 Task: Customize keyboard shortcuts for system commands or specific applications.
Action: Mouse moved to (371, 188)
Screenshot: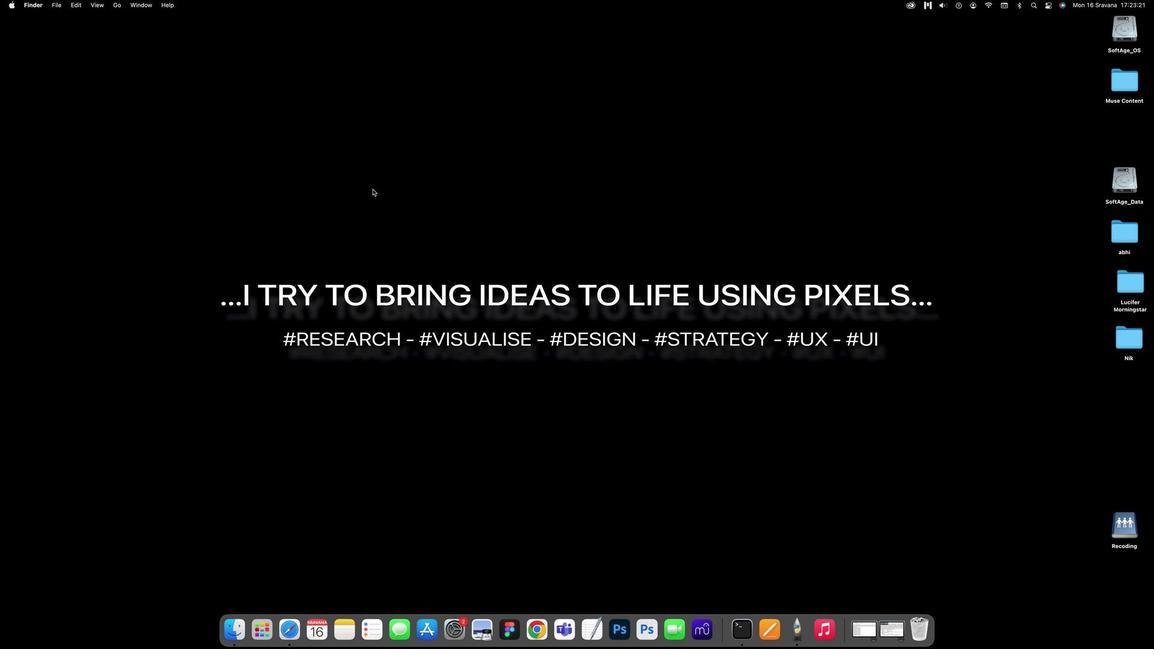 
Action: Mouse pressed left at (371, 188)
Screenshot: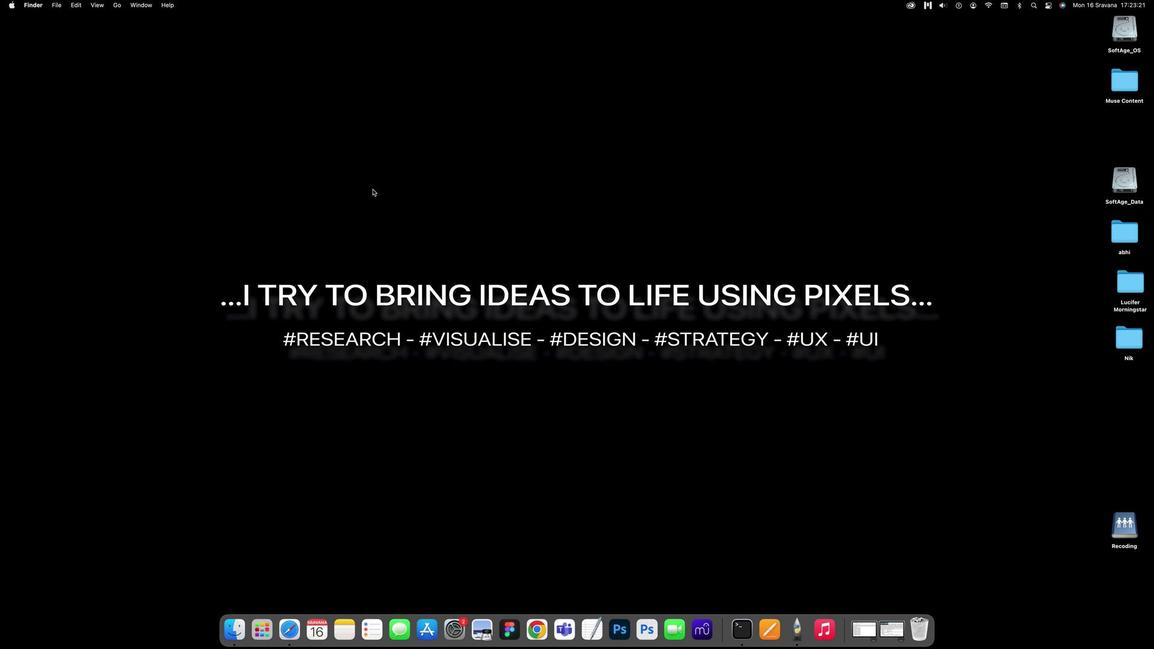 
Action: Mouse moved to (9, 3)
Screenshot: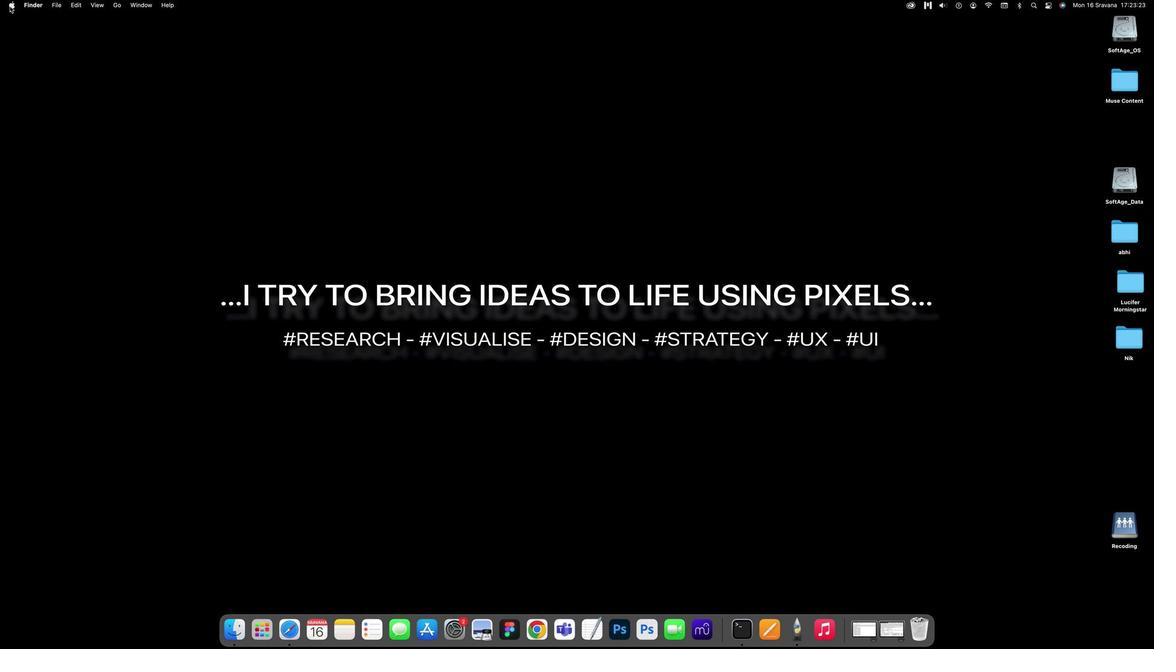 
Action: Mouse pressed left at (9, 3)
Screenshot: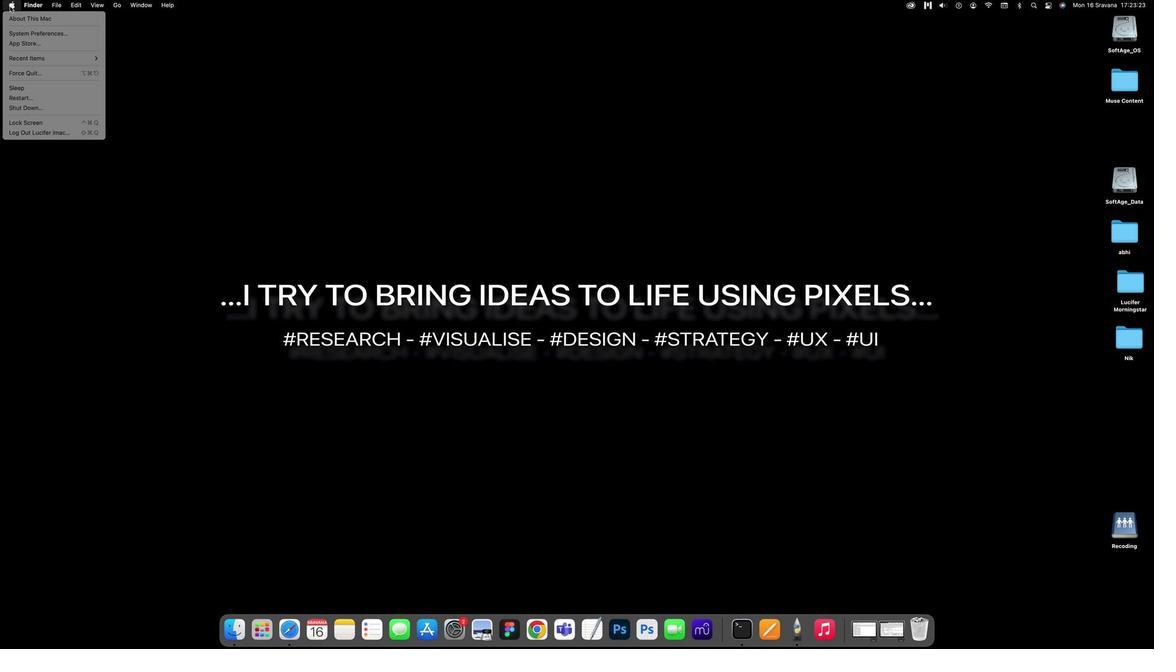 
Action: Mouse moved to (15, 33)
Screenshot: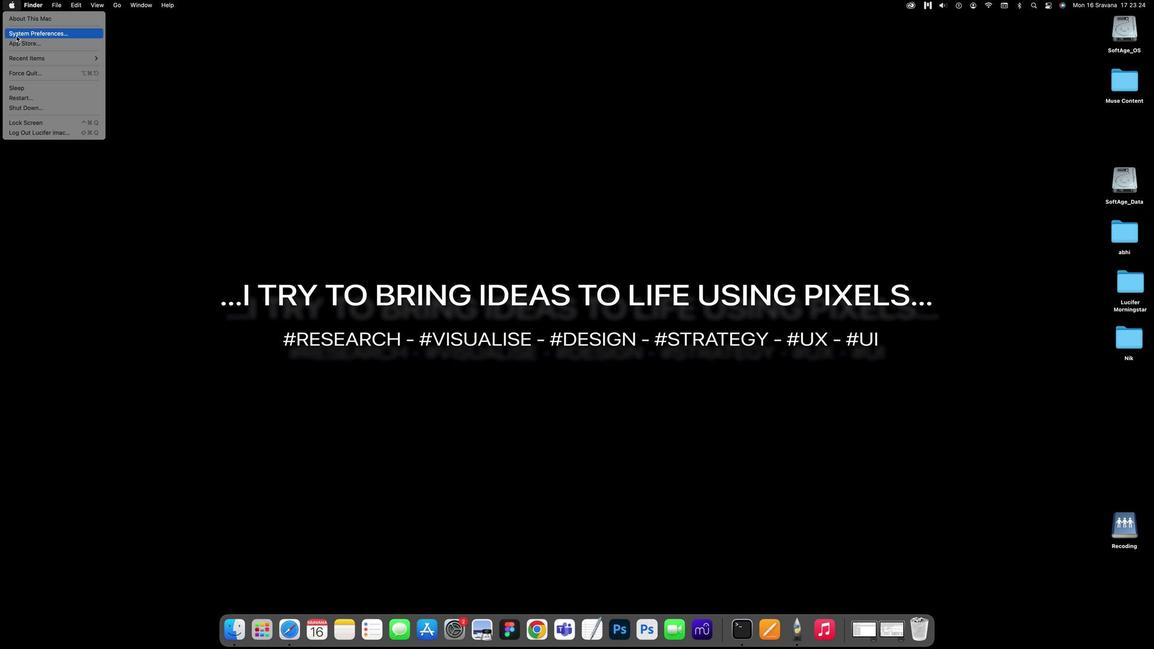 
Action: Mouse pressed left at (15, 33)
Screenshot: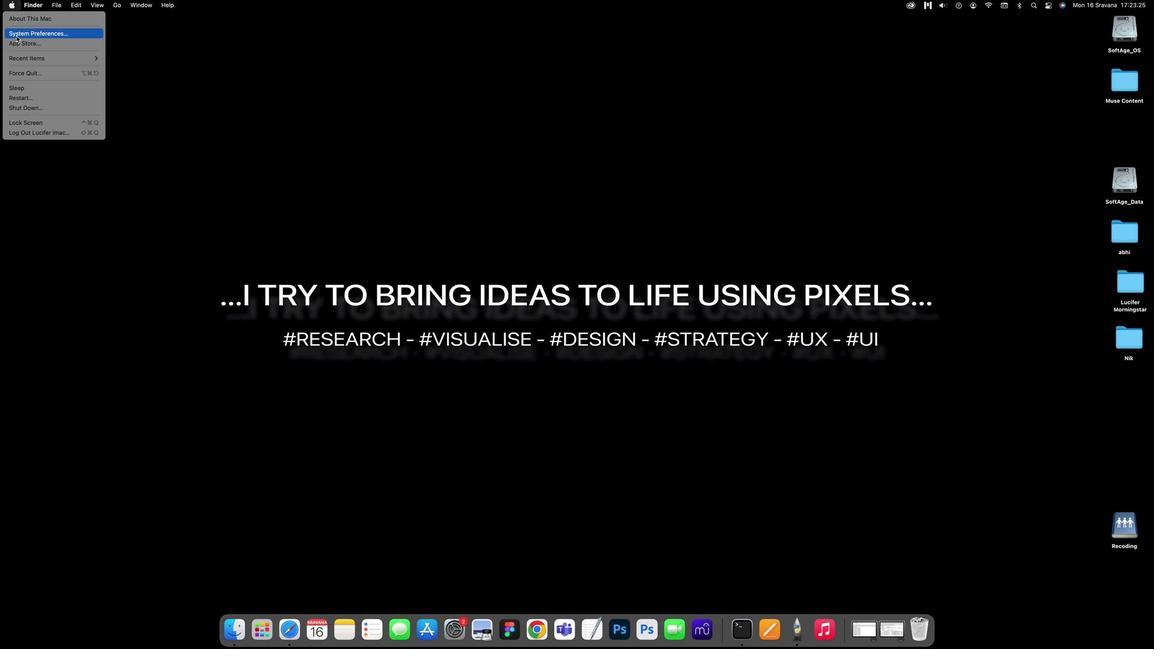 
Action: Mouse moved to (599, 318)
Screenshot: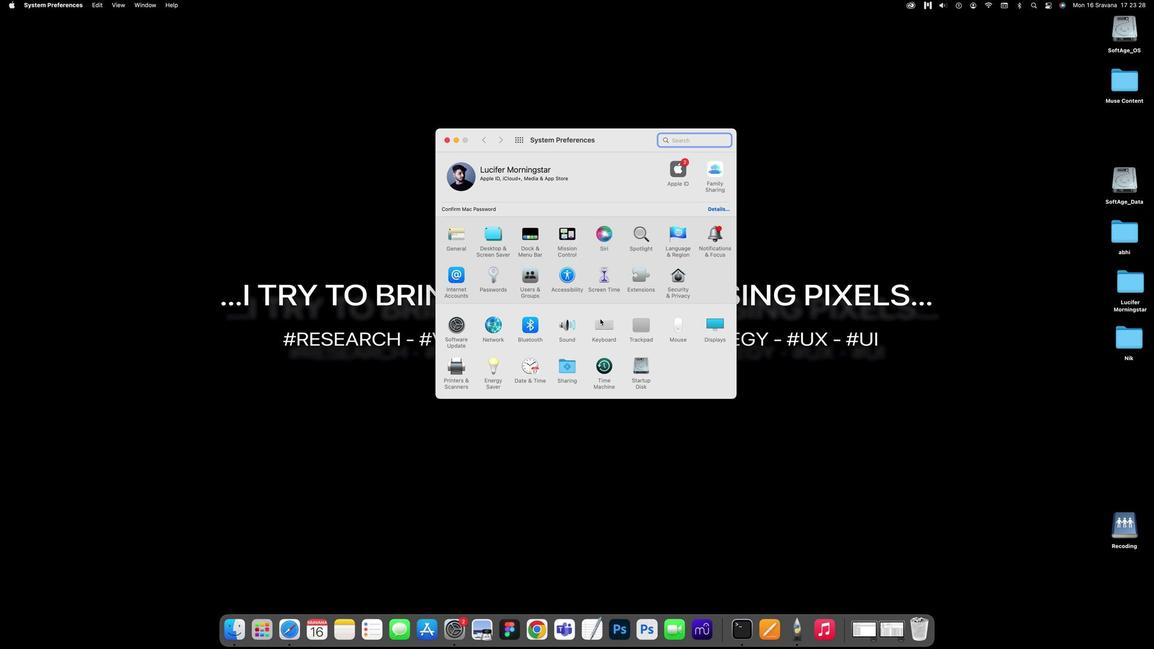 
Action: Mouse pressed left at (599, 318)
Screenshot: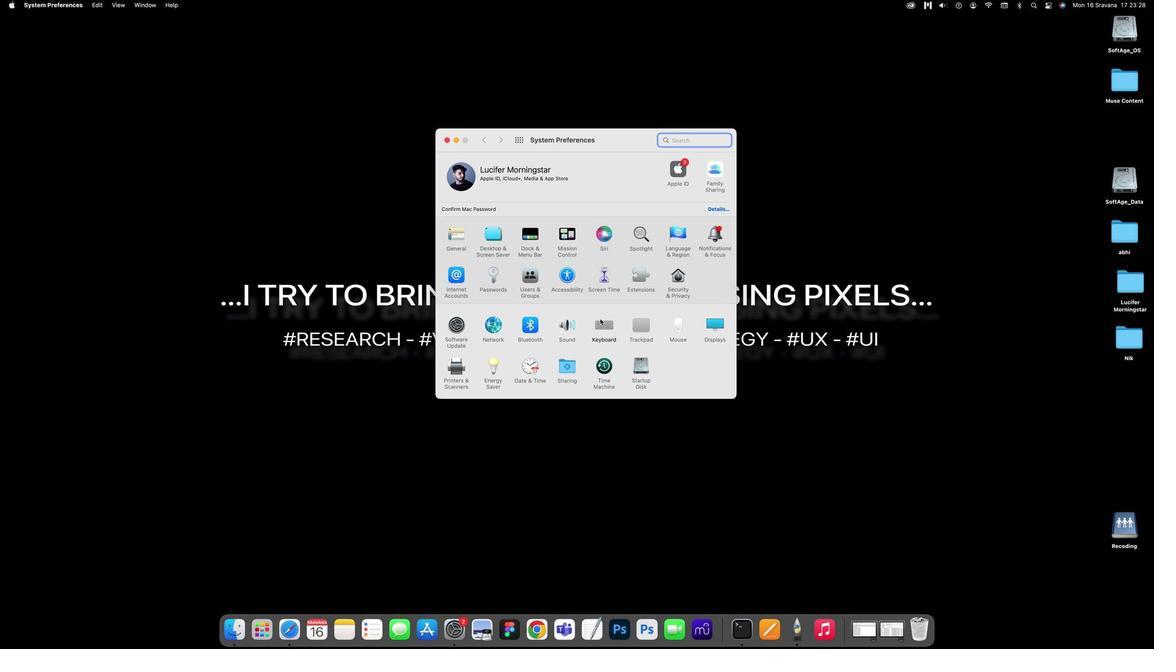 
Action: Mouse moved to (564, 164)
Screenshot: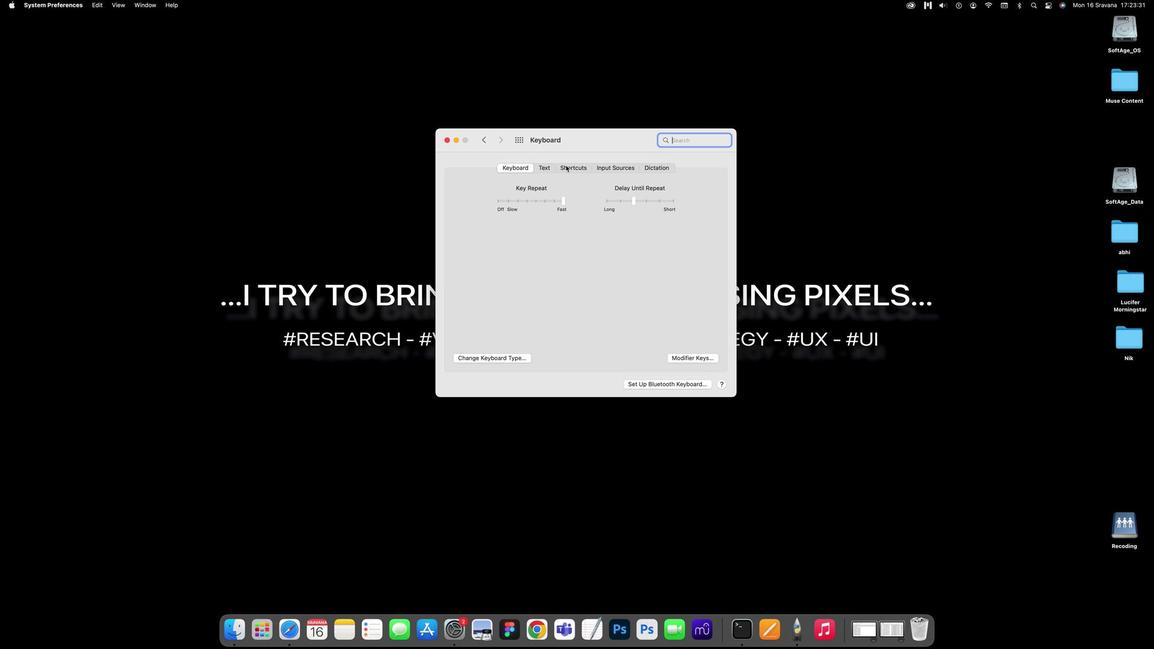 
Action: Mouse pressed left at (564, 164)
Screenshot: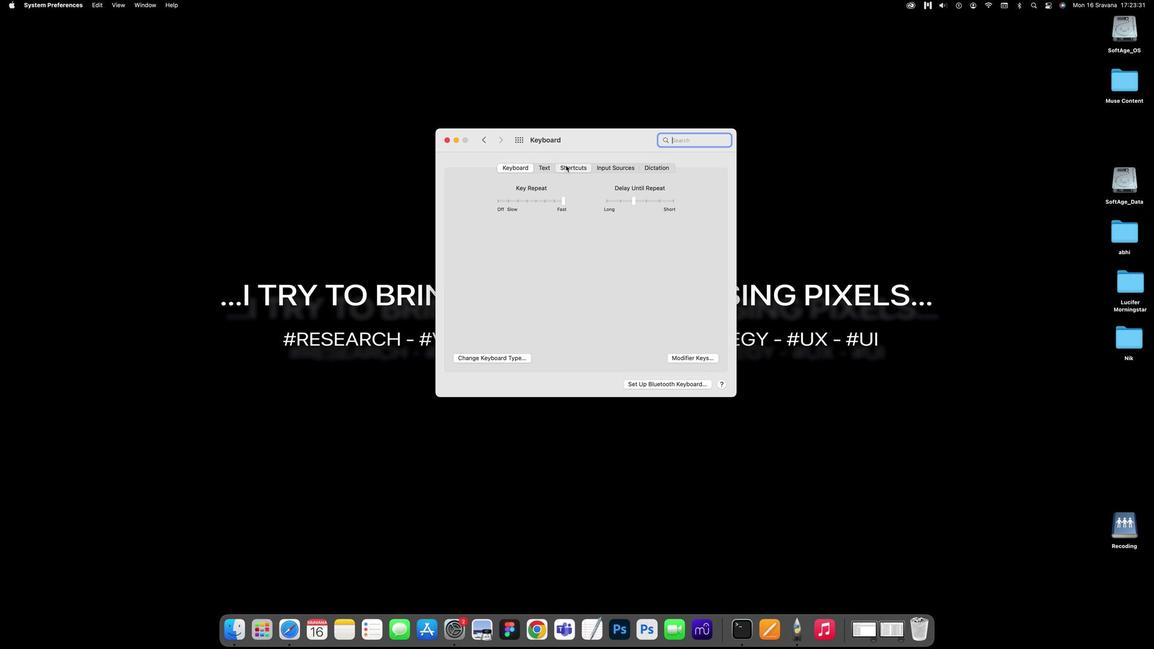 
Action: Mouse moved to (455, 346)
Screenshot: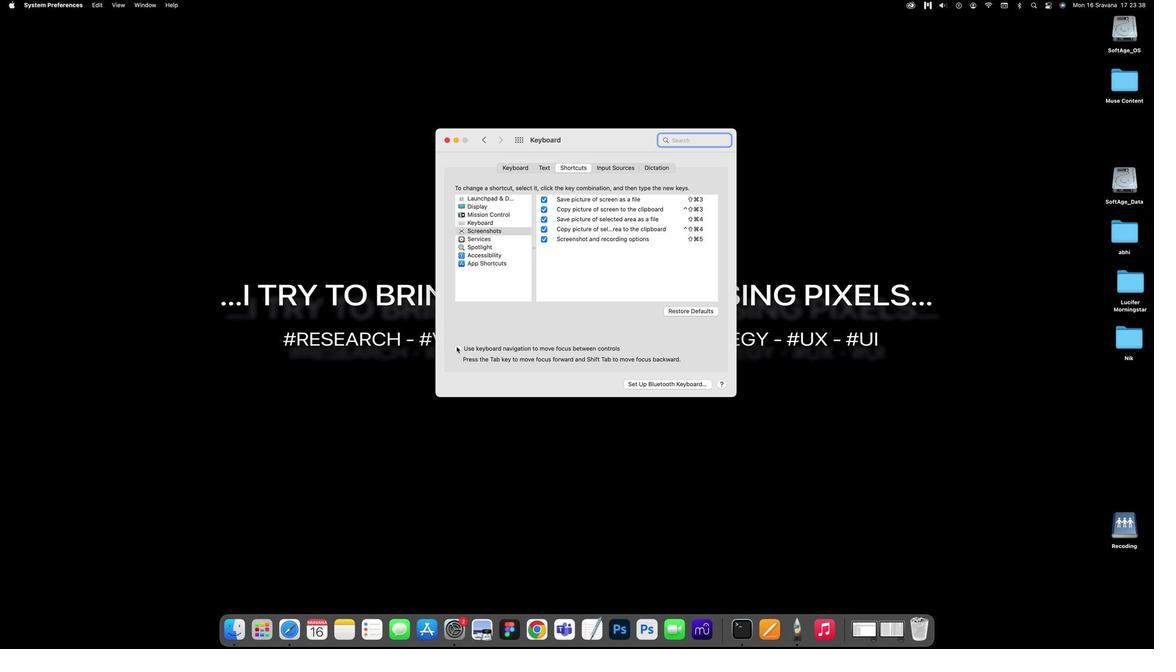 
Action: Mouse pressed left at (455, 346)
Screenshot: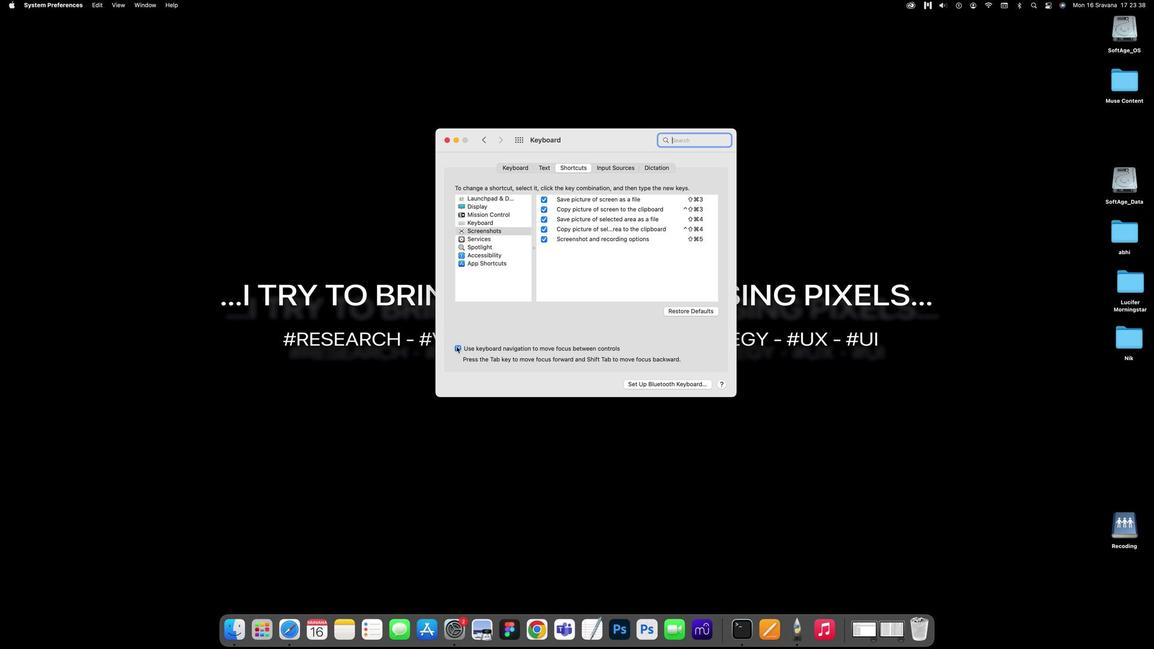 
Action: Mouse moved to (682, 310)
Screenshot: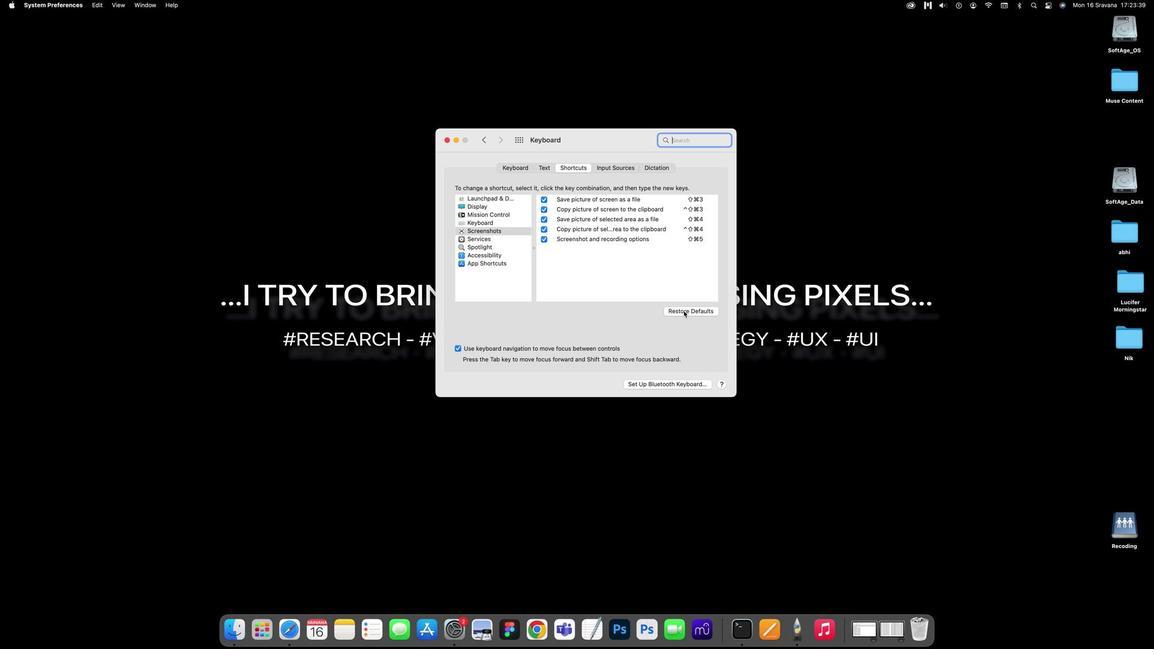 
Action: Mouse pressed left at (682, 310)
Screenshot: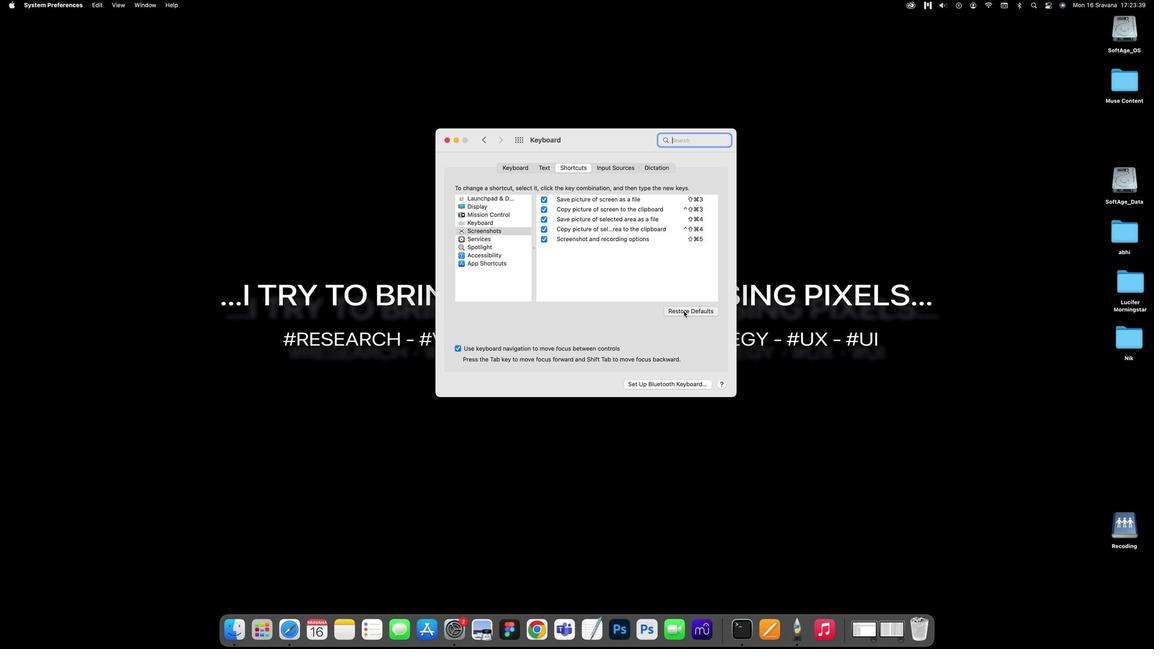 
Action: Mouse moved to (657, 294)
Screenshot: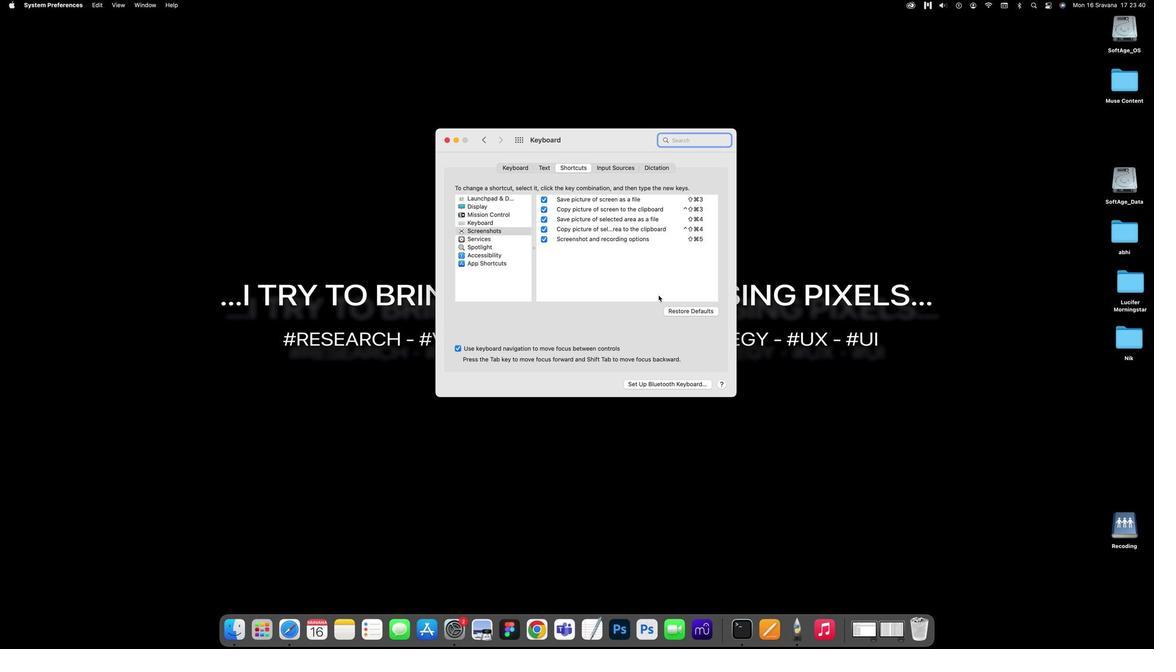 
Action: Mouse pressed left at (657, 294)
Screenshot: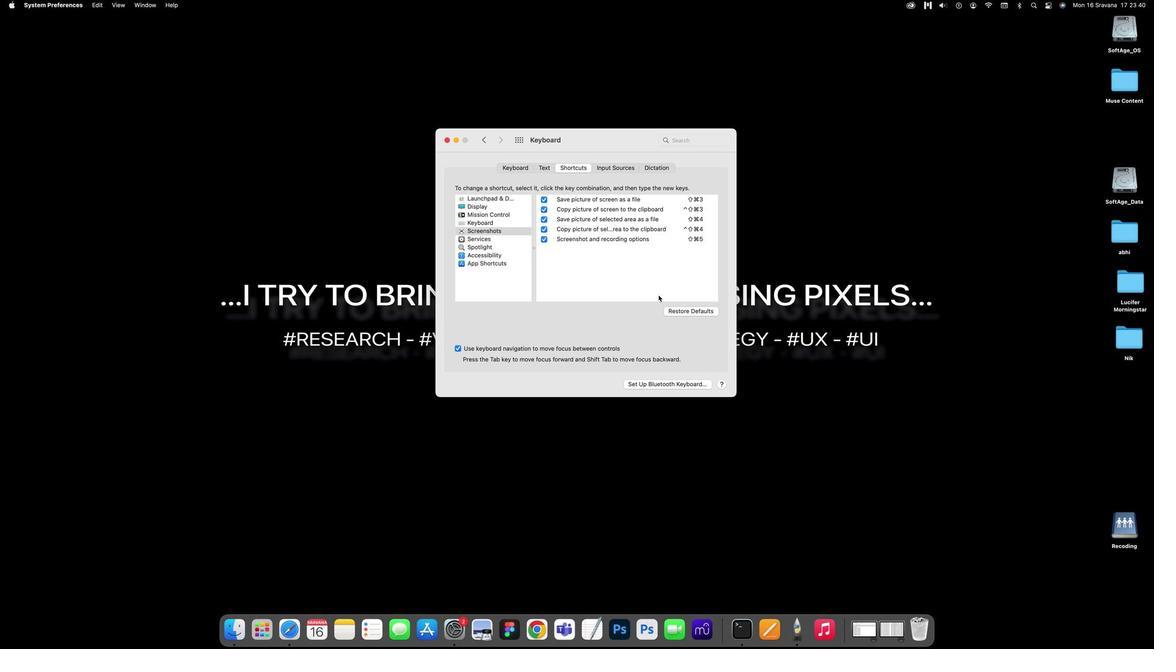 
Action: Mouse moved to (504, 242)
Screenshot: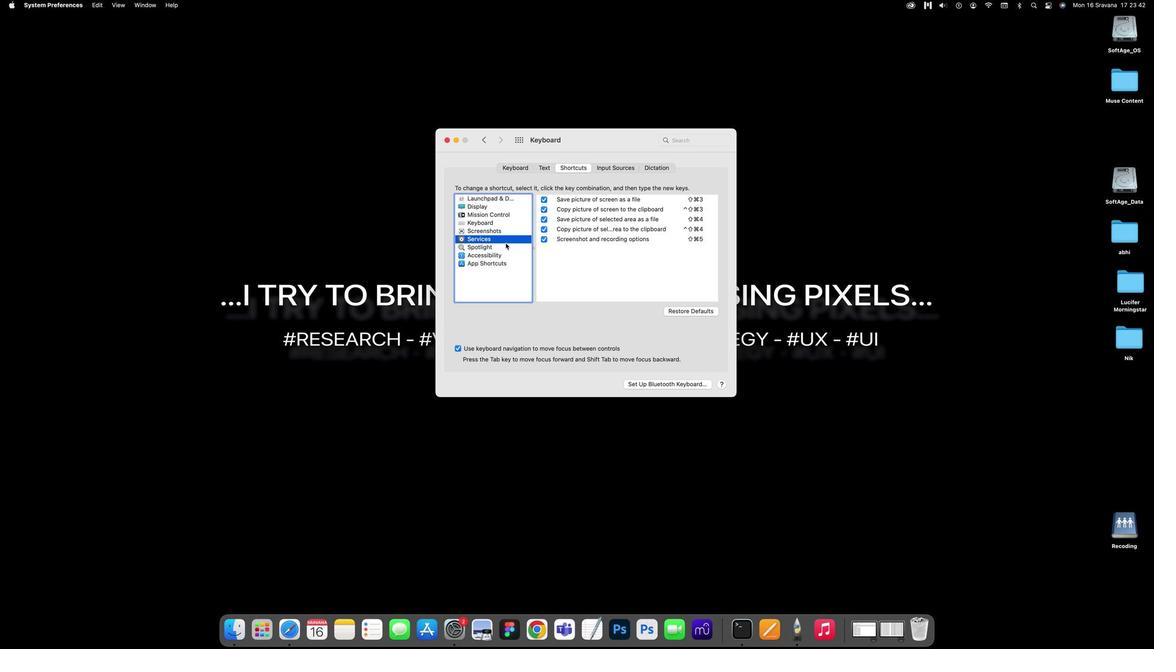 
Action: Mouse pressed left at (504, 242)
Screenshot: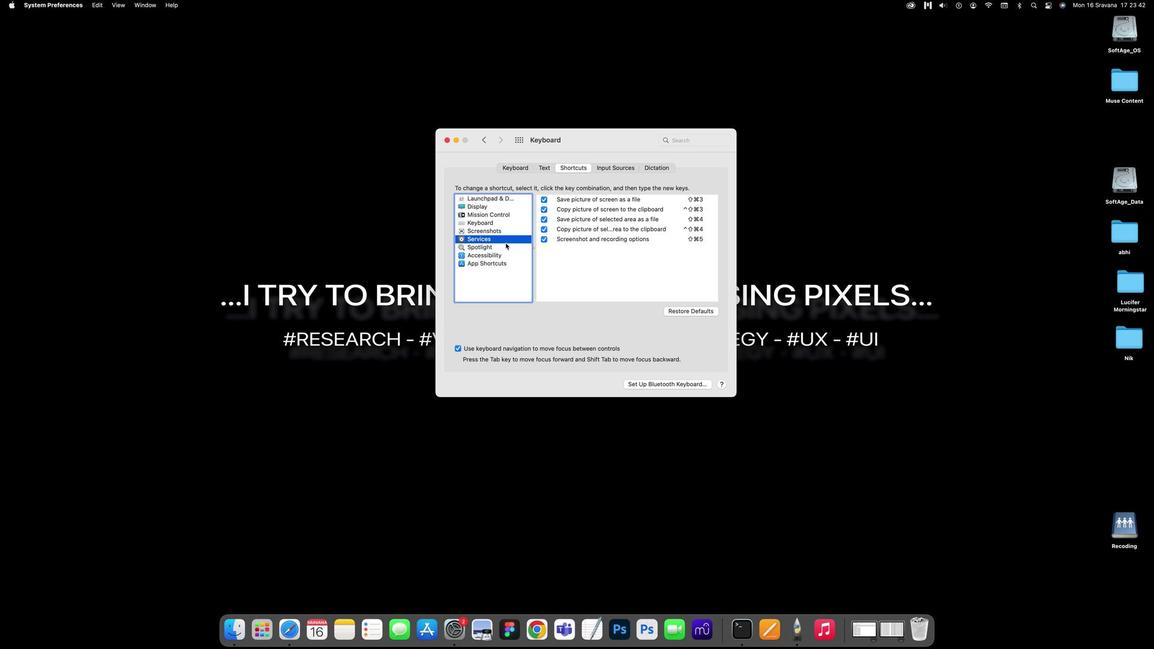 
Action: Mouse moved to (499, 235)
Screenshot: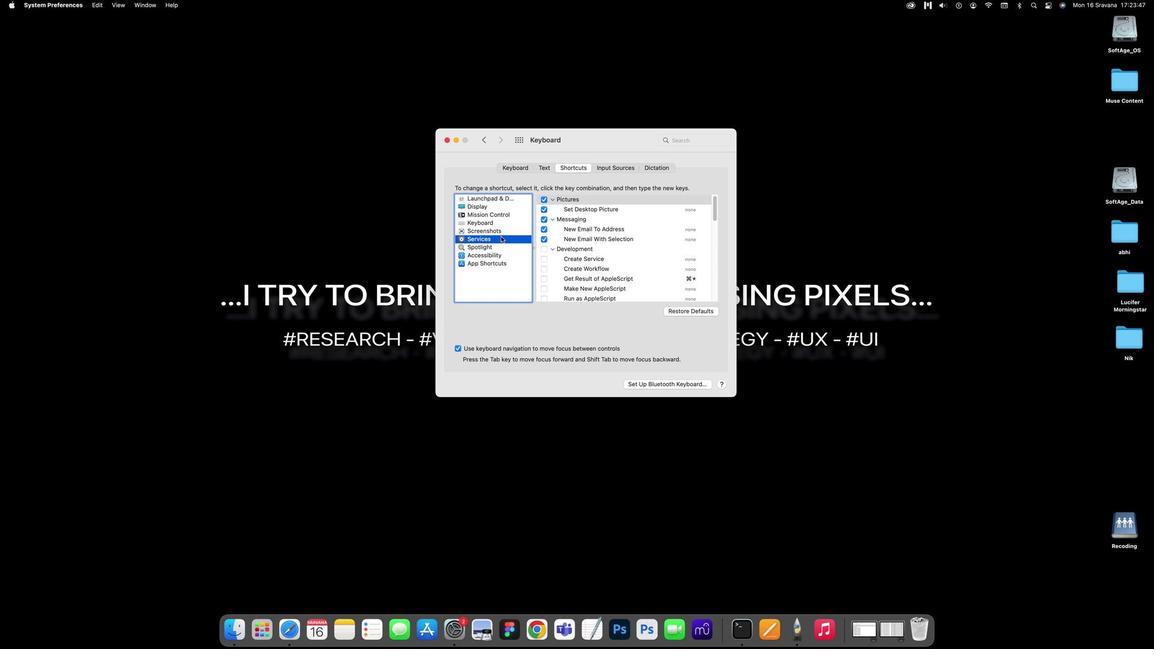 
Action: Mouse pressed left at (499, 235)
Screenshot: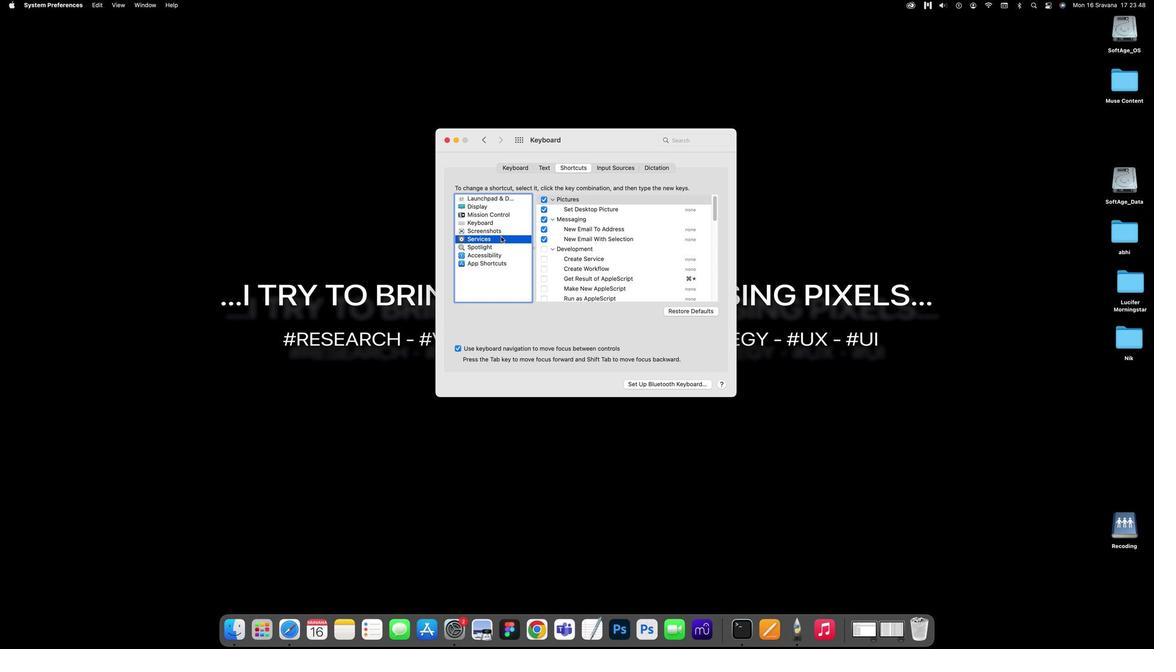 
Action: Mouse moved to (502, 228)
Screenshot: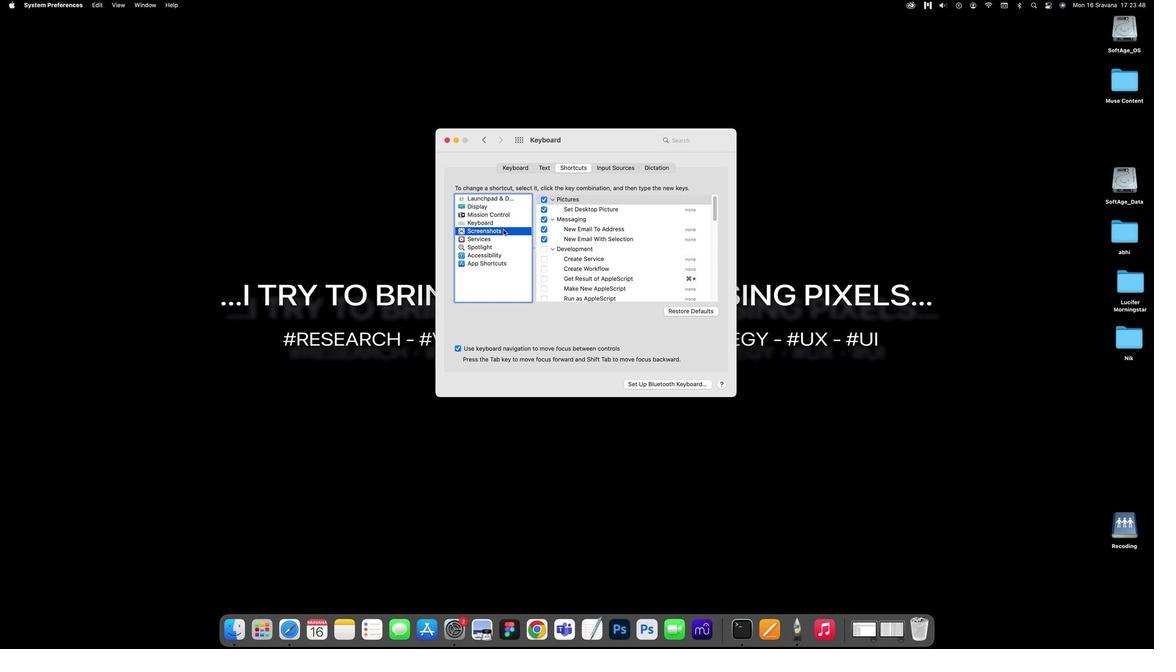 
Action: Mouse pressed left at (502, 228)
Screenshot: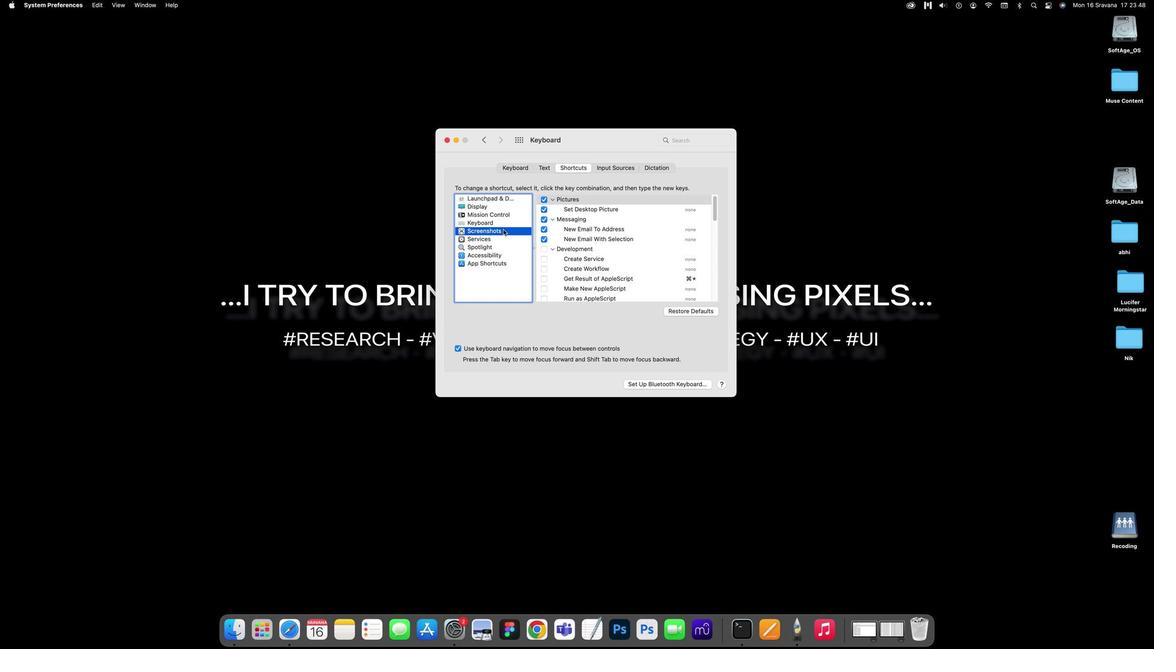 
Action: Mouse moved to (505, 236)
Screenshot: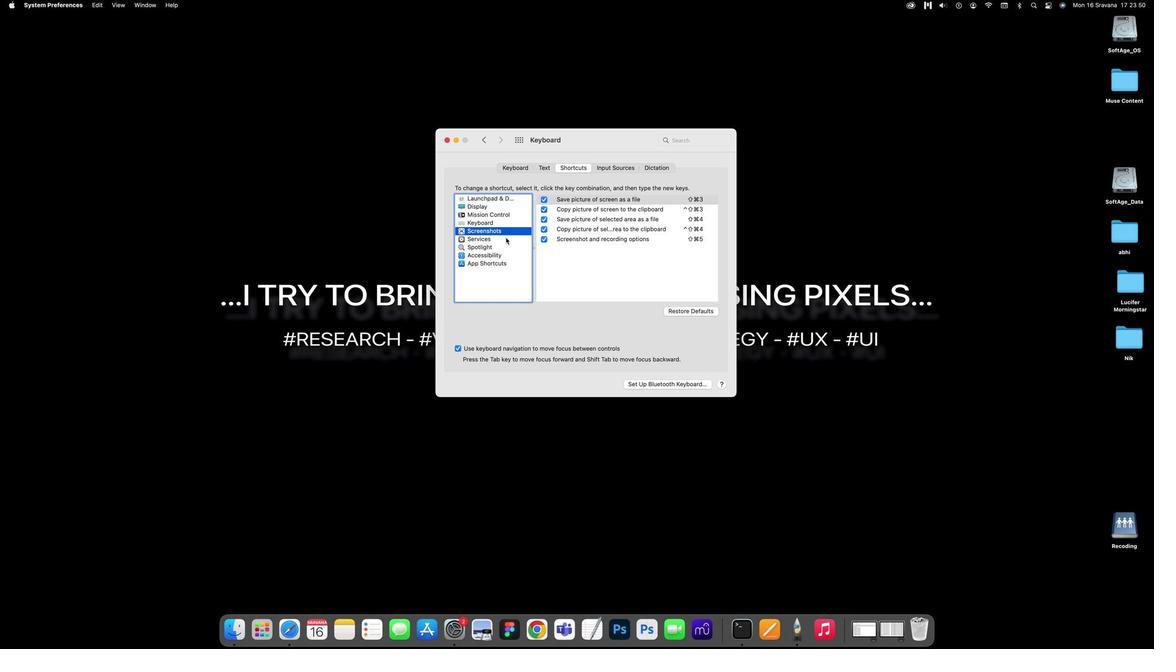 
Action: Mouse pressed left at (505, 236)
Screenshot: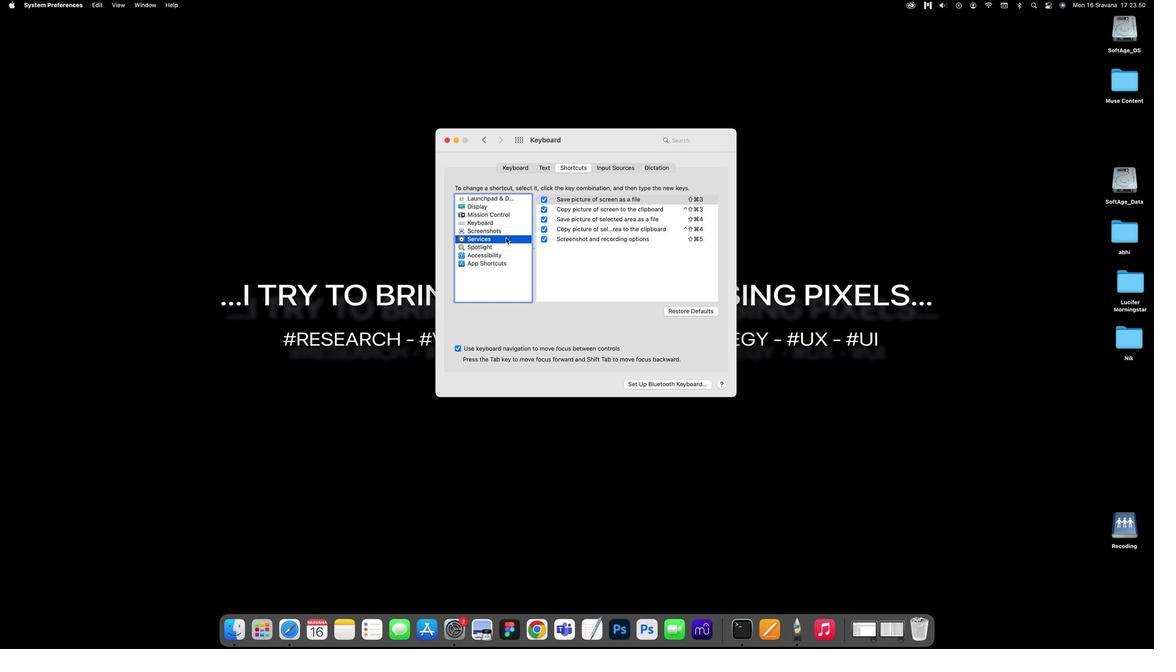
Action: Mouse moved to (595, 289)
Screenshot: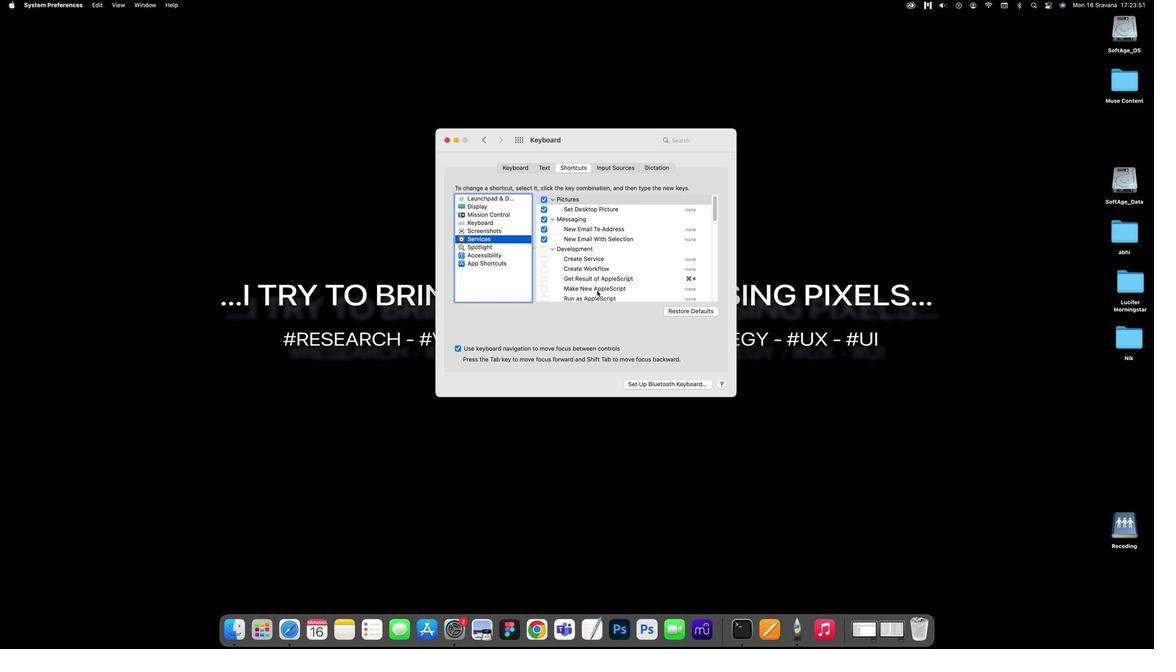 
Action: Mouse scrolled (595, 289) with delta (0, -2)
Screenshot: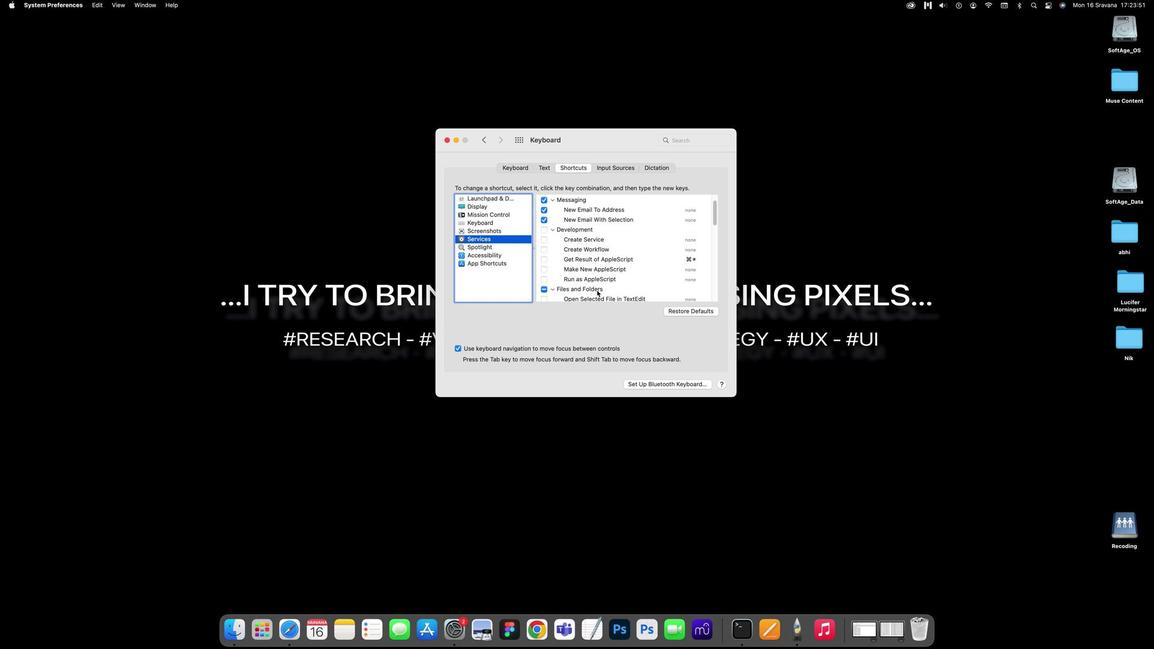 
Action: Mouse scrolled (595, 289) with delta (0, -2)
Screenshot: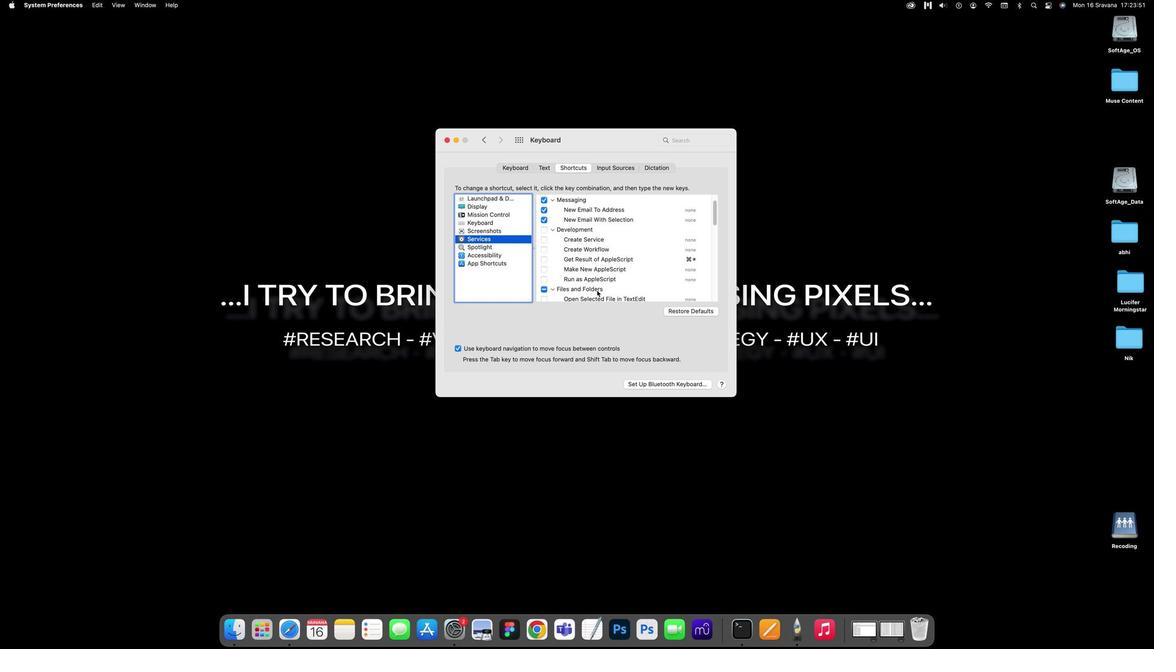
Action: Mouse scrolled (595, 289) with delta (0, -6)
Screenshot: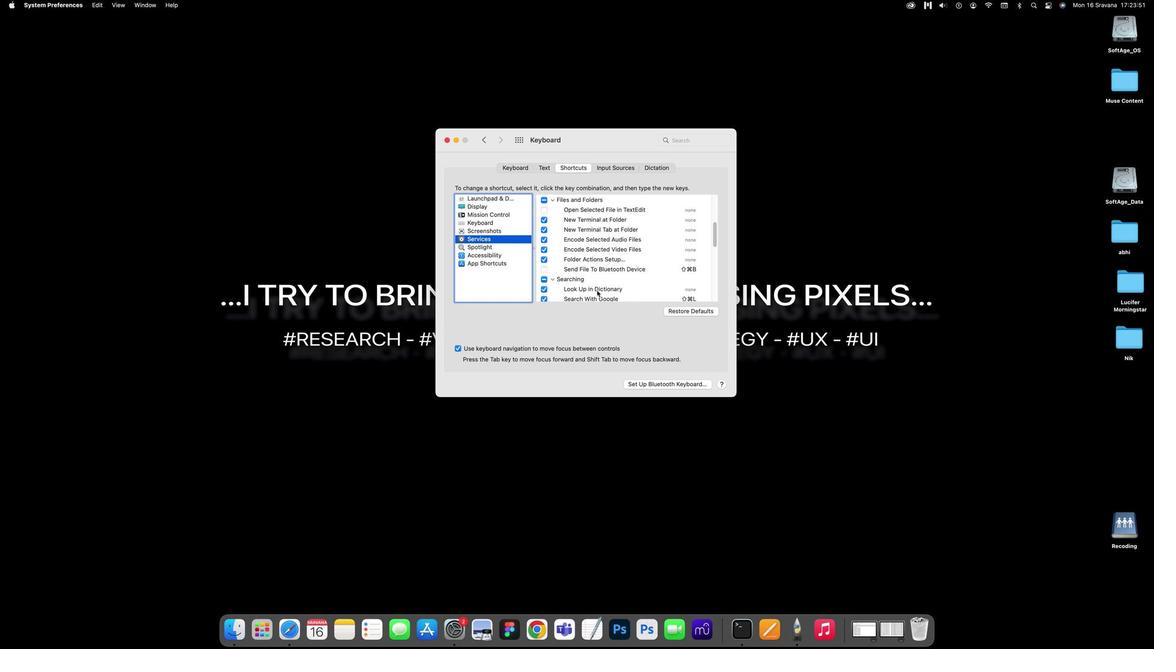 
Action: Mouse scrolled (595, 289) with delta (0, -7)
Screenshot: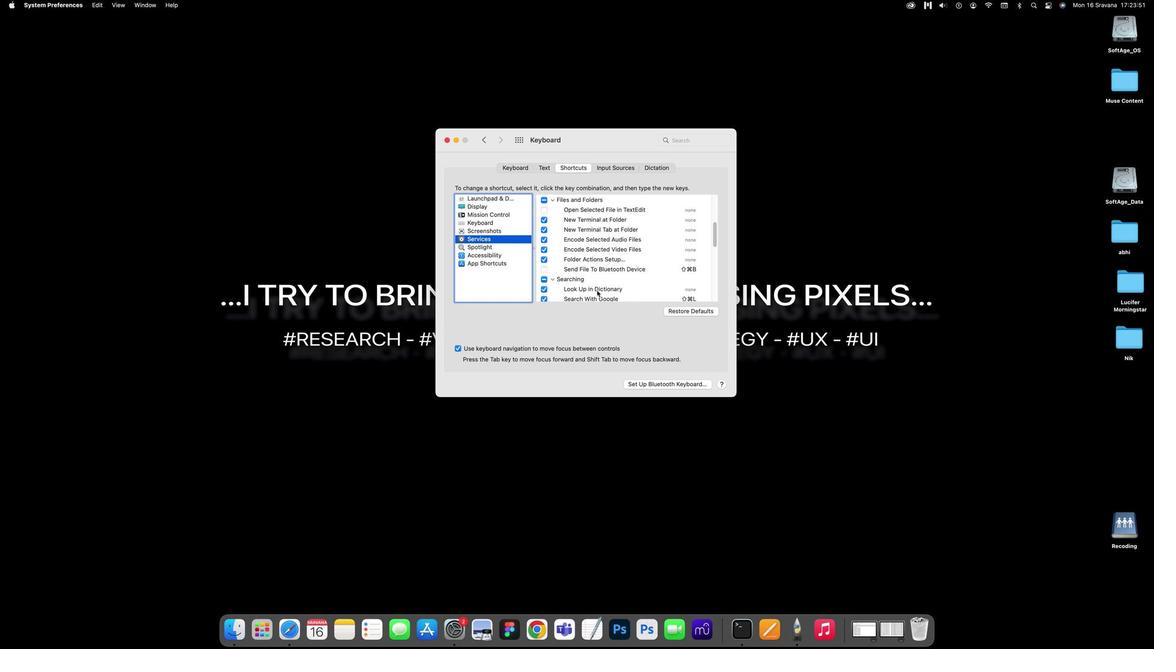 
Action: Mouse scrolled (595, 289) with delta (0, -8)
Screenshot: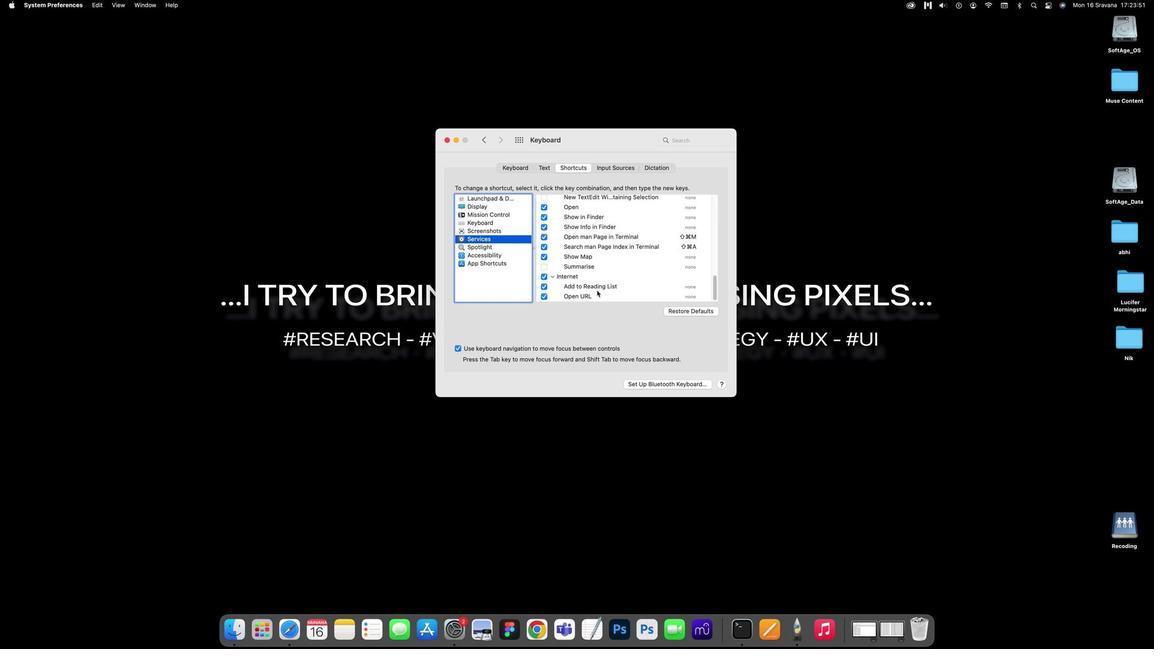 
Action: Mouse scrolled (595, 289) with delta (0, -2)
Screenshot: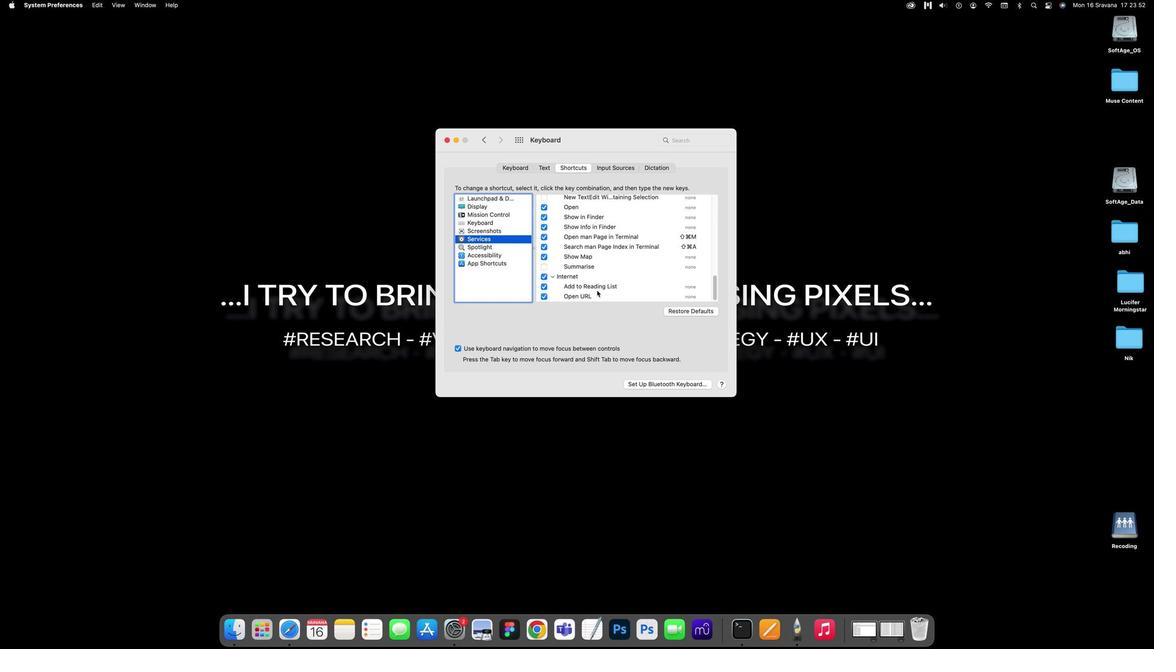 
Action: Mouse scrolled (595, 289) with delta (0, -3)
Screenshot: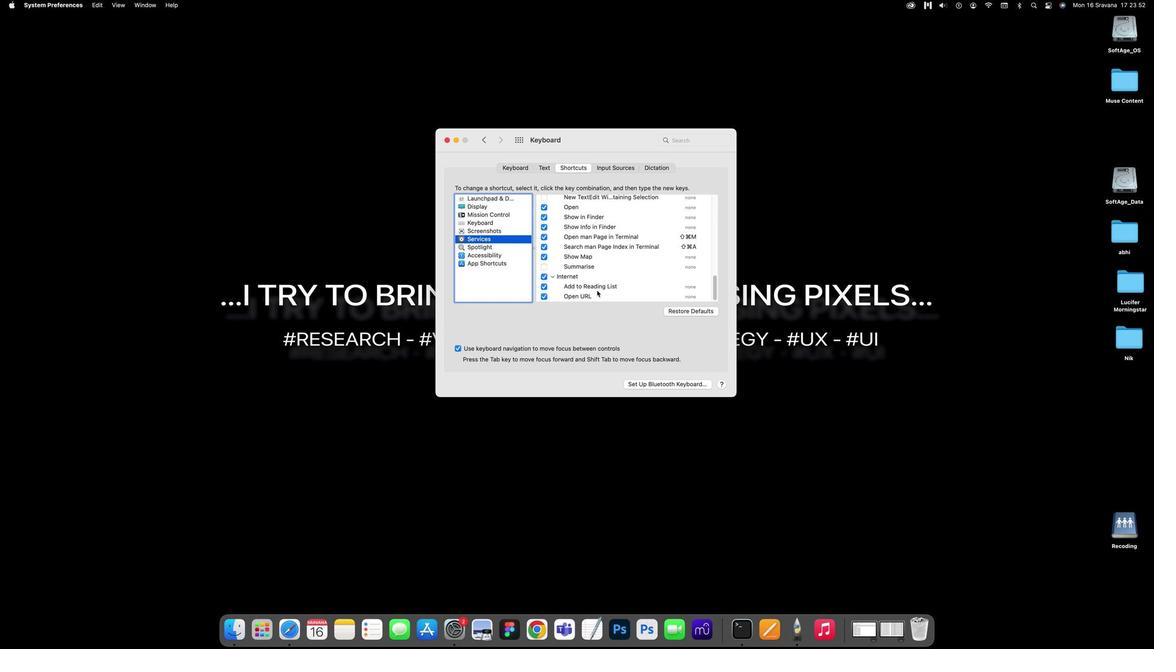 
Action: Mouse scrolled (595, 289) with delta (0, -6)
Screenshot: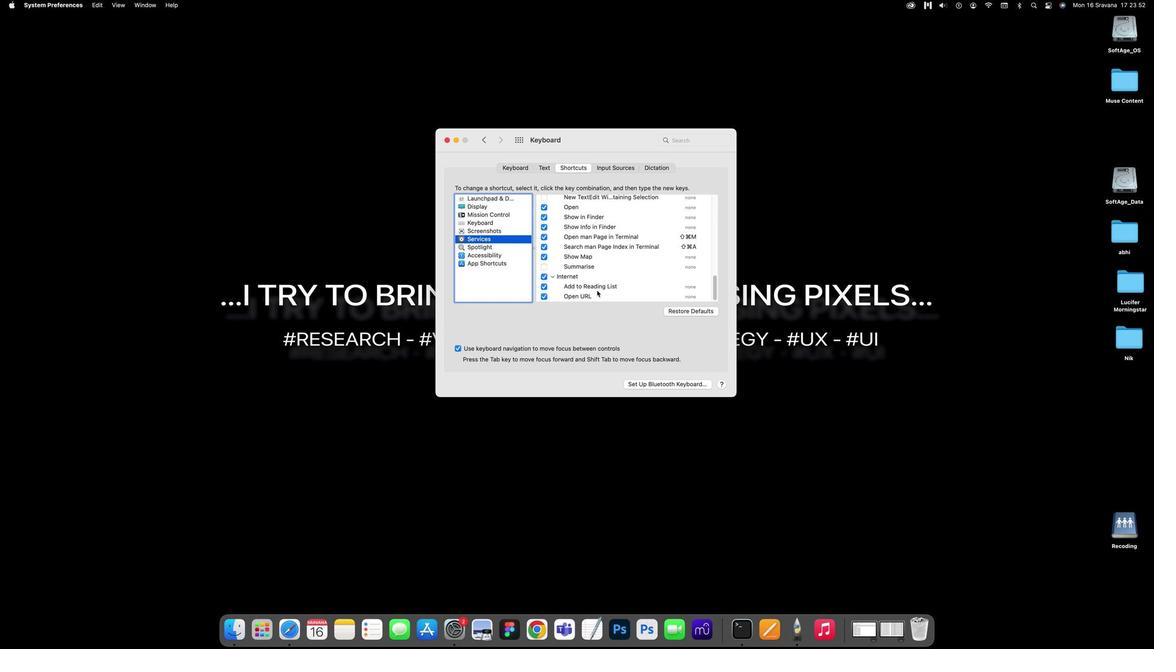 
Action: Mouse scrolled (595, 289) with delta (0, -8)
Screenshot: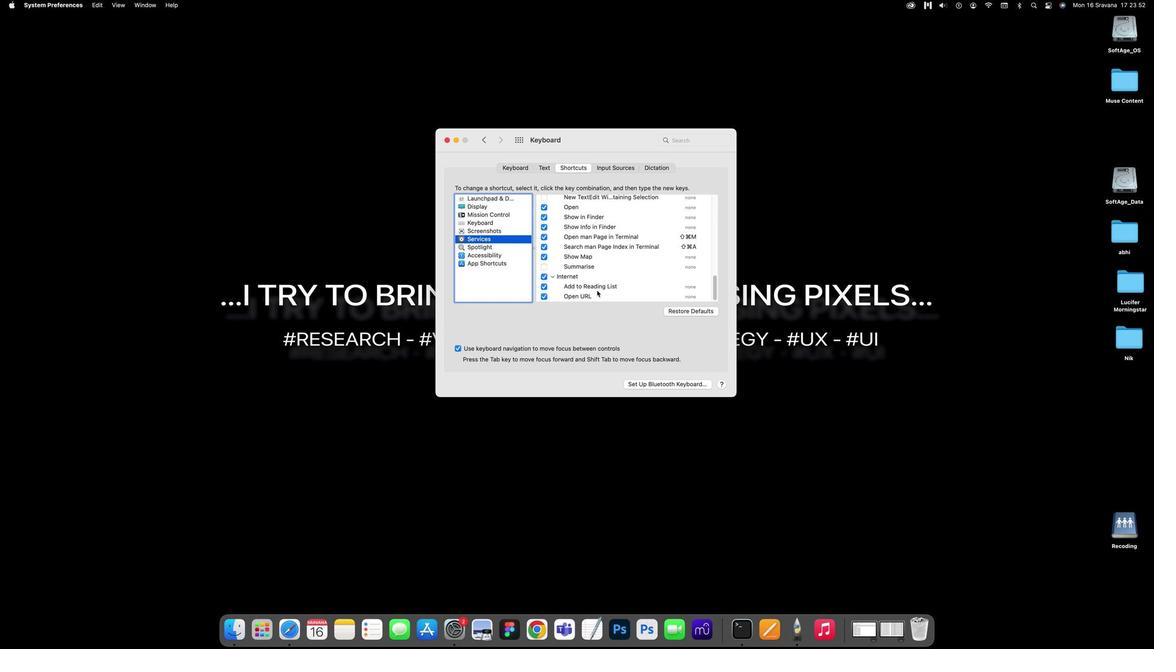 
Action: Mouse scrolled (595, 289) with delta (0, -9)
Screenshot: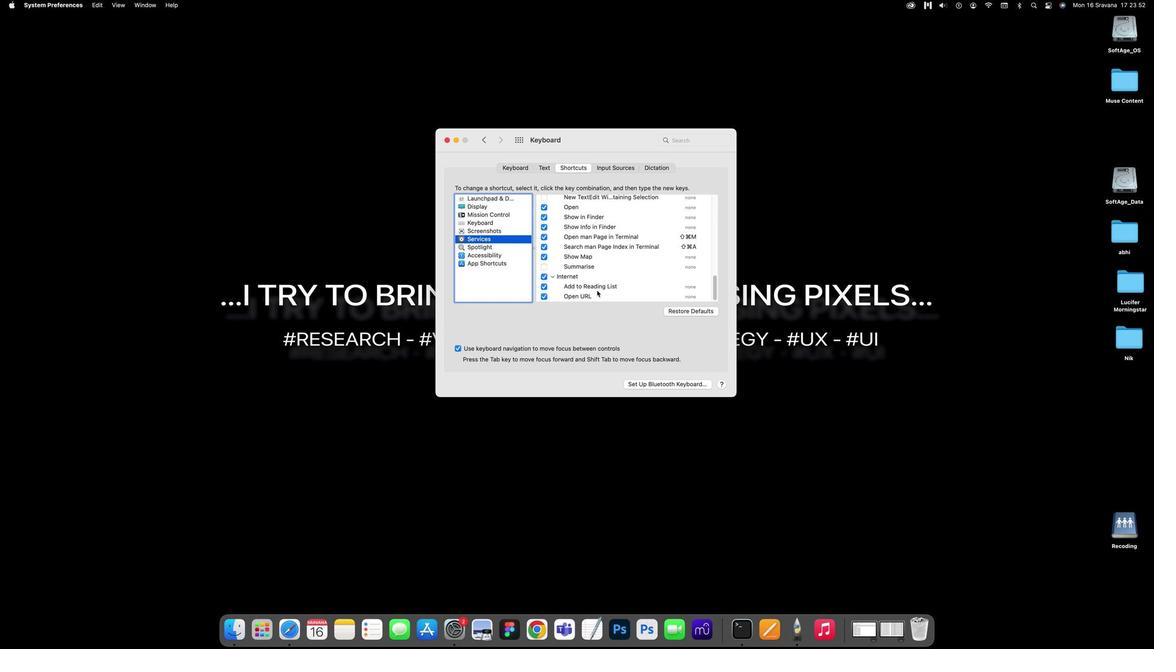 
Action: Mouse scrolled (595, 289) with delta (0, -9)
Screenshot: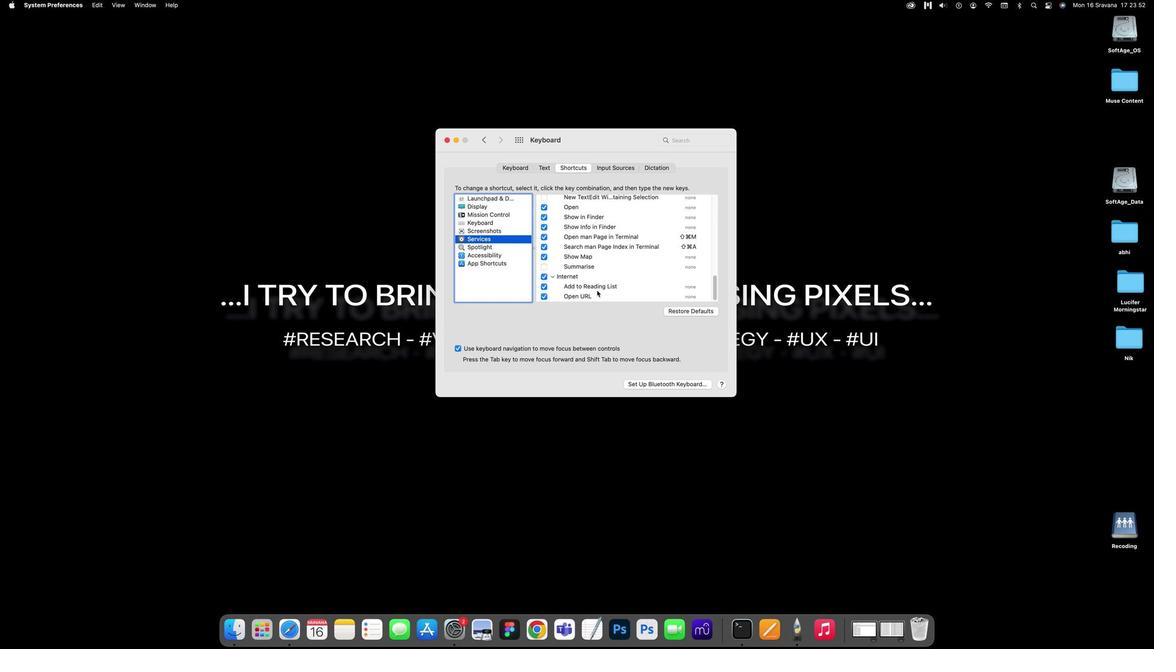 
Action: Mouse scrolled (595, 289) with delta (0, -1)
Screenshot: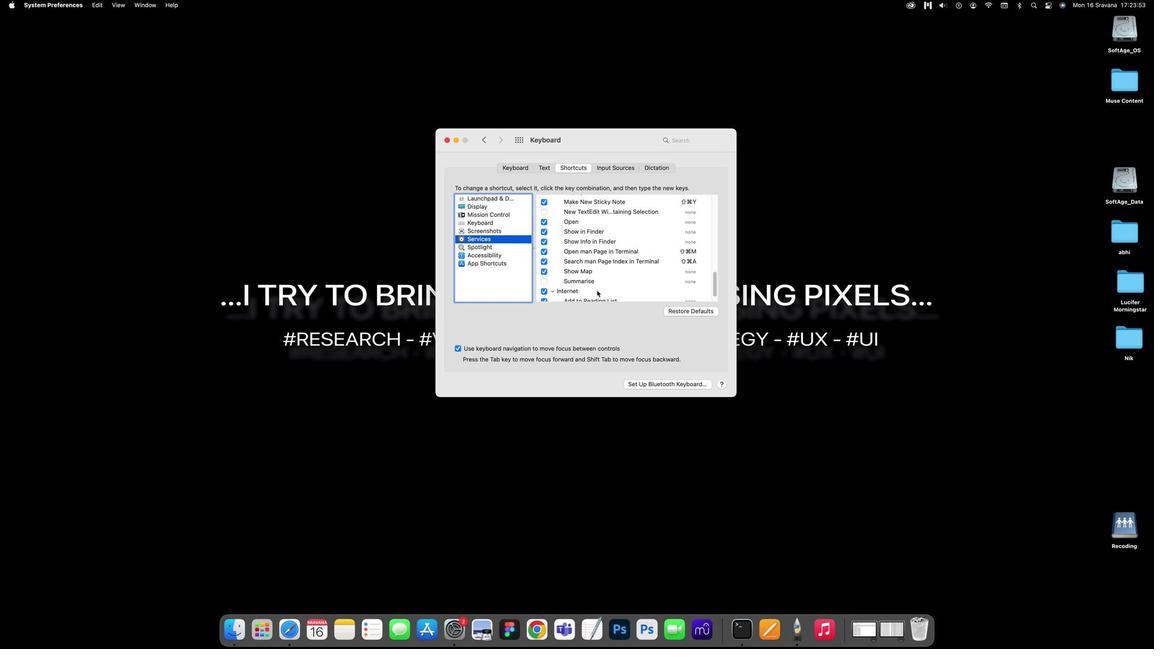 
Action: Mouse scrolled (595, 289) with delta (0, -1)
Screenshot: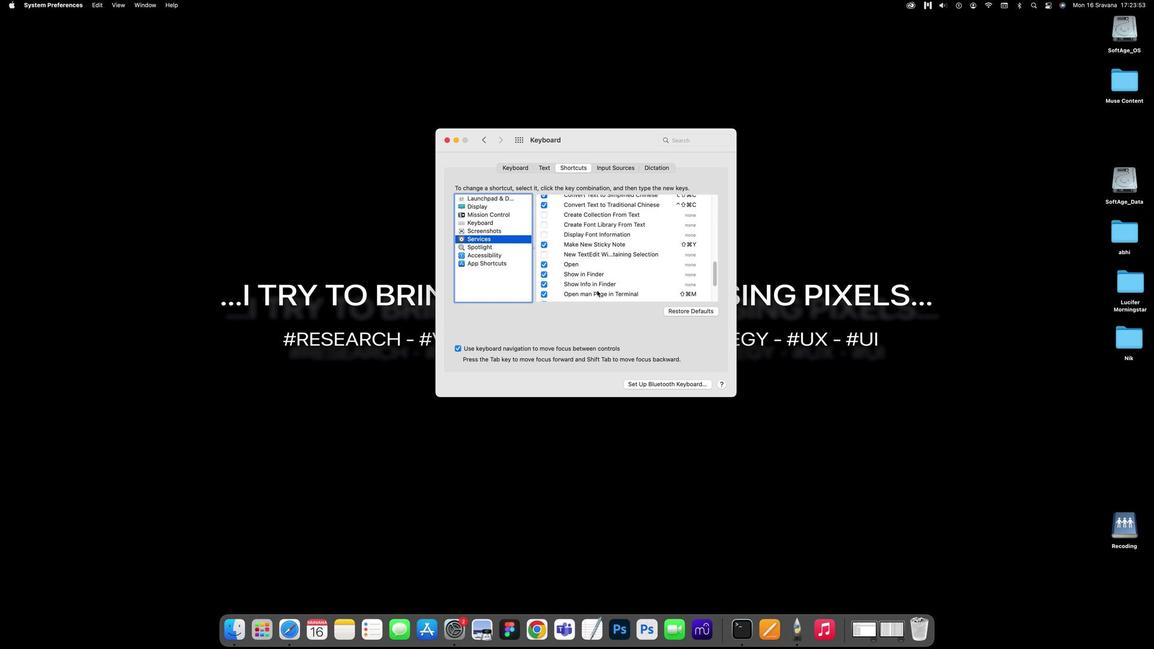 
Action: Mouse scrolled (595, 289) with delta (0, 0)
Screenshot: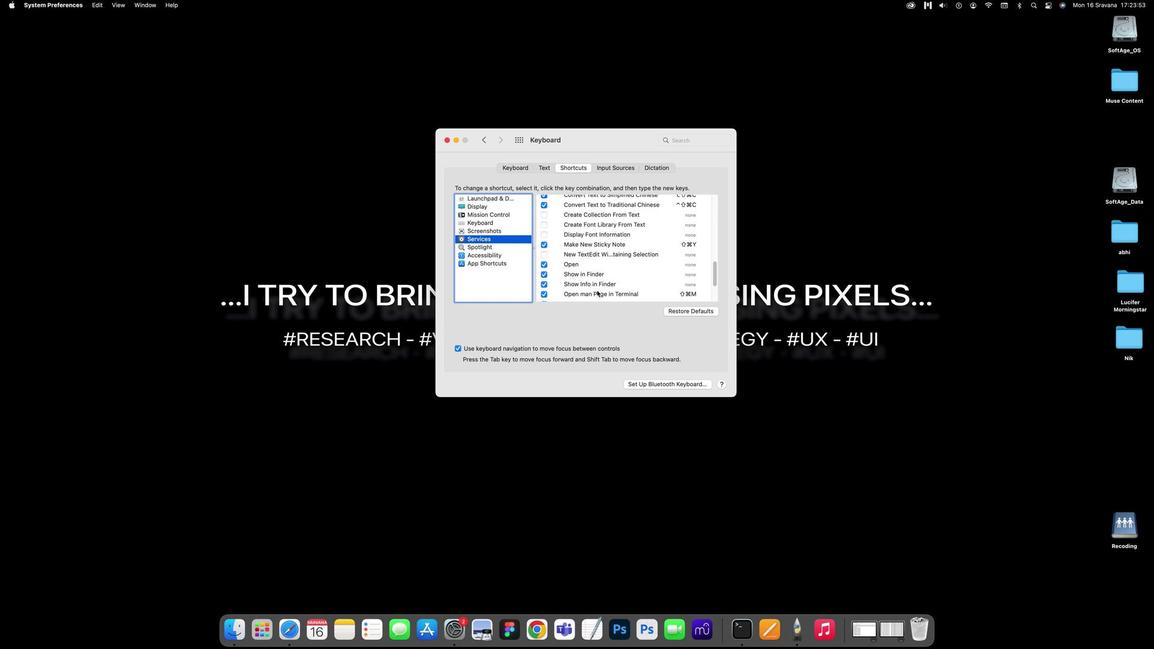 
Action: Mouse scrolled (595, 289) with delta (0, 0)
Screenshot: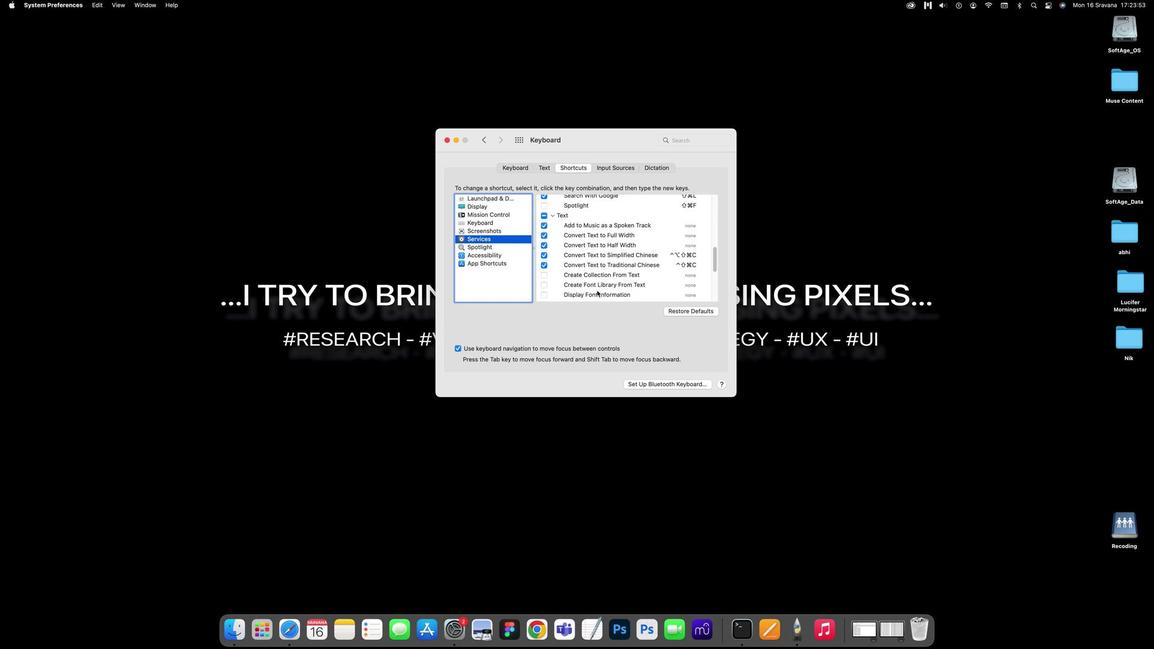 
Action: Mouse scrolled (595, 289) with delta (0, -1)
Screenshot: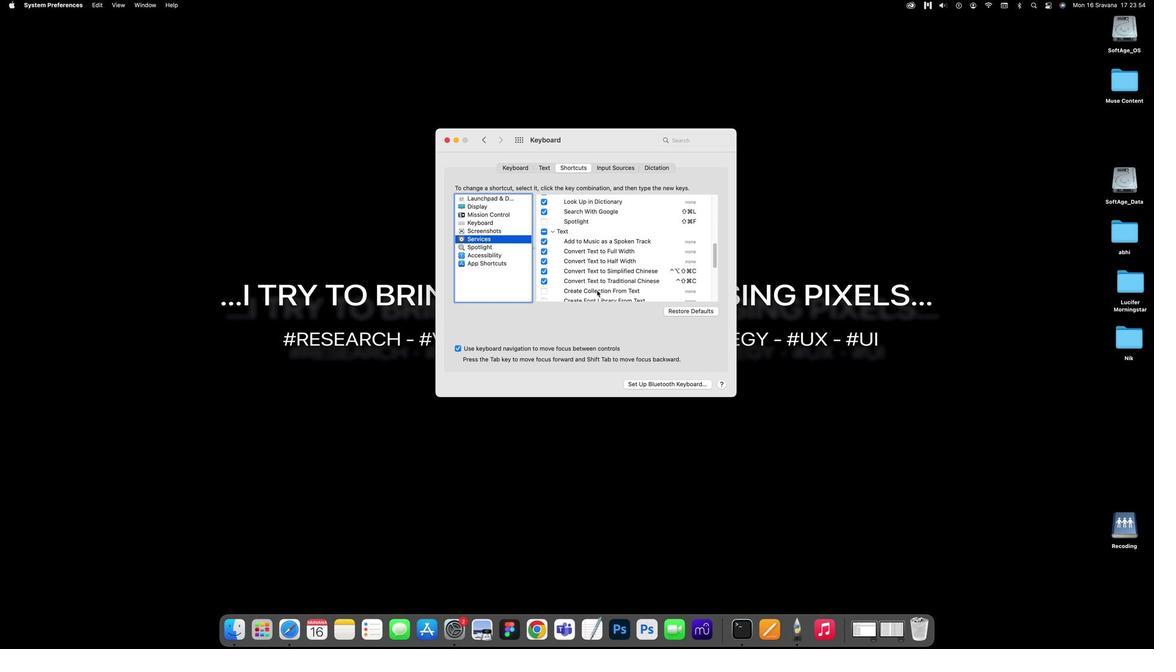 
Action: Mouse scrolled (595, 289) with delta (0, -1)
Screenshot: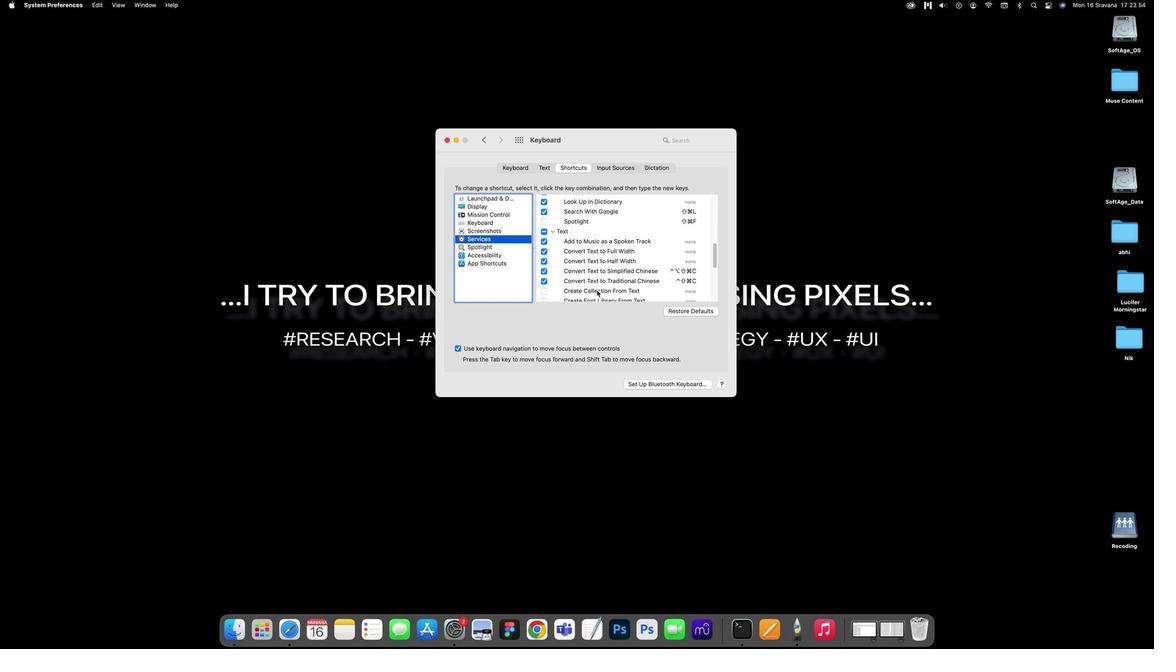 
Action: Mouse scrolled (595, 289) with delta (0, -2)
Screenshot: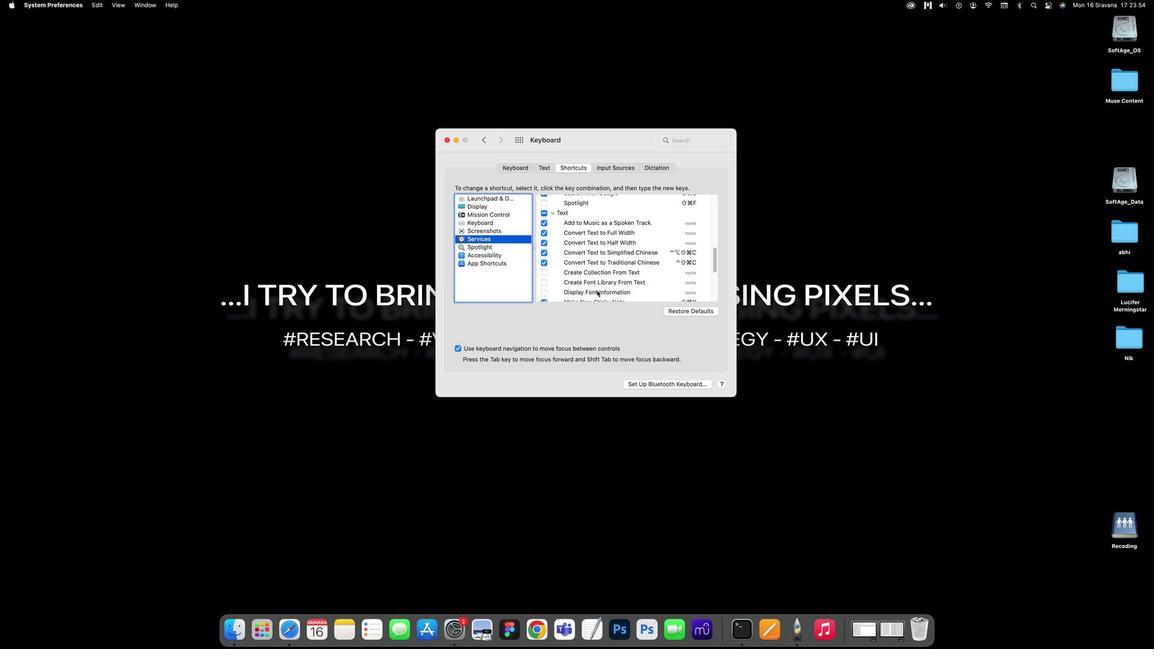 
Action: Mouse scrolled (595, 289) with delta (0, -2)
Screenshot: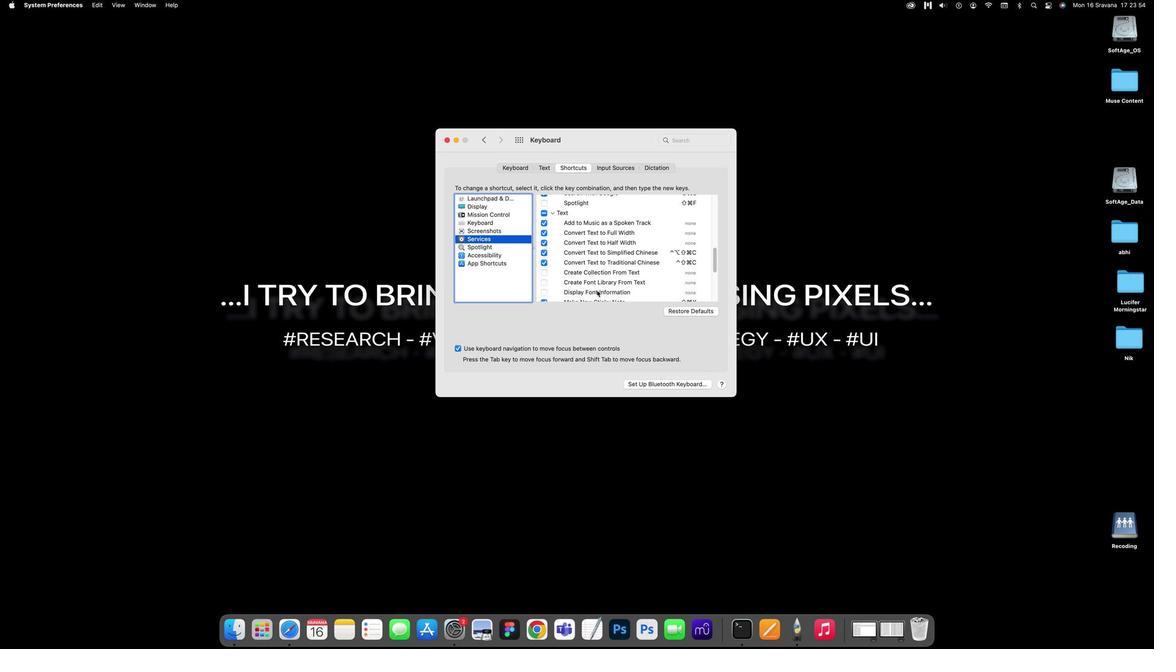 
Action: Mouse moved to (541, 293)
Screenshot: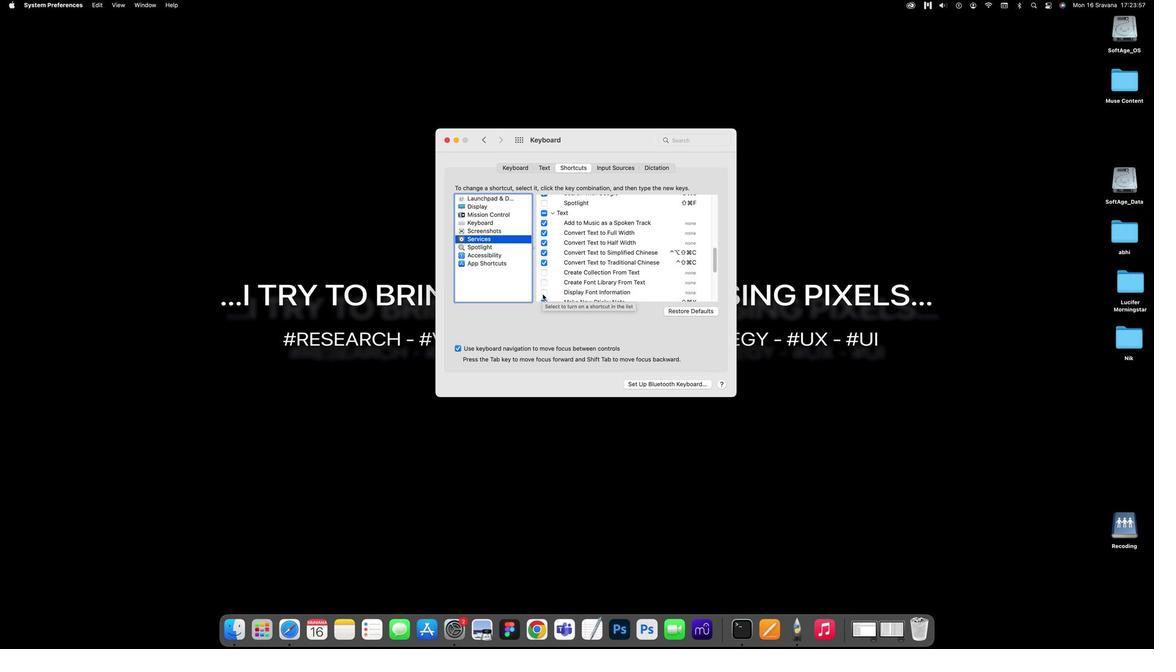
Action: Mouse pressed left at (541, 293)
Screenshot: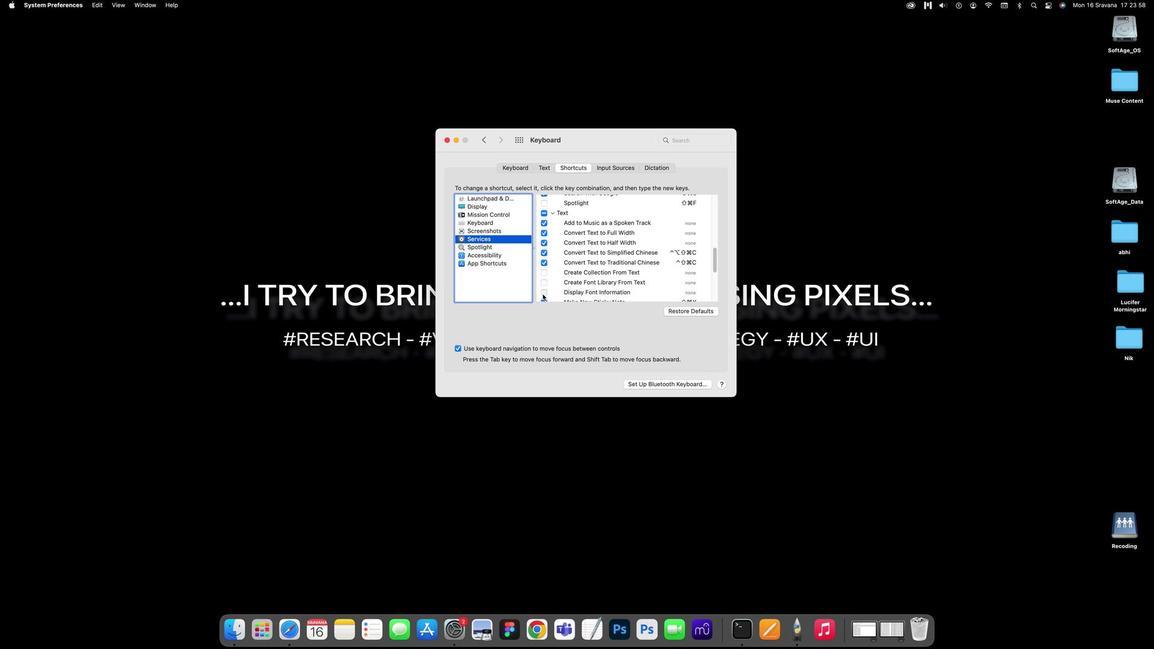 
Action: Key pressed Key.ctrlKey.shiftKey.caps_lock
Screenshot: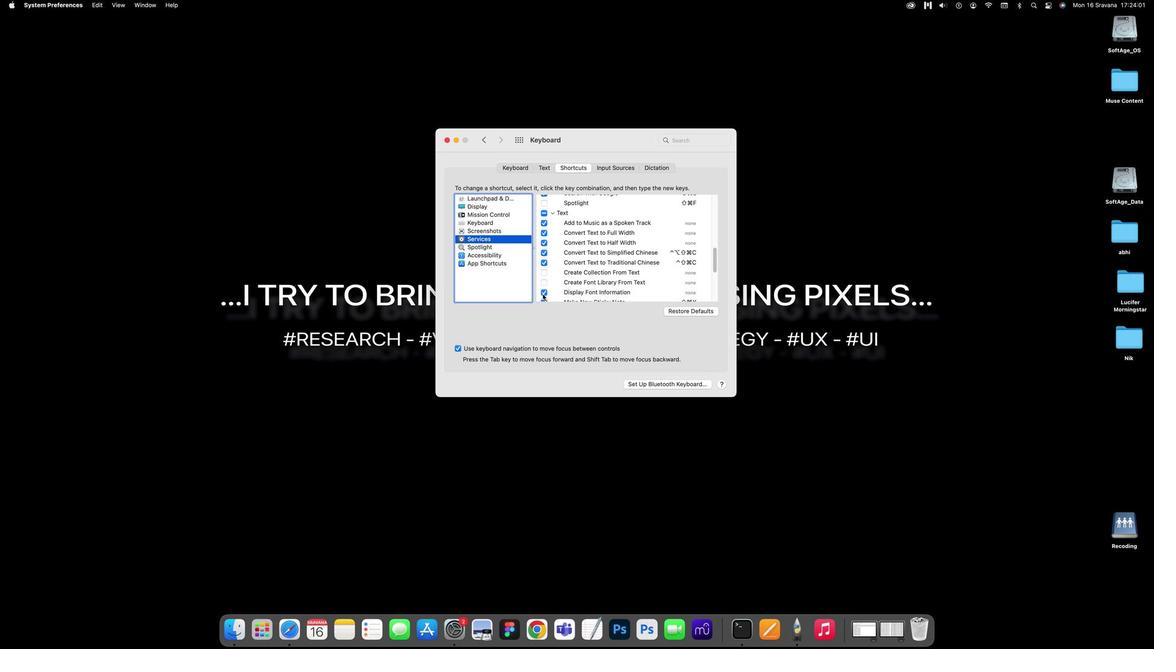 
Action: Mouse moved to (576, 292)
Screenshot: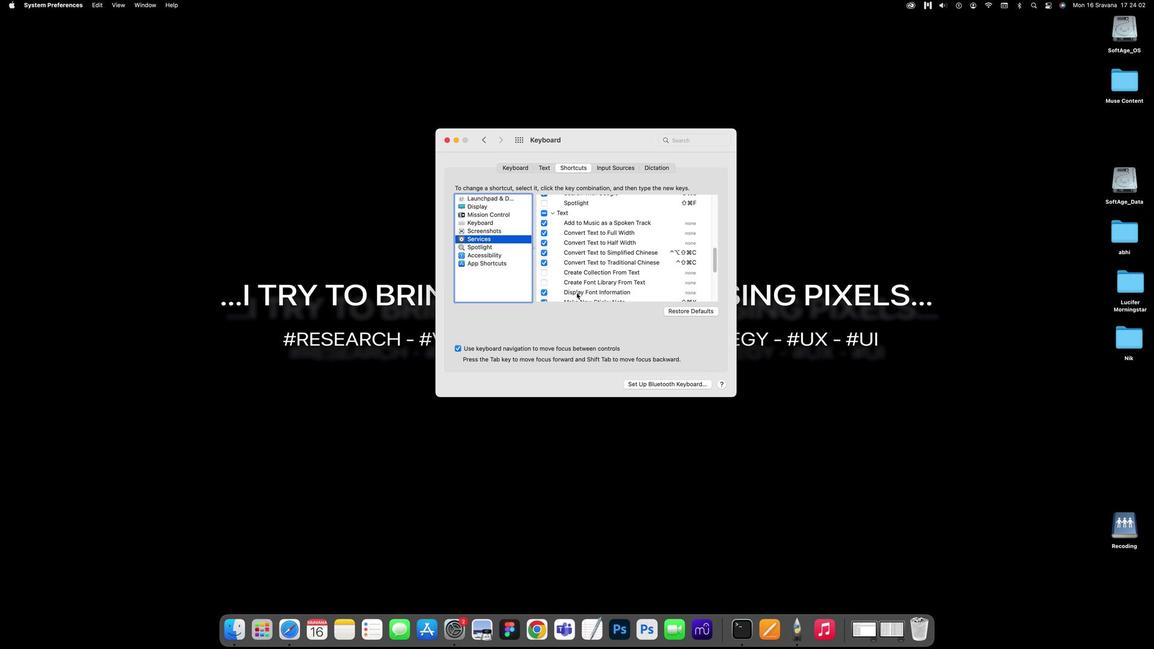 
Action: Mouse pressed left at (576, 292)
Screenshot: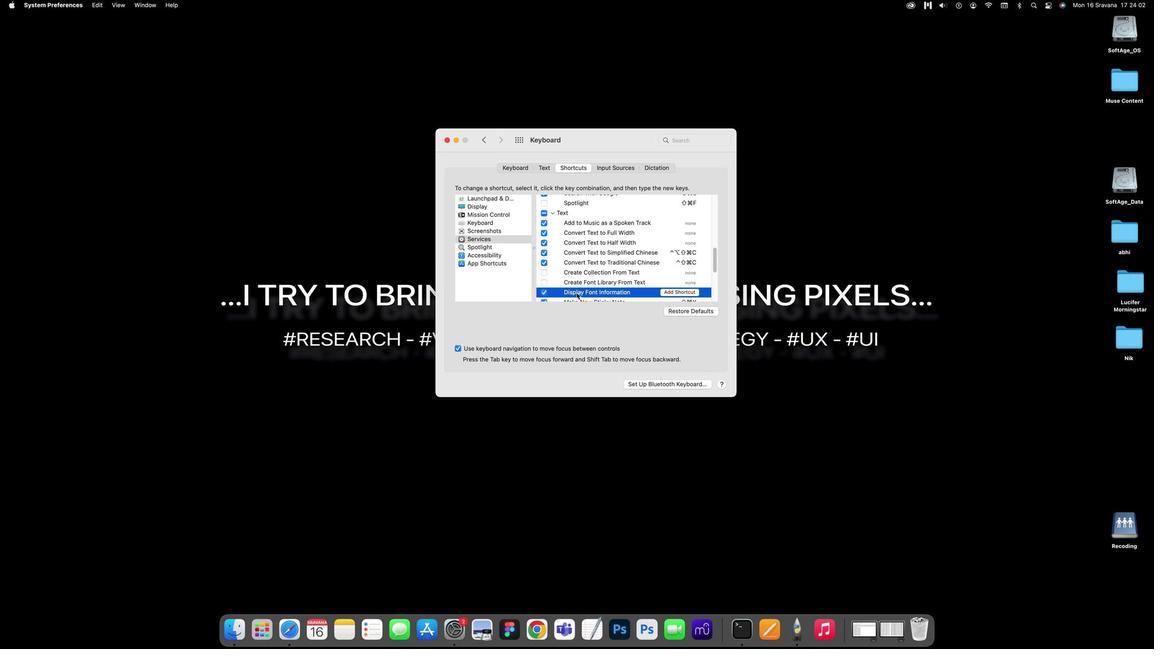 
Action: Mouse moved to (669, 294)
Screenshot: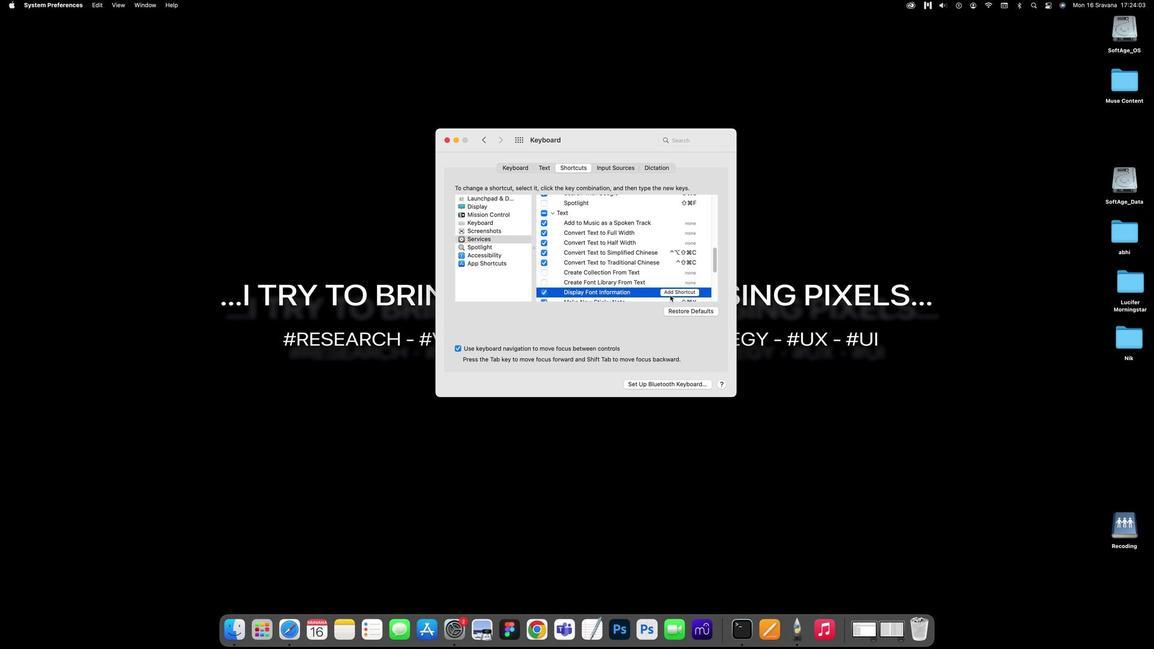 
Action: Key pressed Key.caps_lock
Screenshot: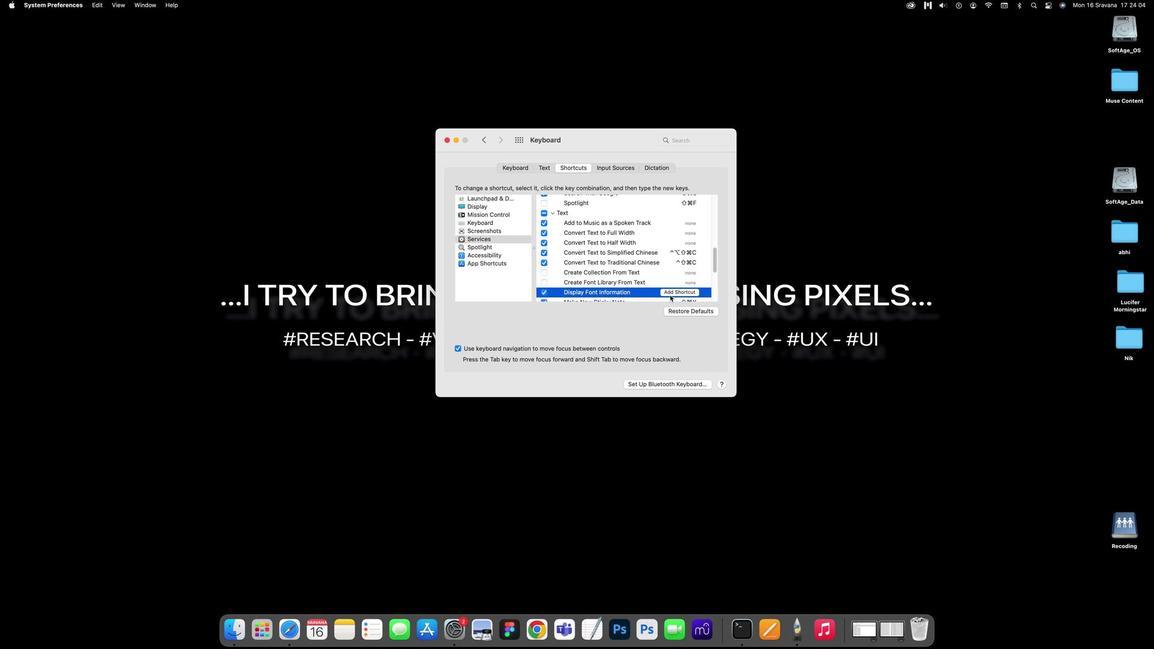 
Action: Mouse moved to (672, 291)
Screenshot: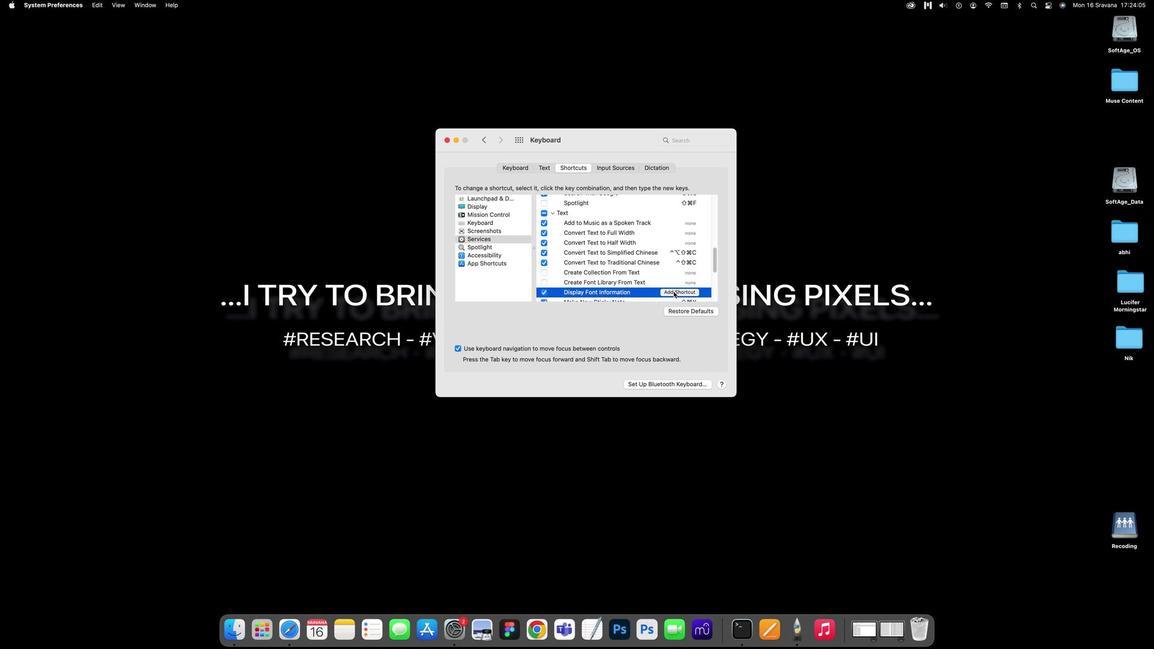 
Action: Mouse pressed left at (672, 291)
Screenshot: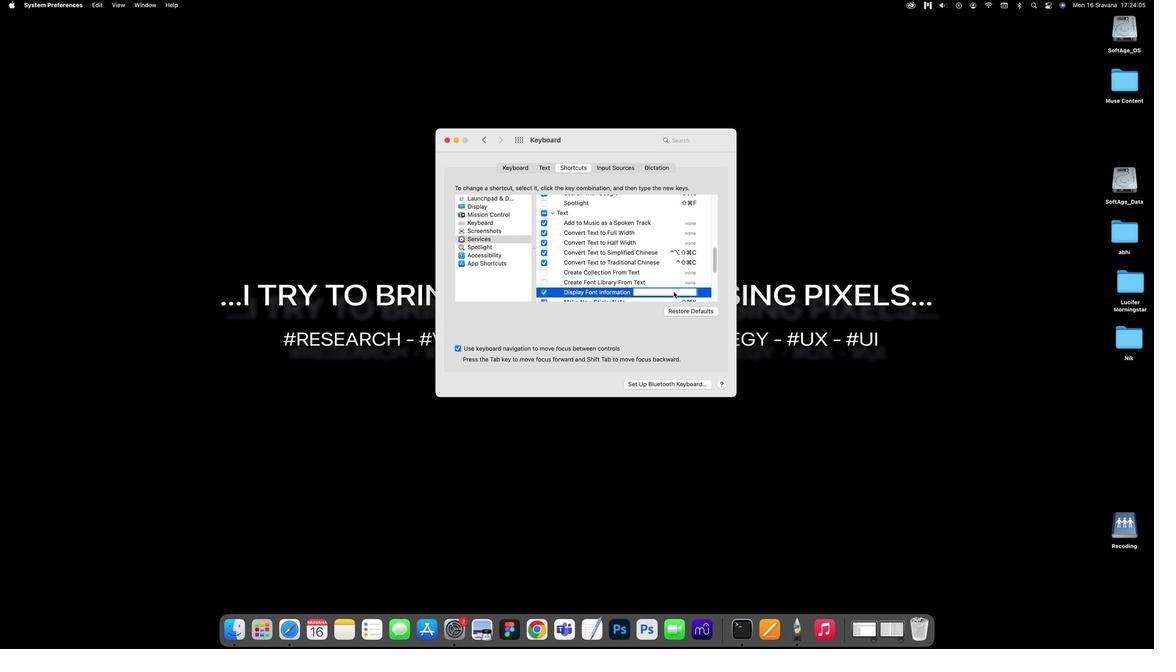 
Action: Key pressed Key.ctrlKey.shiftKey.caps_lockKey.ctrlKey.shiftKey.shiftKey.cmdKey.shiftKey.shift
Screenshot: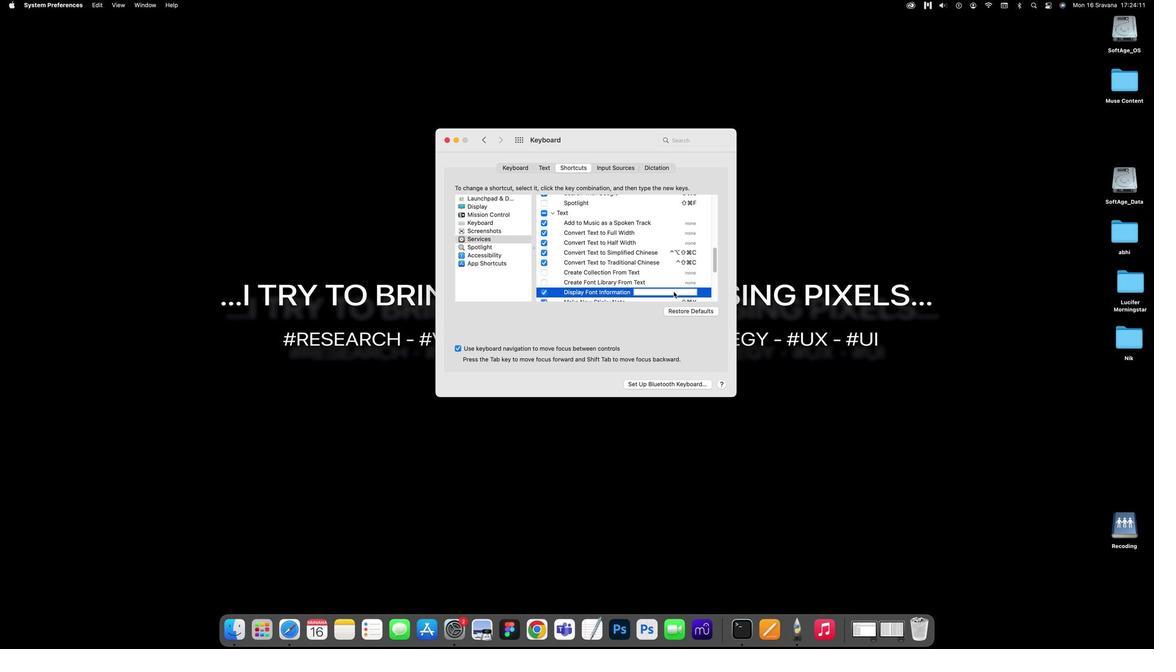 
Action: Mouse moved to (672, 291)
Screenshot: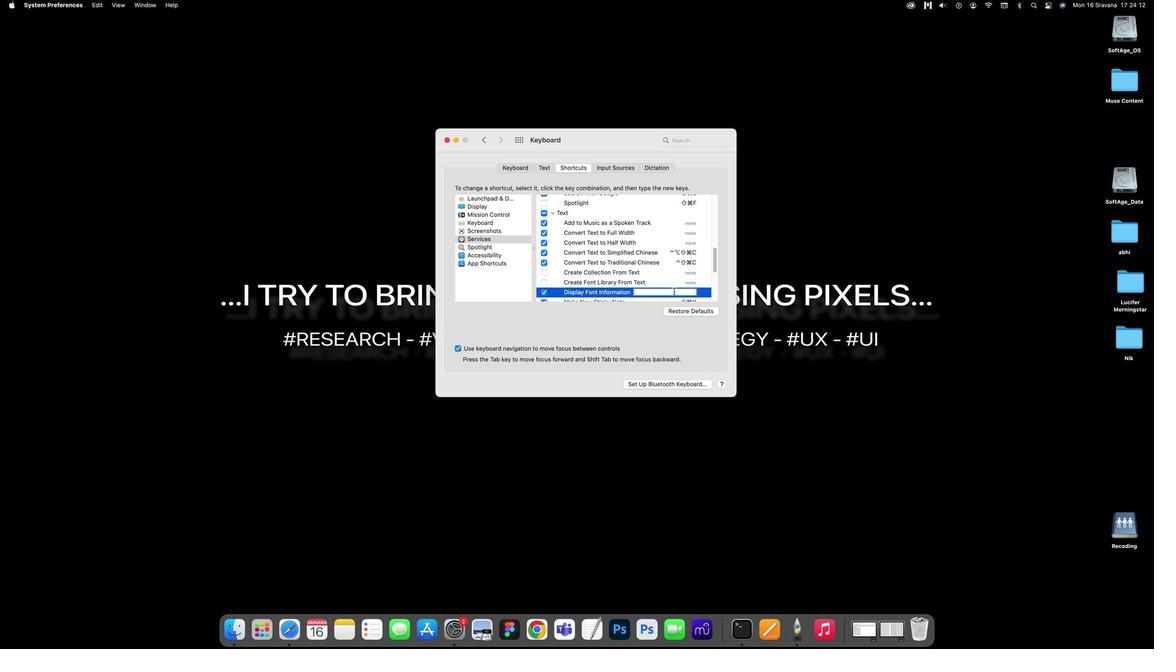 
Action: Mouse pressed left at (672, 291)
Screenshot: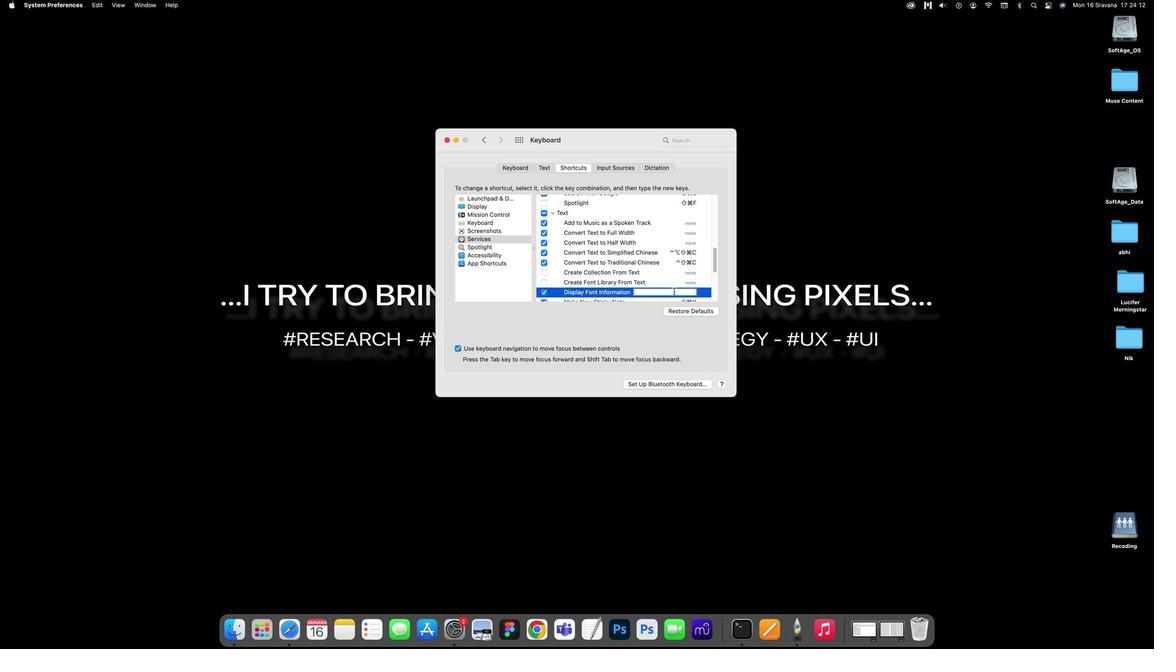 
Action: Key pressed Key.shiftKey.shiftKey.shiftKey.cmd'a'
Screenshot: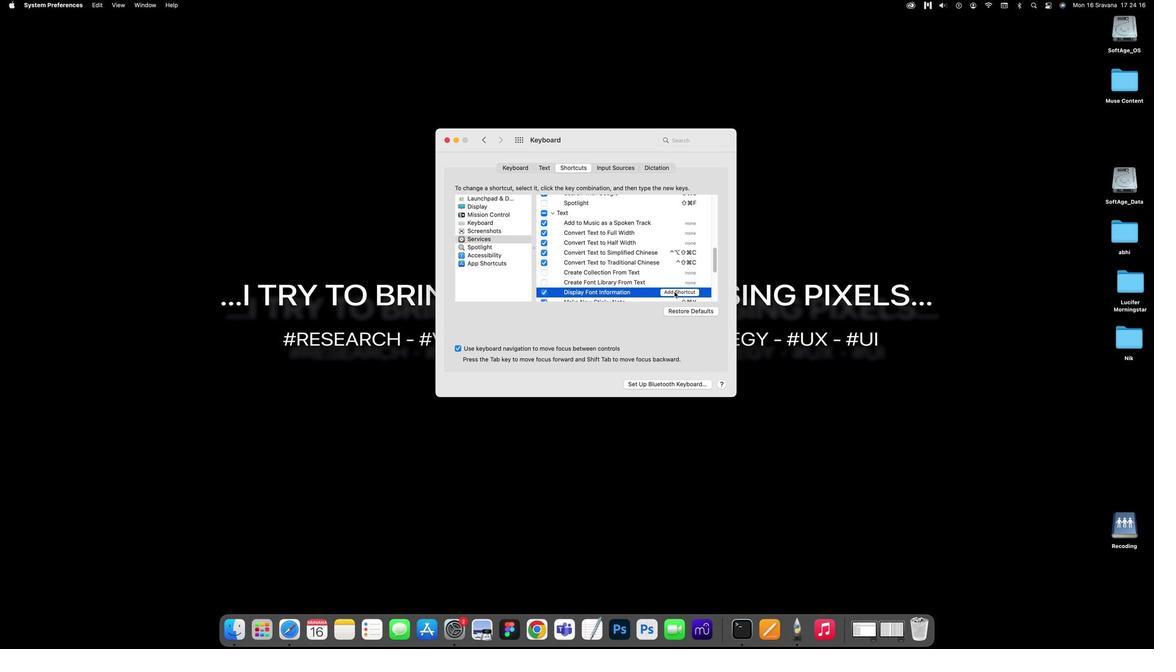 
Action: Mouse pressed left at (672, 291)
Screenshot: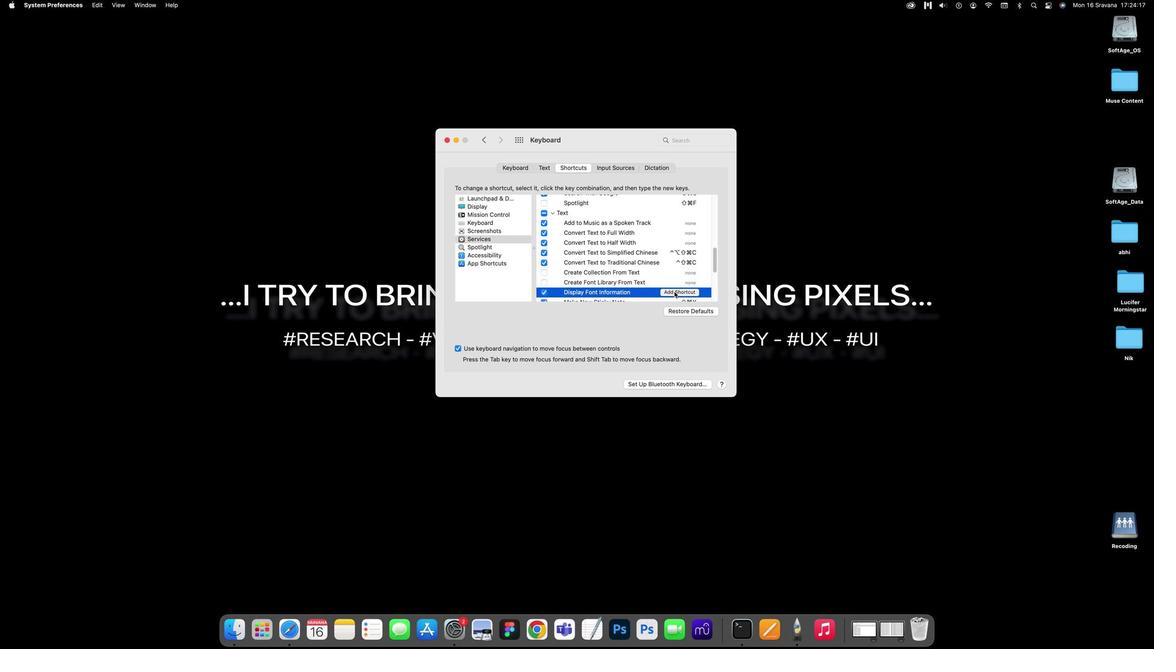 
Action: Mouse moved to (633, 321)
Screenshot: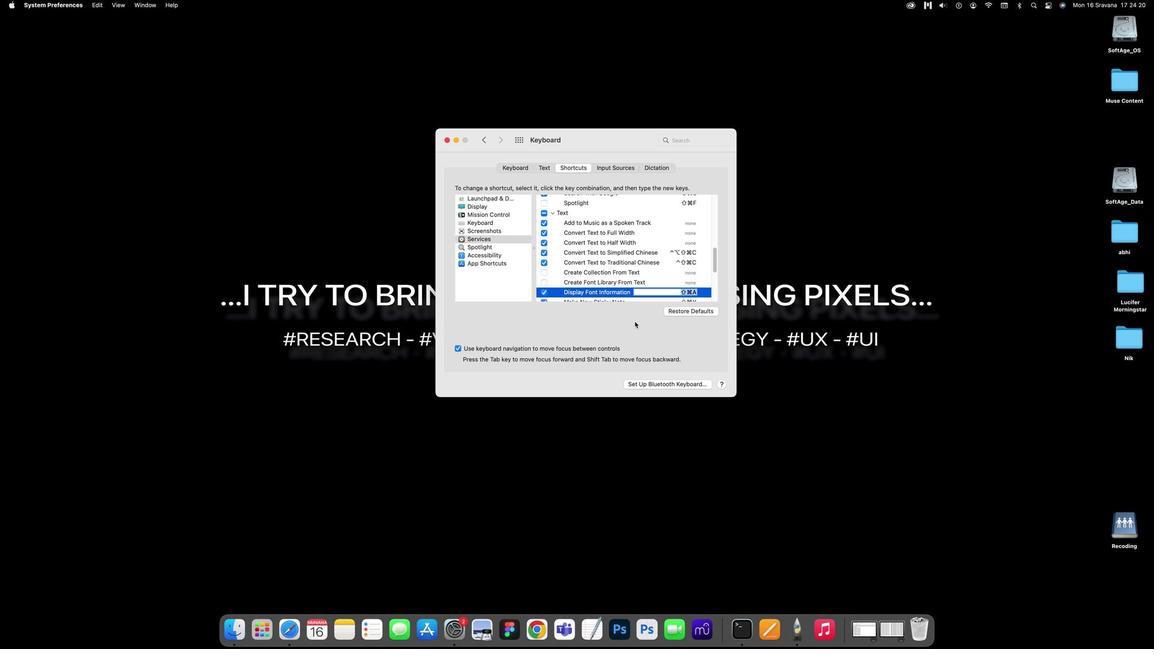 
Action: Mouse pressed left at (633, 321)
Screenshot: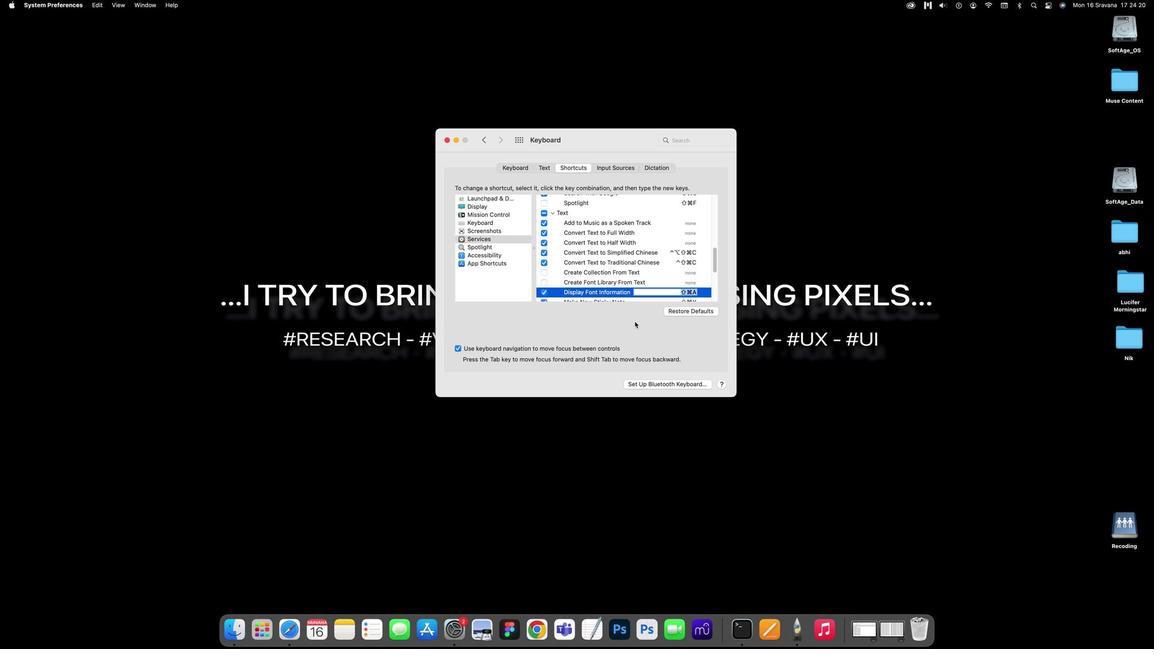 
Action: Mouse moved to (635, 280)
Screenshot: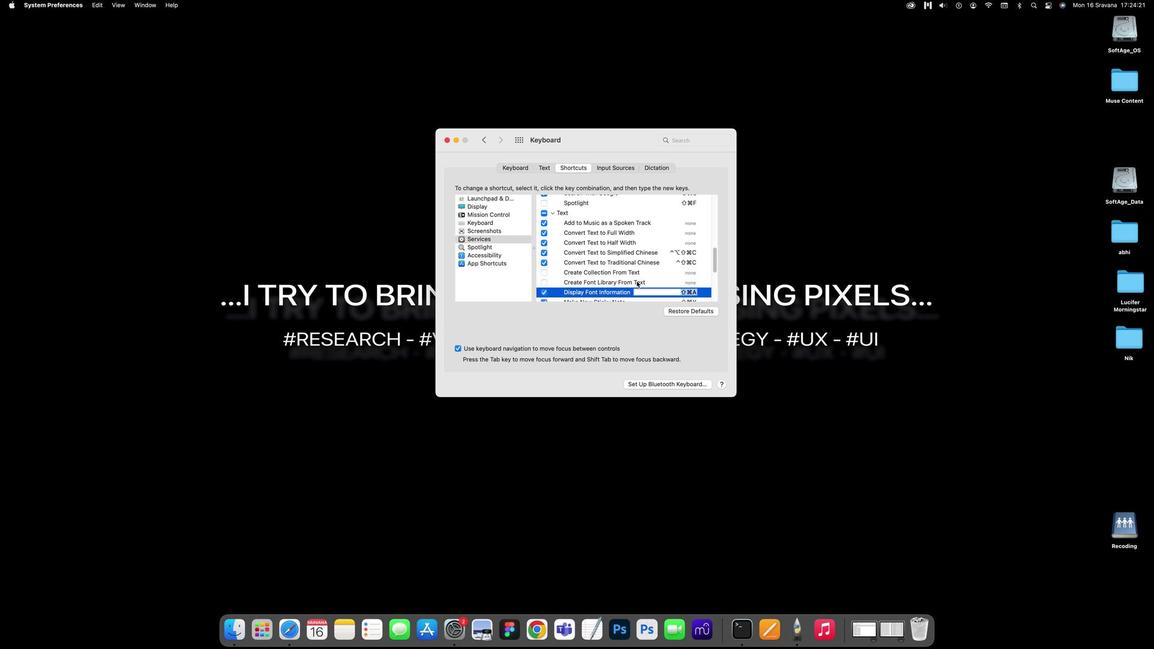 
Action: Mouse pressed left at (635, 280)
Screenshot: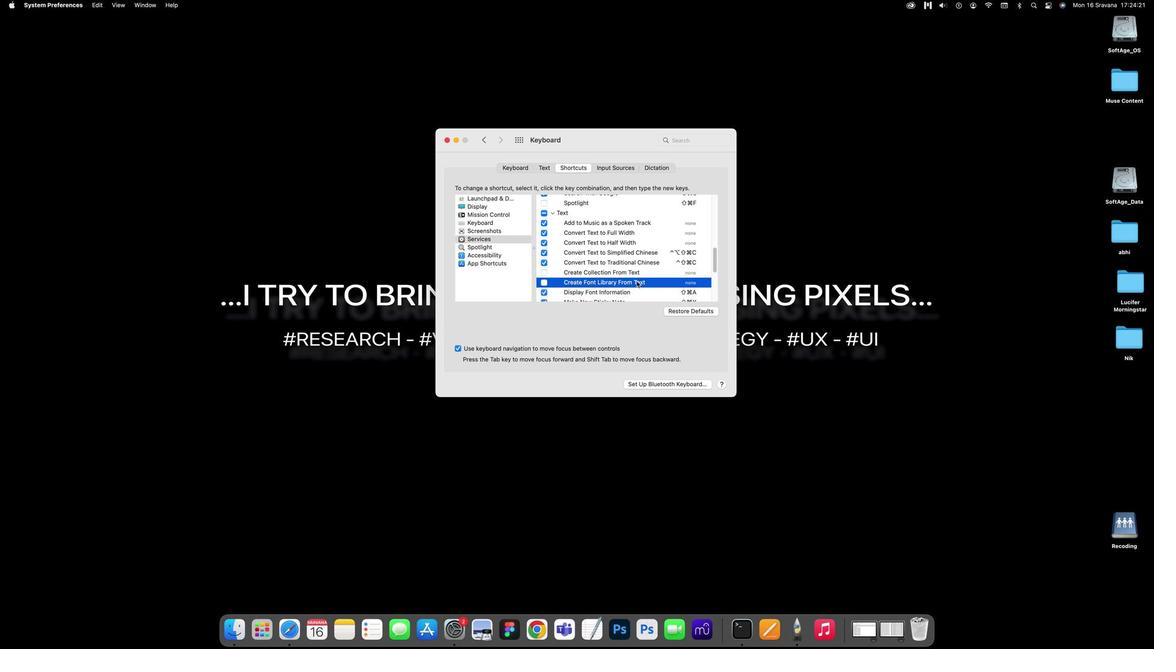 
Action: Key pressed Key.cmdKey.shift's'
Screenshot: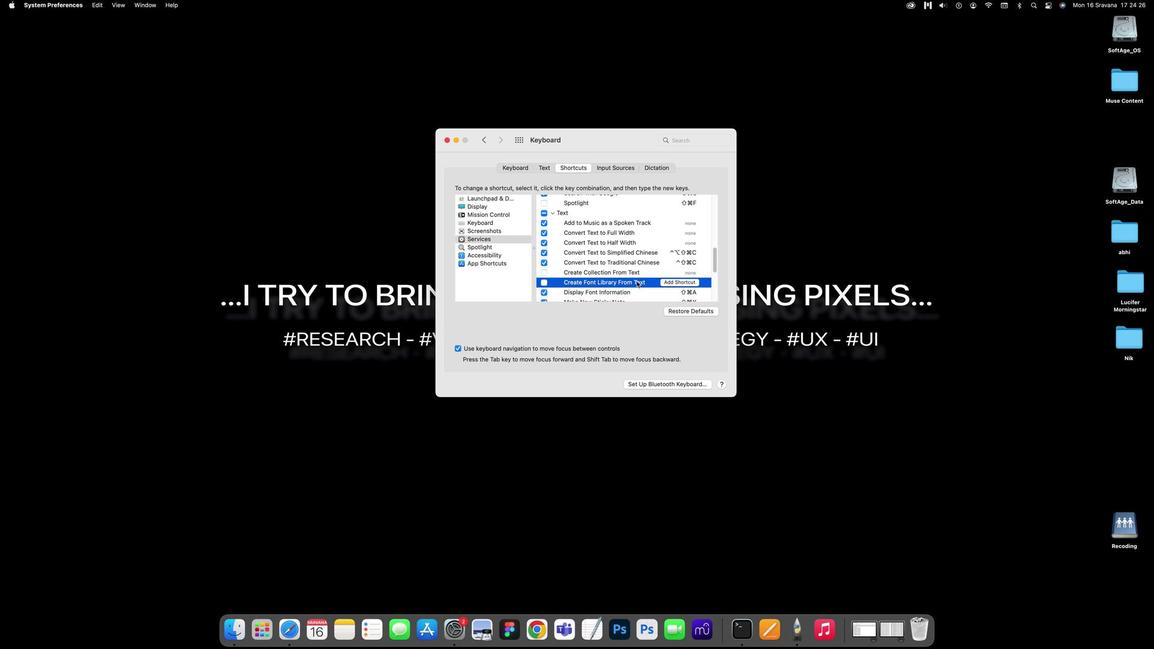 
Action: Mouse moved to (666, 285)
Screenshot: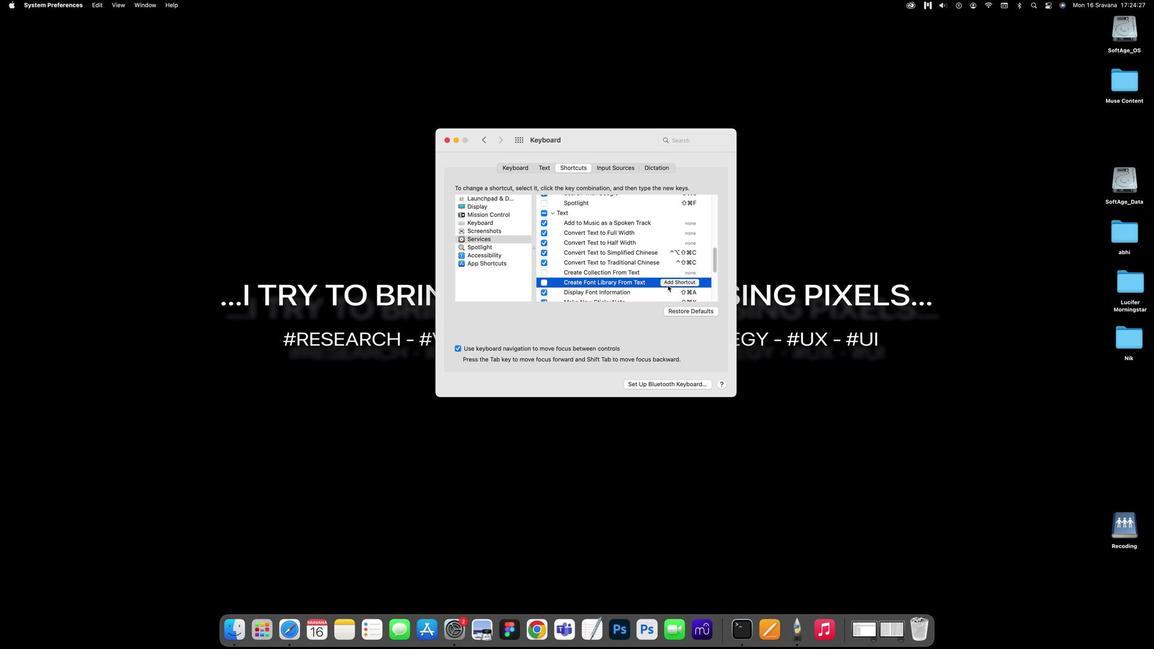 
Action: Mouse pressed left at (666, 285)
Screenshot: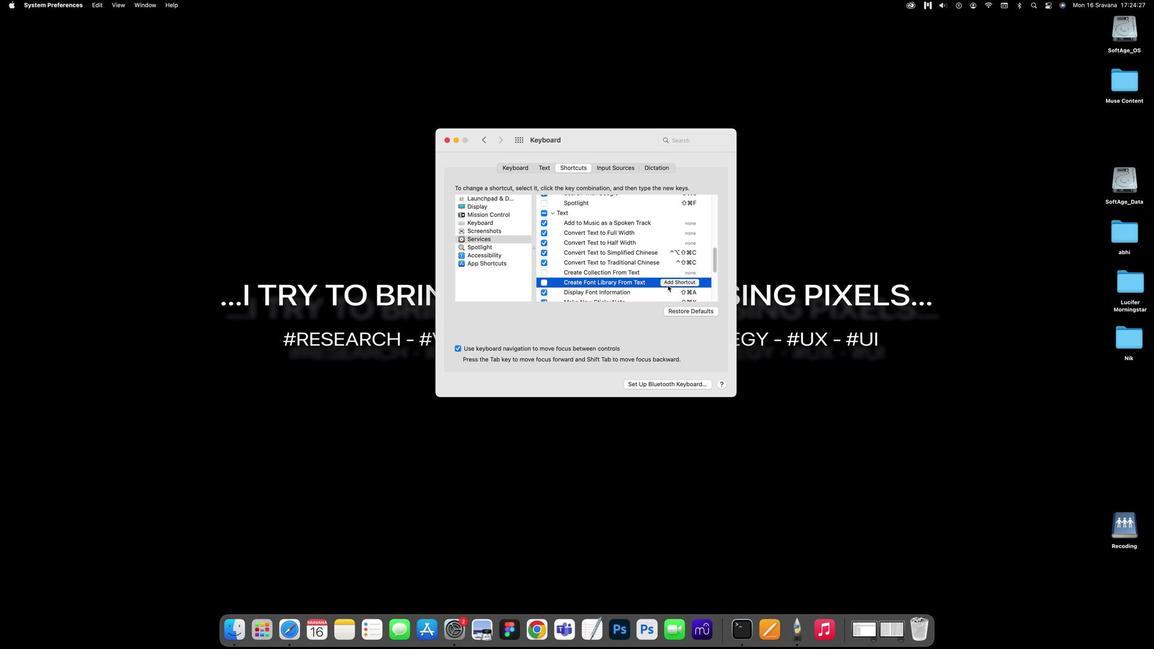 
Action: Key pressed Key.shiftKey.cmd'q'
Screenshot: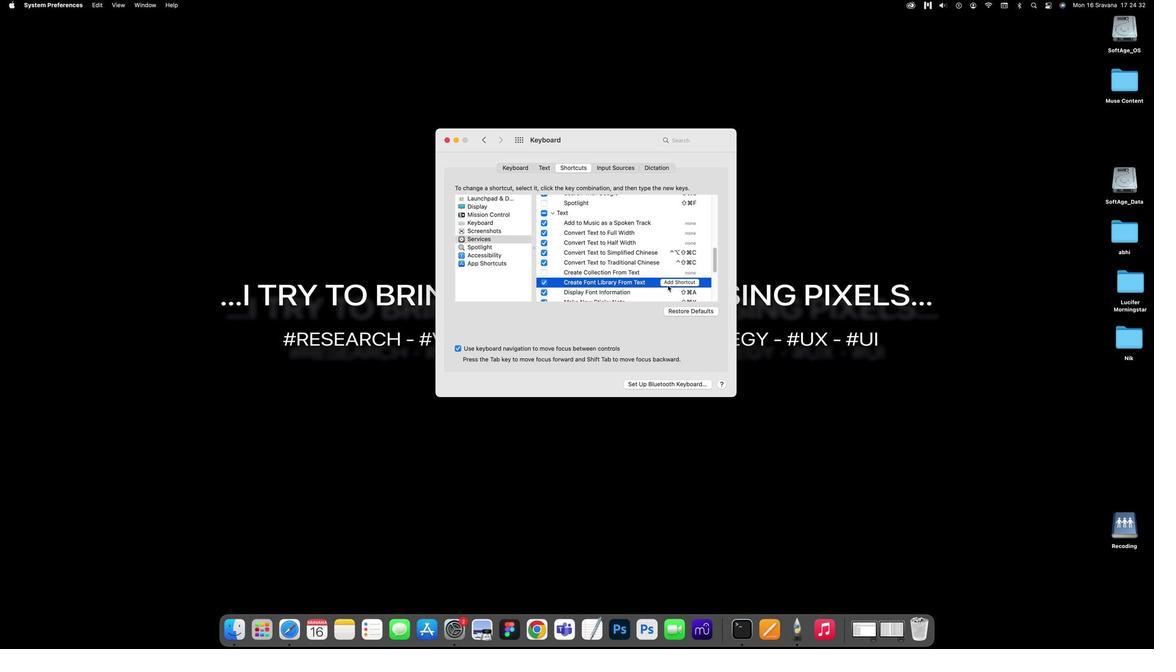 
Action: Mouse moved to (669, 283)
Screenshot: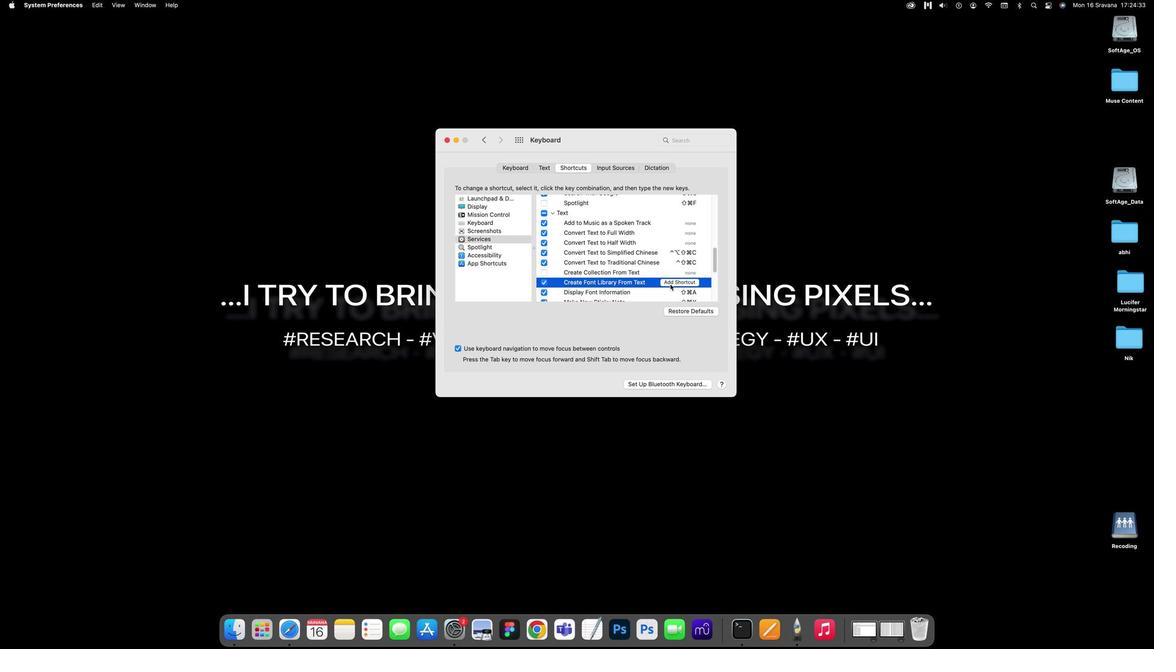 
Action: Key pressed Key.shiftKey.cmd'q'
Screenshot: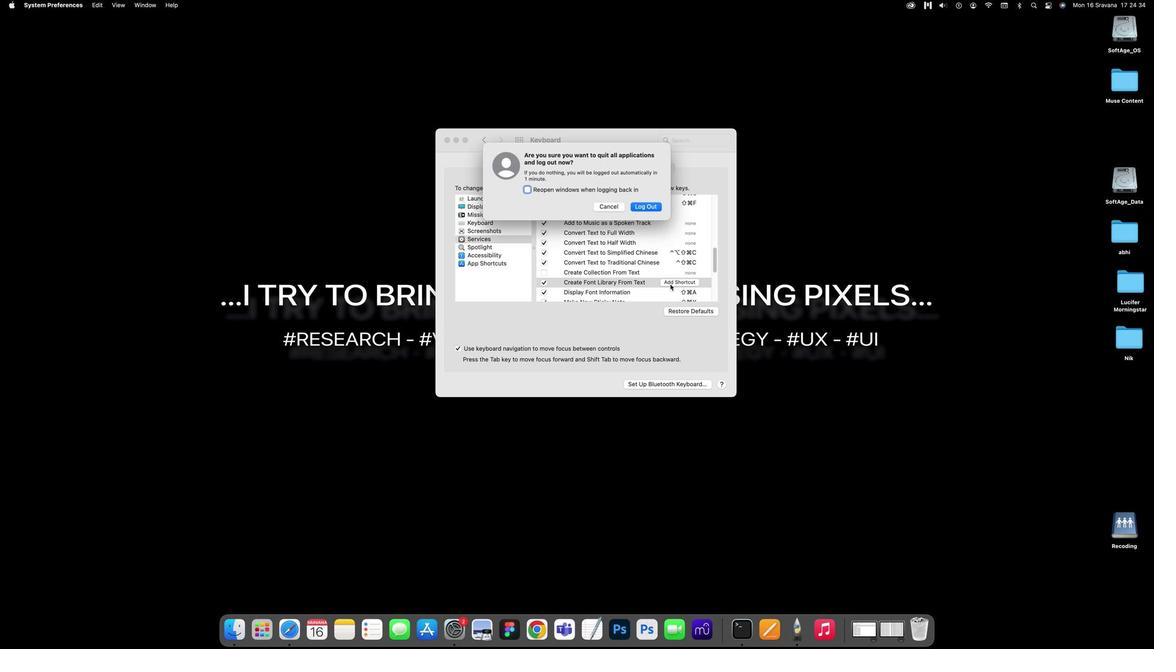 
Action: Mouse moved to (614, 205)
Screenshot: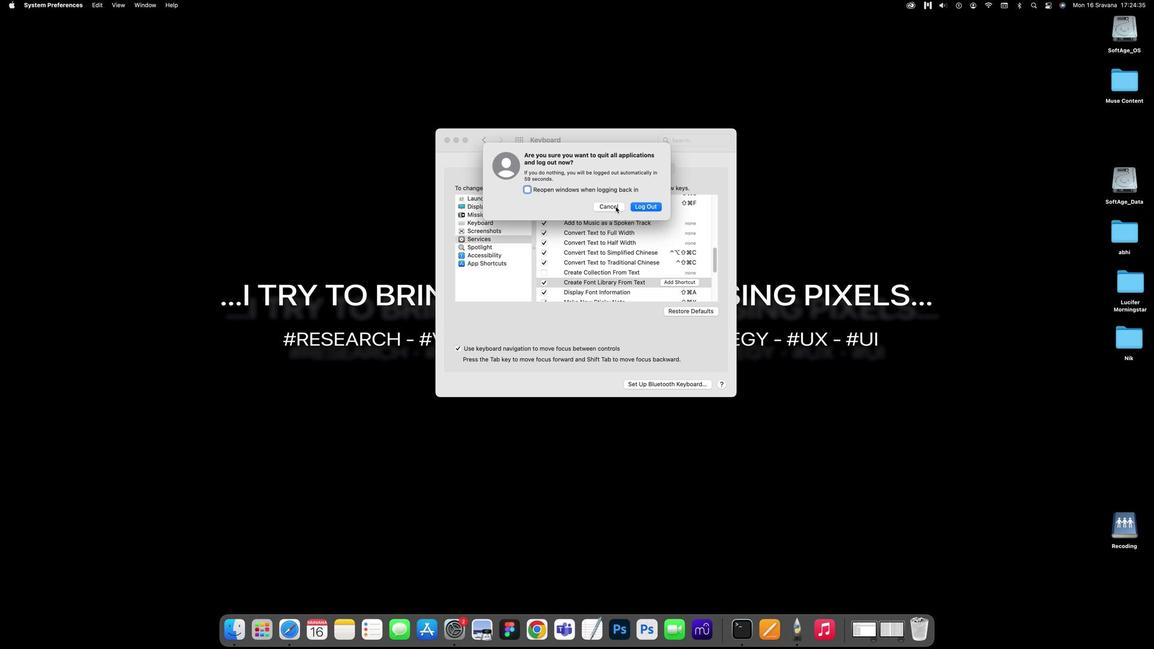 
Action: Mouse pressed left at (614, 205)
Screenshot: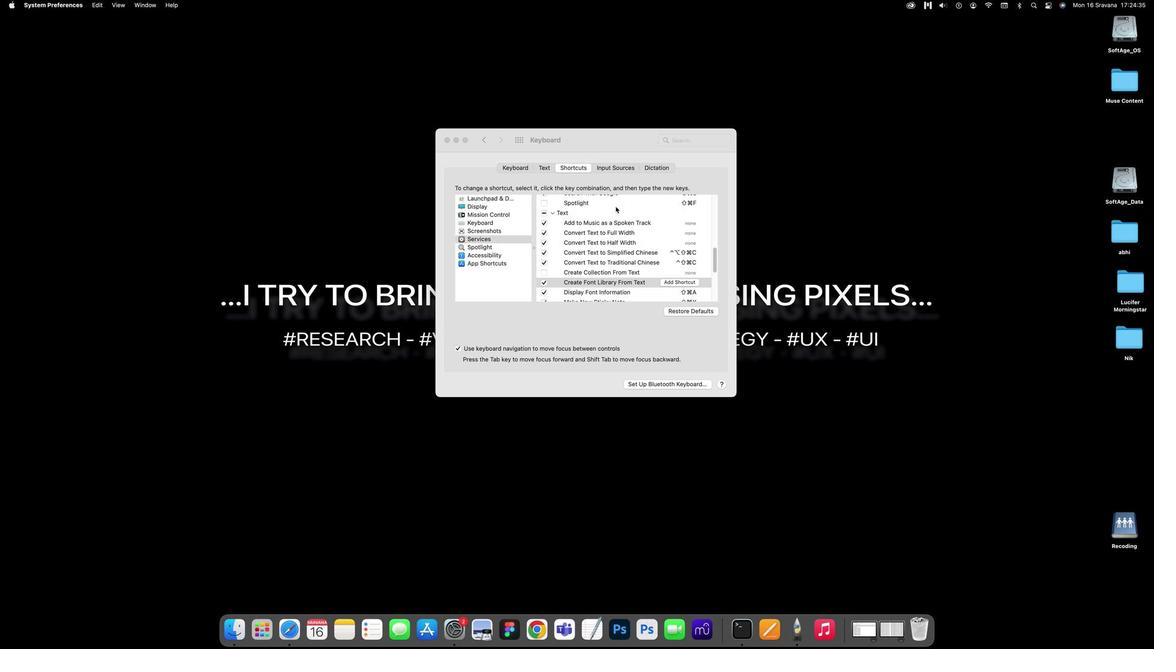
Action: Mouse moved to (678, 270)
Screenshot: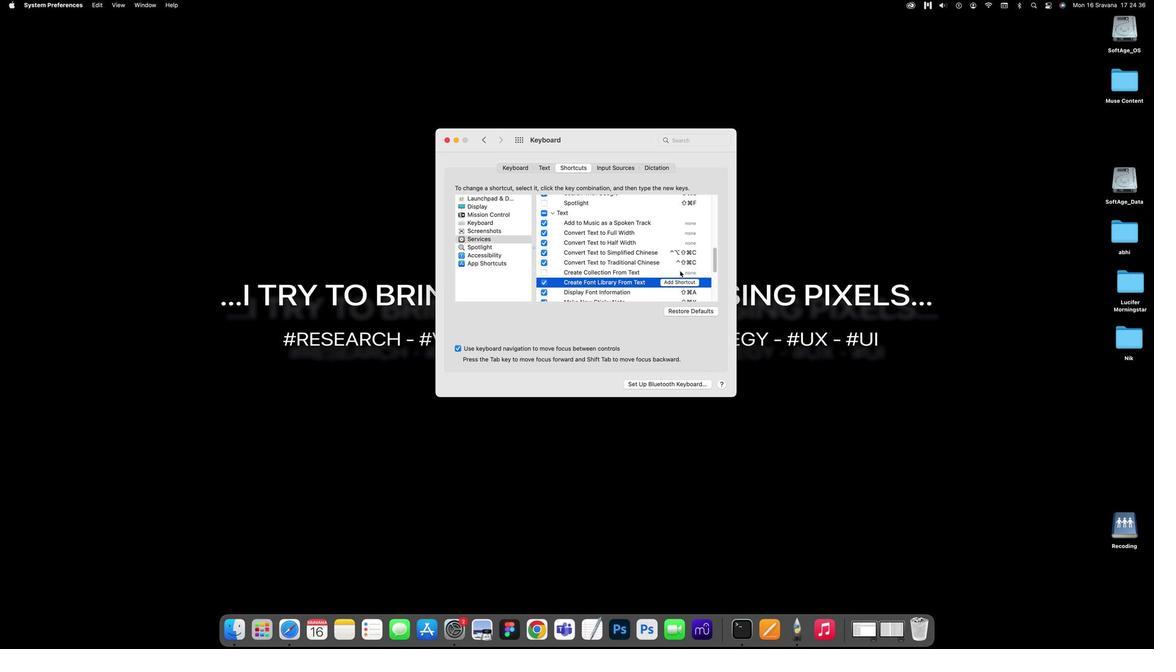
Action: Mouse pressed left at (678, 270)
Screenshot: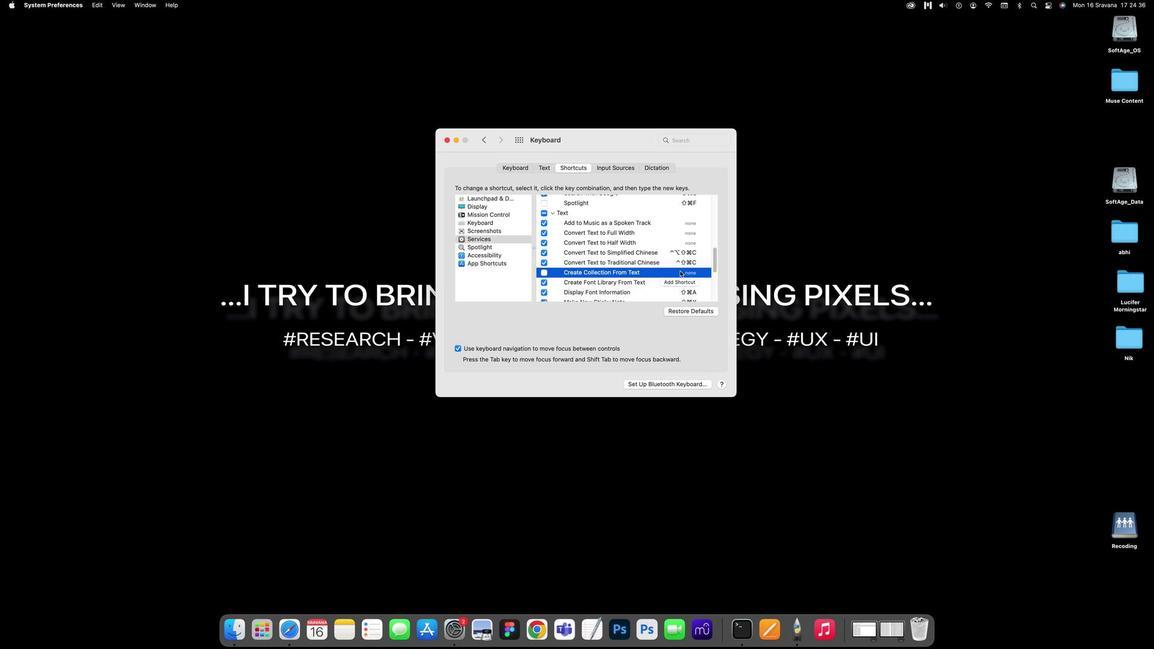 
Action: Mouse moved to (543, 270)
Screenshot: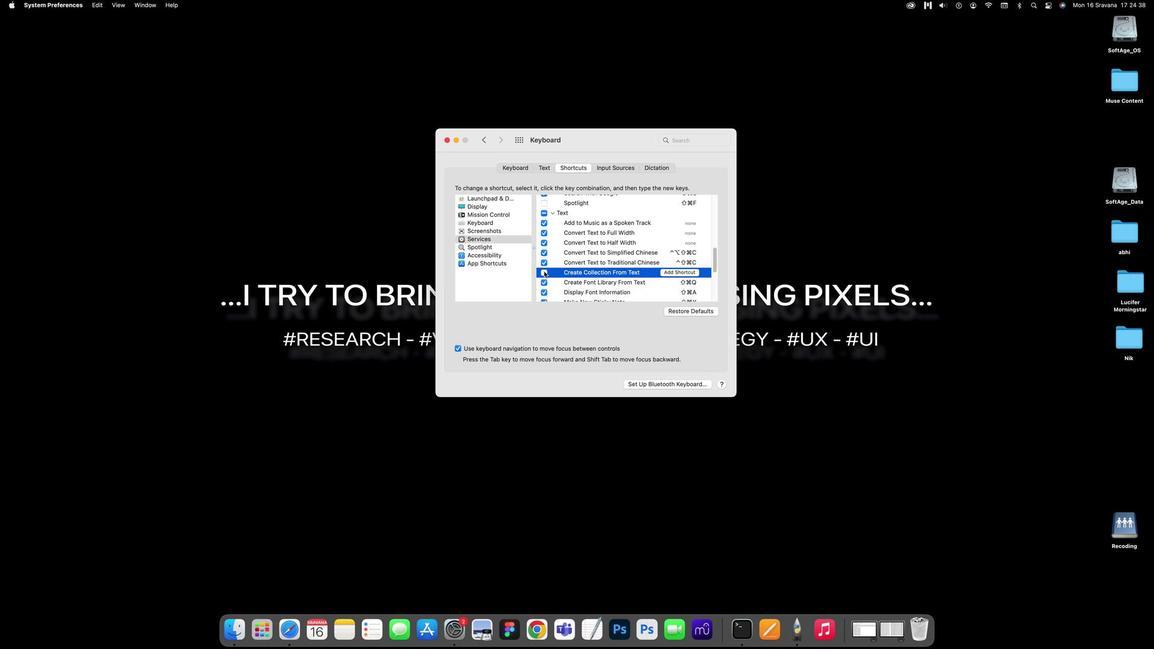 
Action: Mouse pressed left at (543, 270)
Screenshot: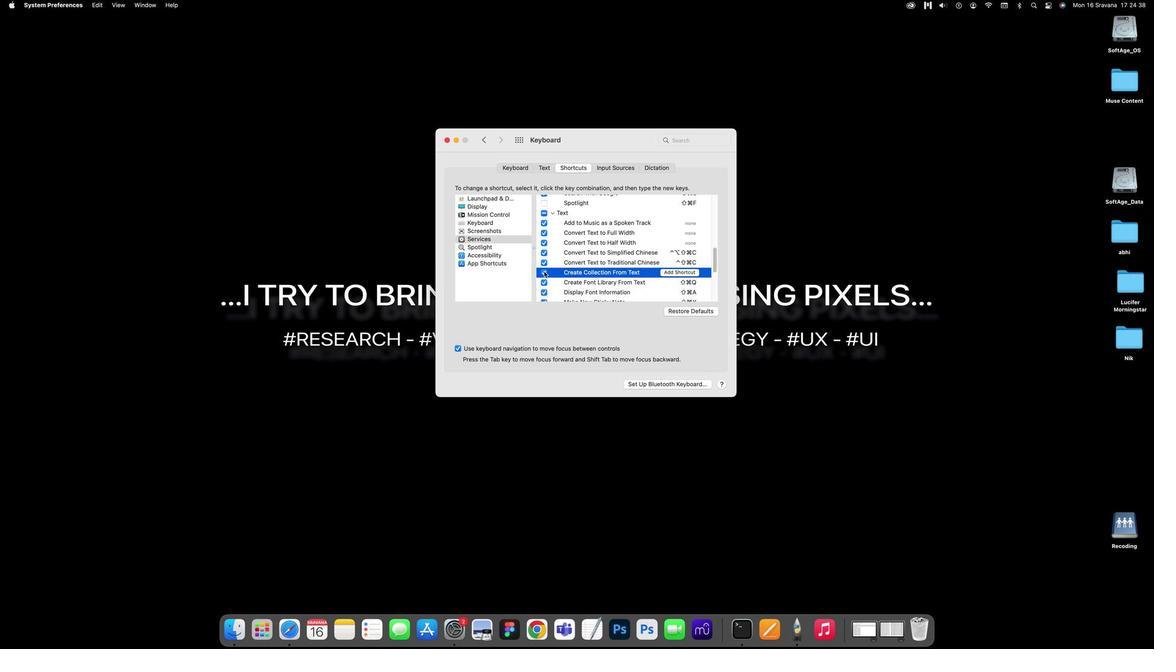 
Action: Mouse moved to (701, 270)
Screenshot: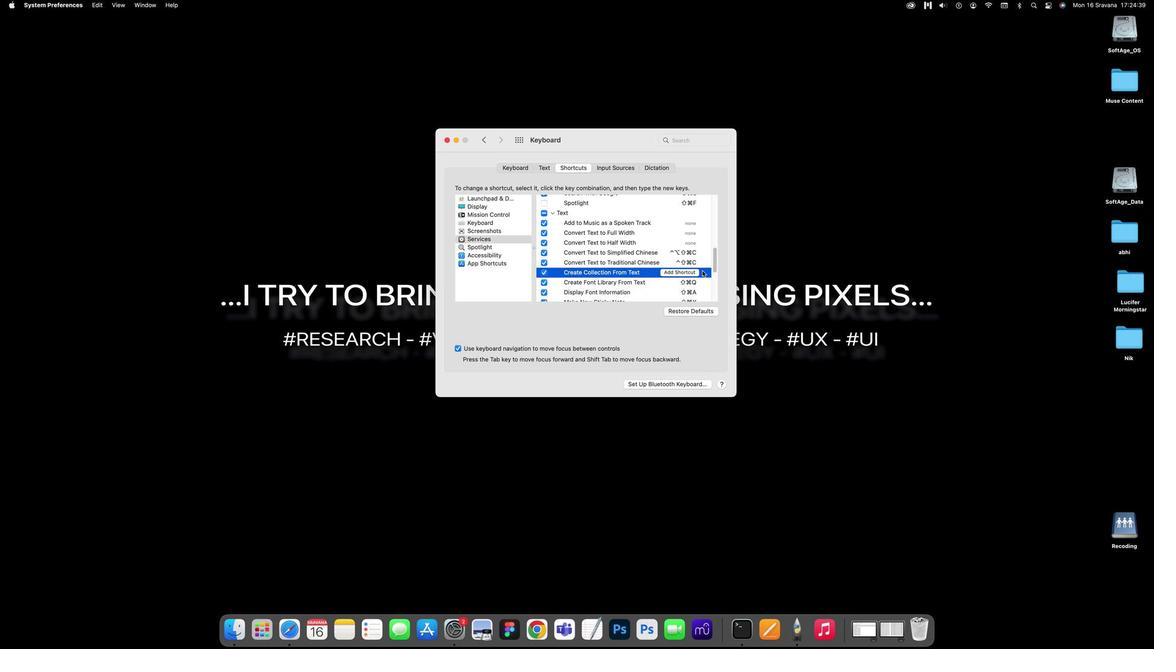 
Action: Key pressed Key.cmdKey.shift'r'
Screenshot: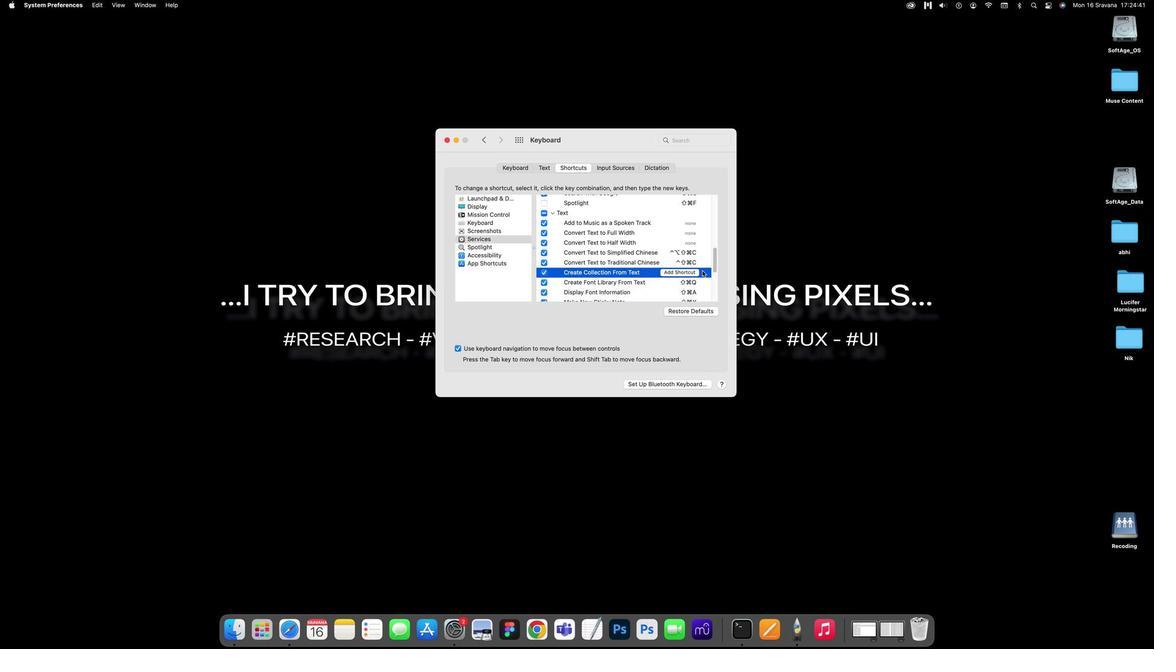 
Action: Mouse moved to (689, 270)
Screenshot: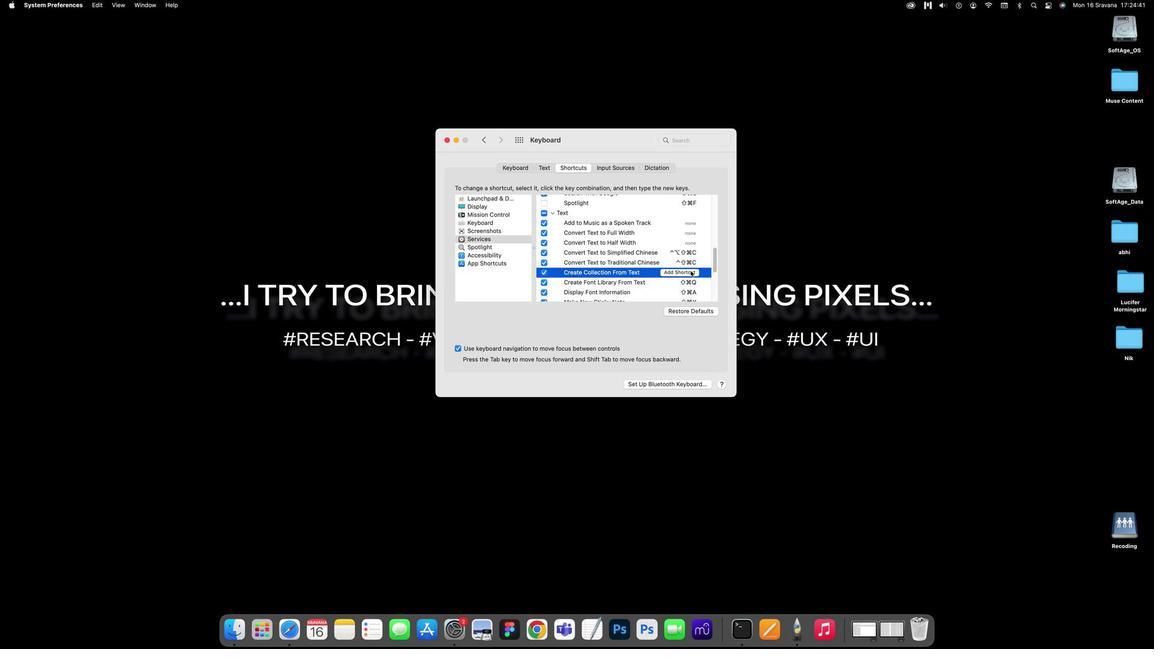 
Action: Mouse pressed left at (689, 270)
Screenshot: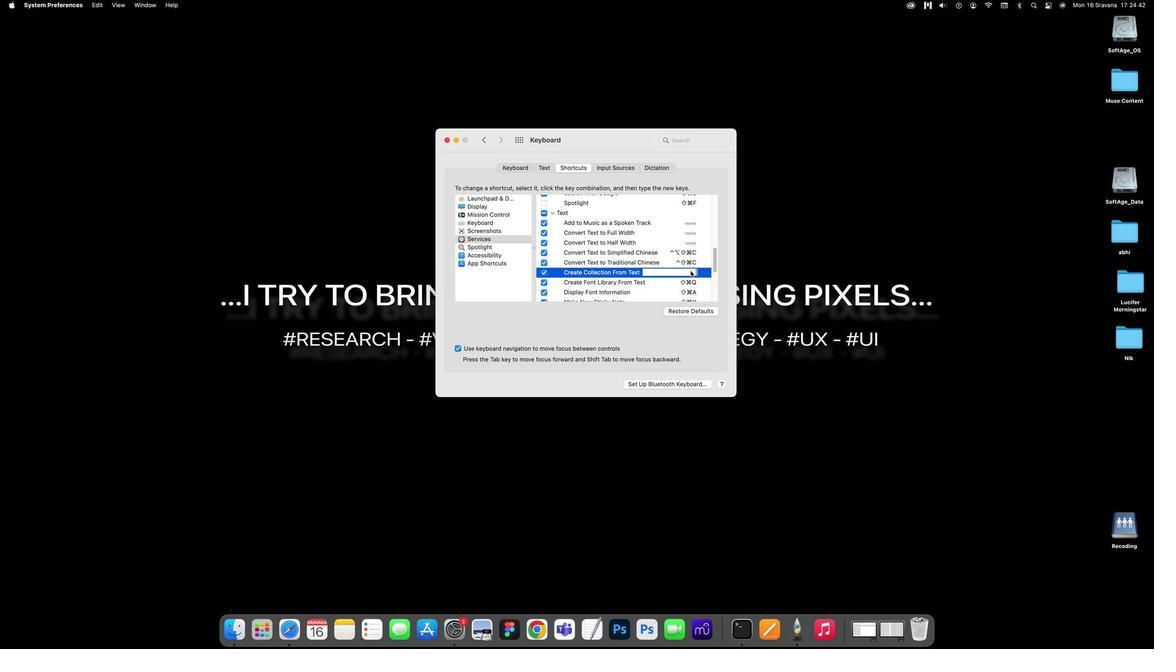 
Action: Key pressed 'r''r'
Screenshot: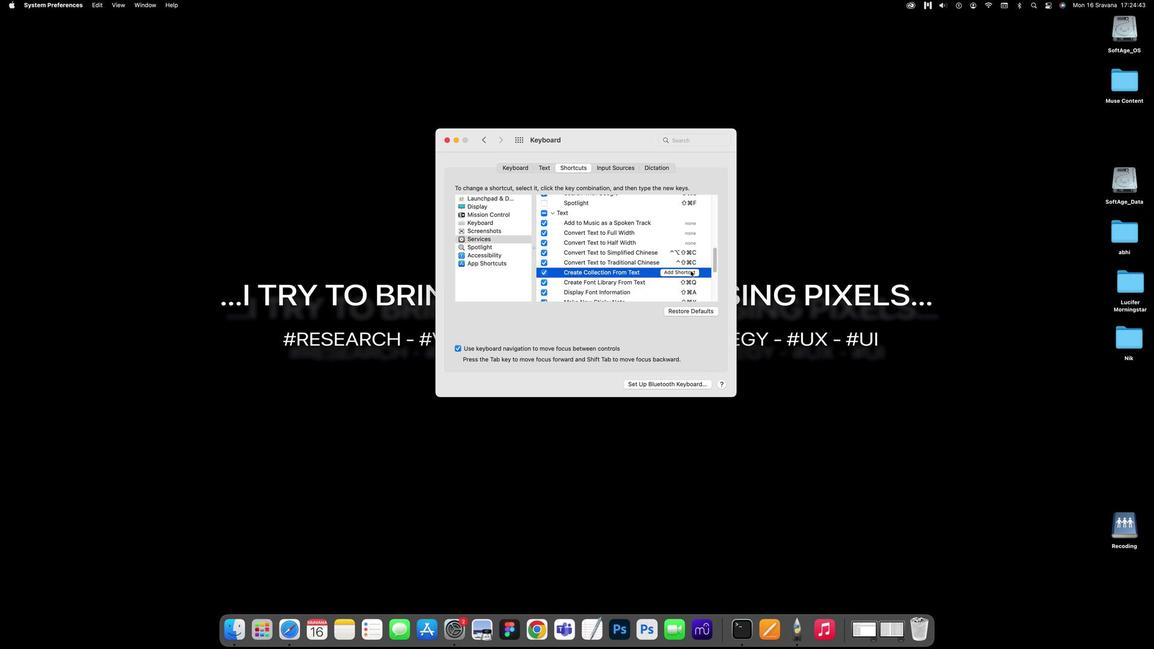 
Action: Mouse pressed left at (689, 270)
Screenshot: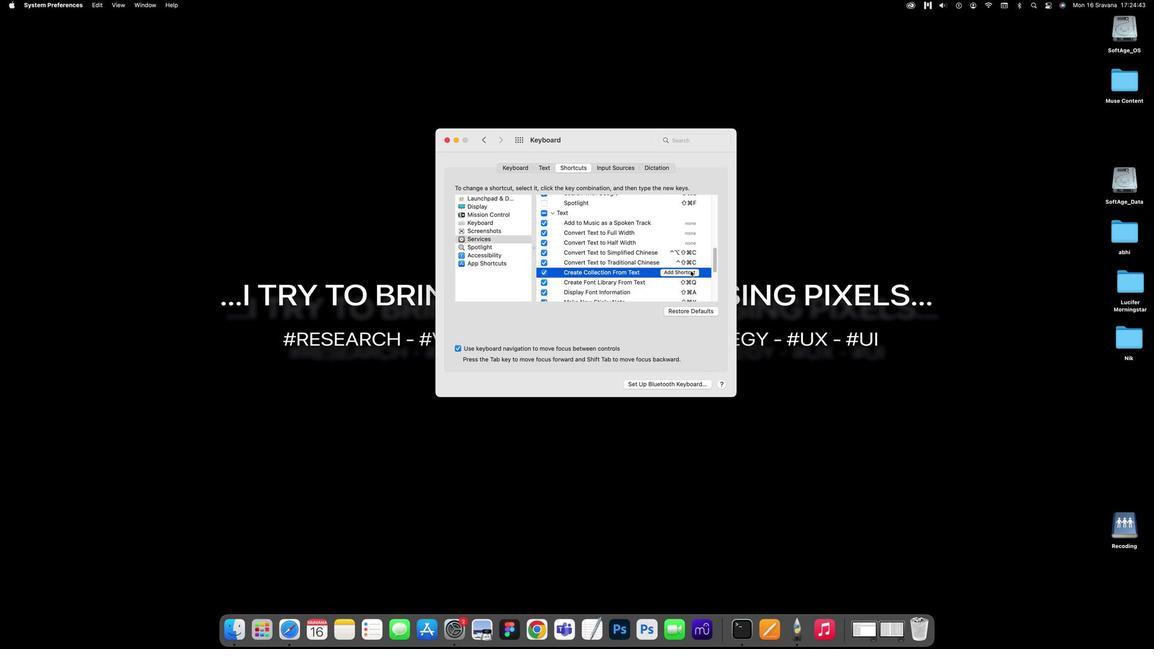 
Action: Key pressed 'r'
Screenshot: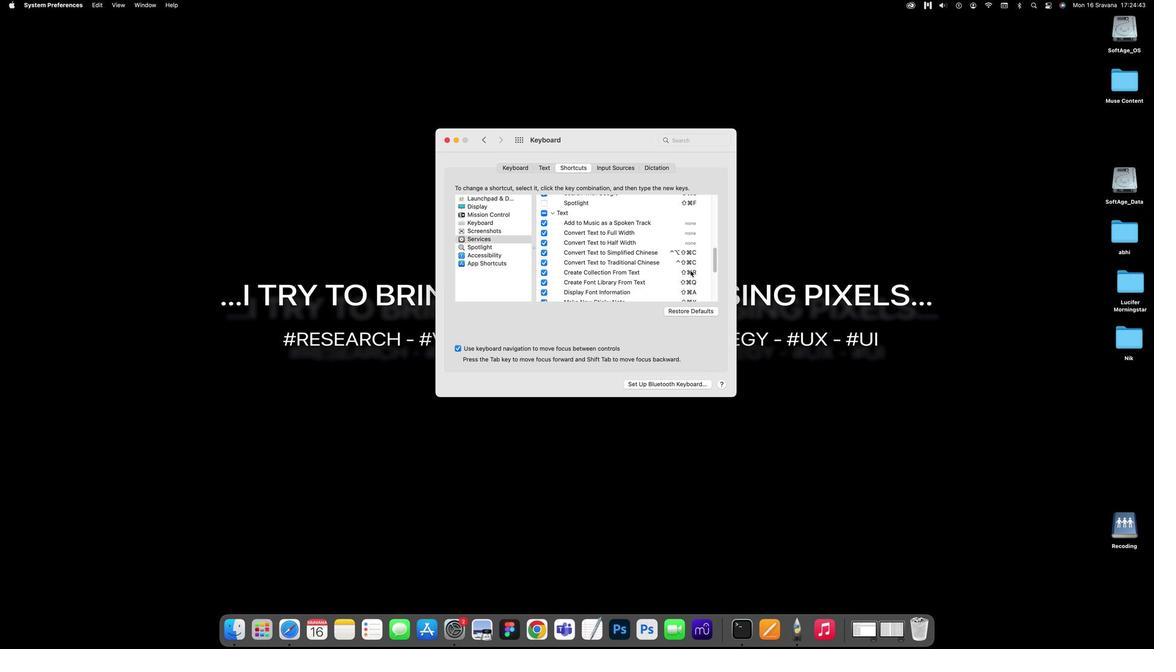 
Action: Mouse moved to (683, 274)
Screenshot: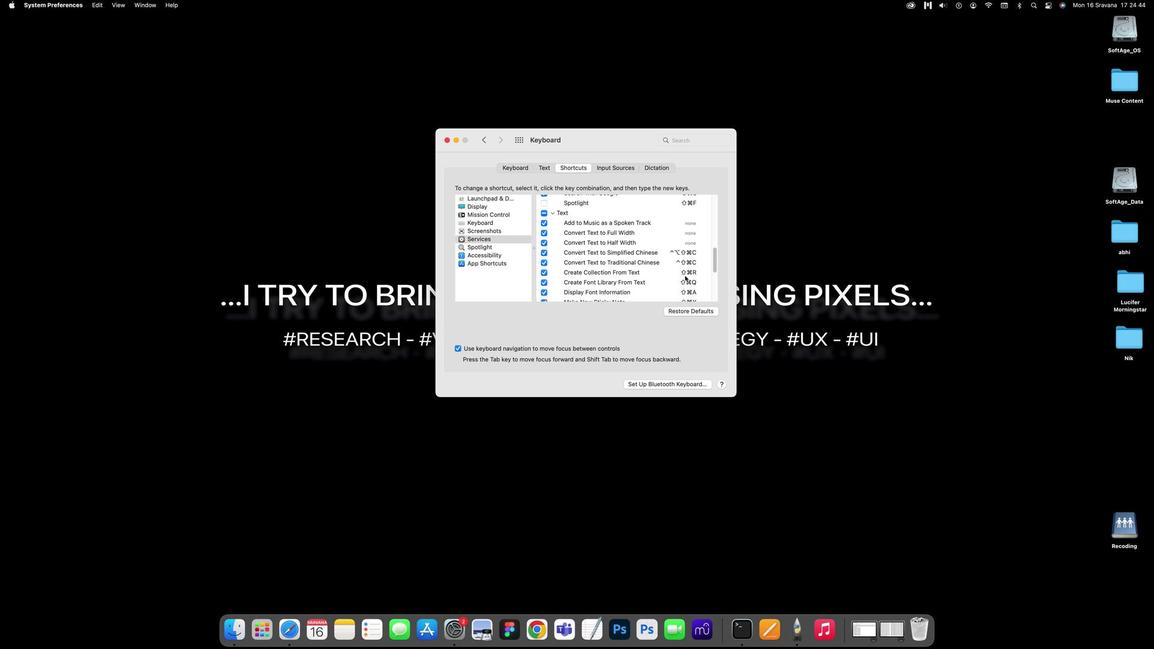 
Action: Mouse scrolled (683, 274) with delta (0, -2)
Screenshot: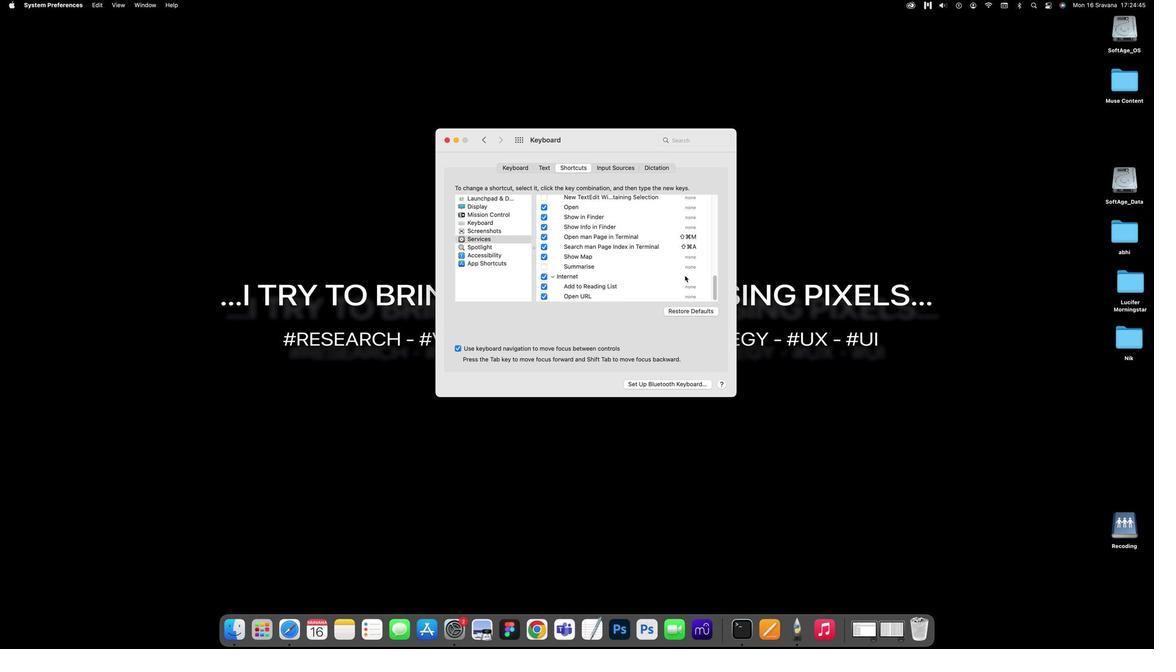 
Action: Mouse scrolled (683, 274) with delta (0, -3)
Screenshot: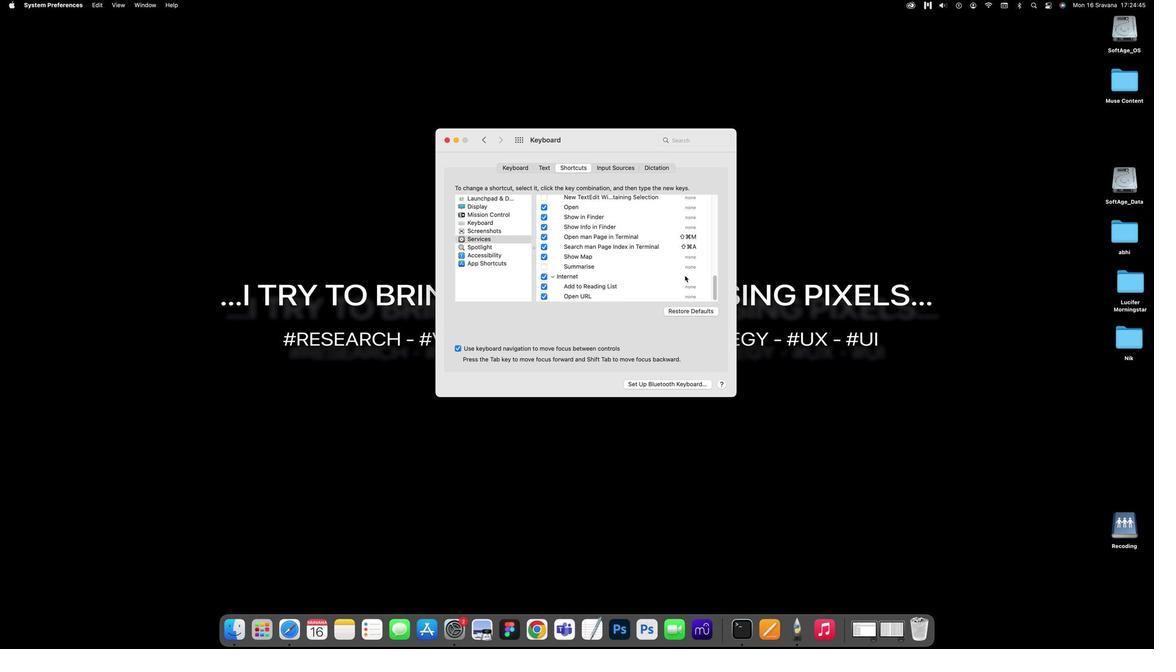 
Action: Mouse scrolled (683, 274) with delta (0, -7)
Screenshot: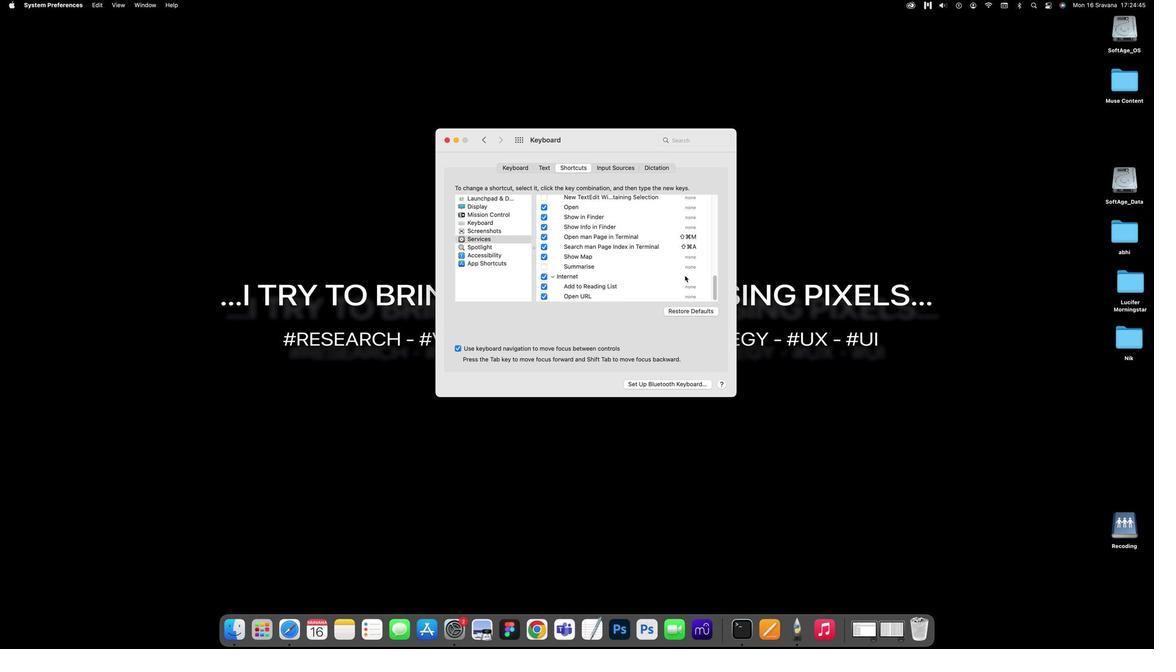
Action: Mouse scrolled (683, 274) with delta (0, -8)
Screenshot: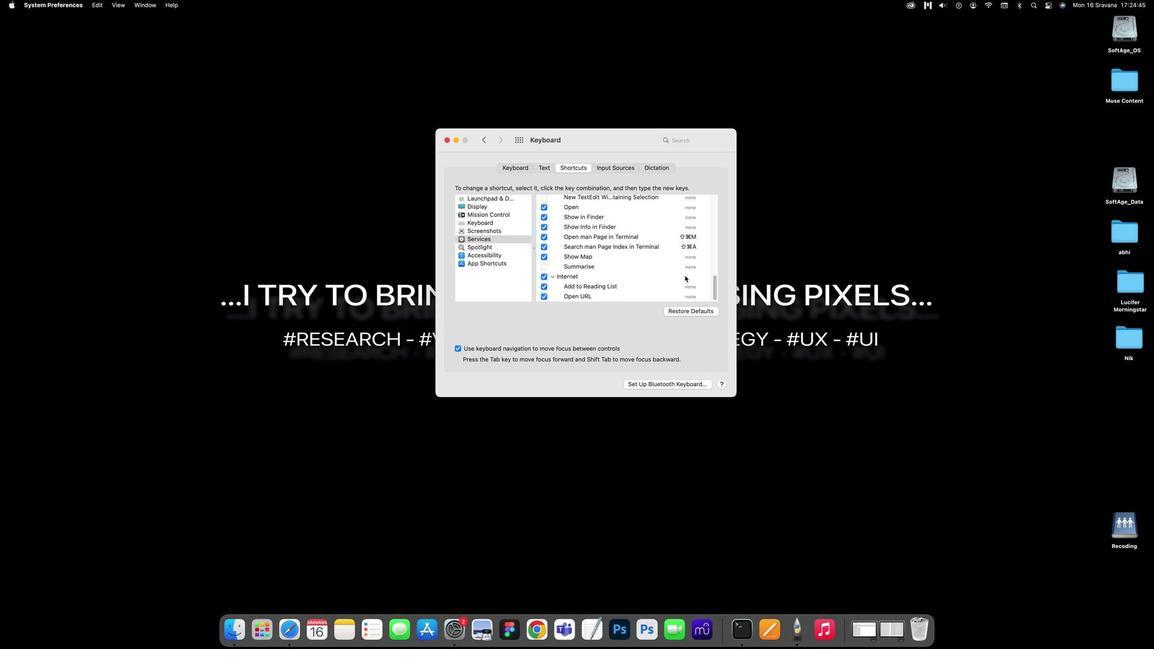 
Action: Mouse scrolled (683, 274) with delta (0, -9)
Screenshot: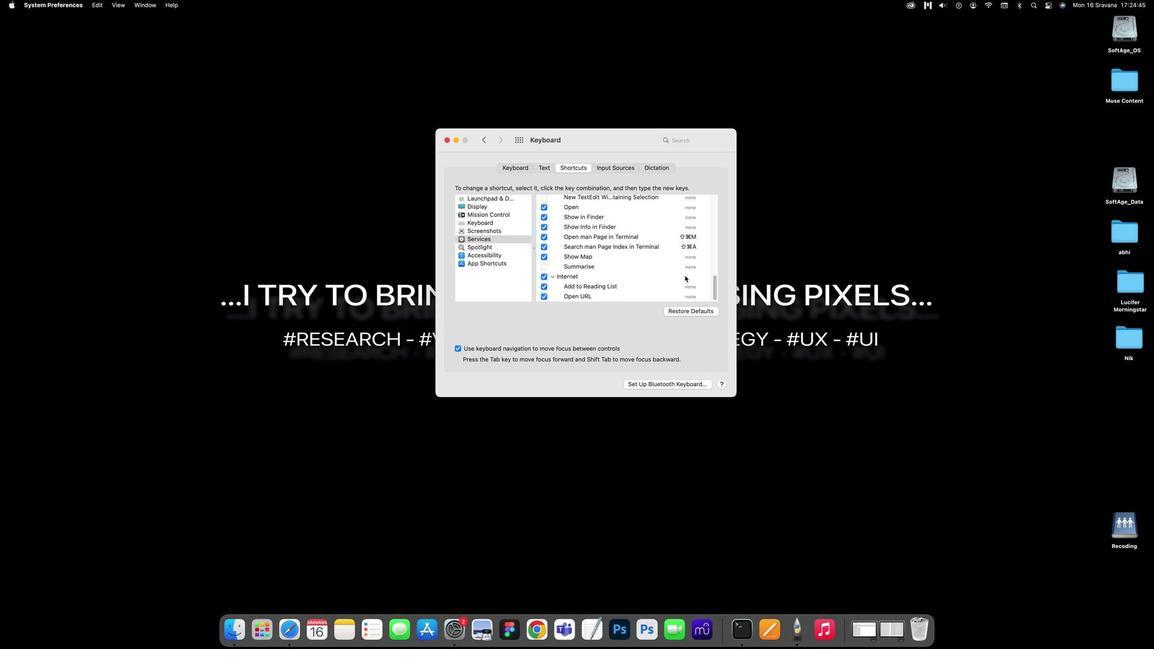 
Action: Mouse scrolled (683, 274) with delta (0, -2)
Screenshot: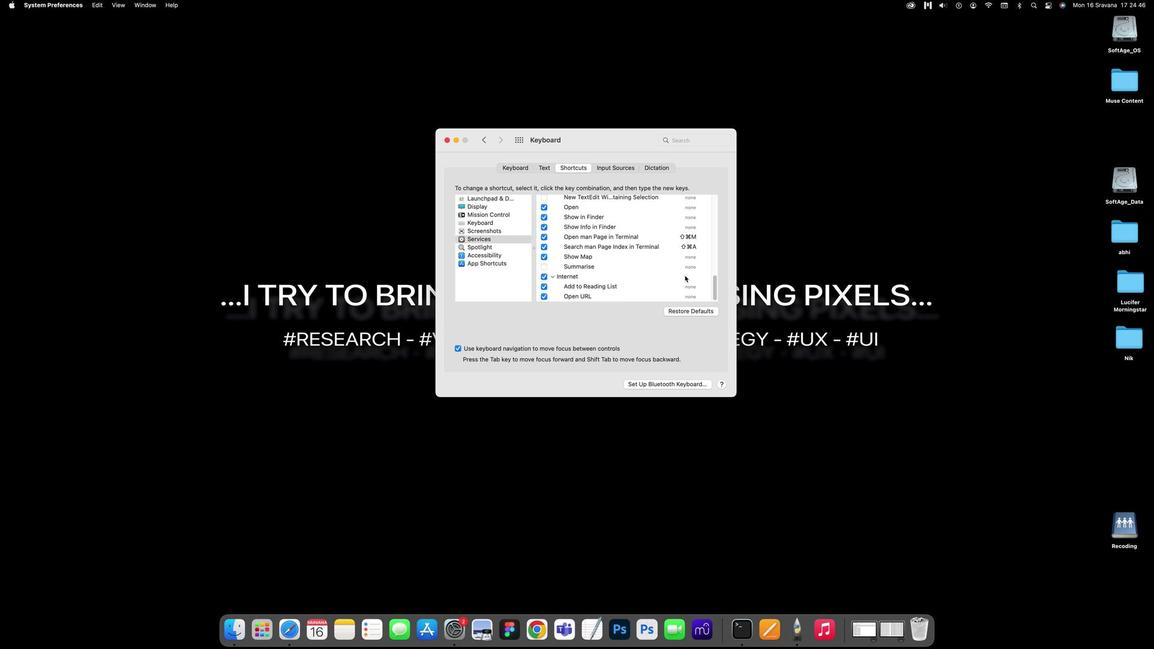 
Action: Mouse scrolled (683, 274) with delta (0, -2)
Screenshot: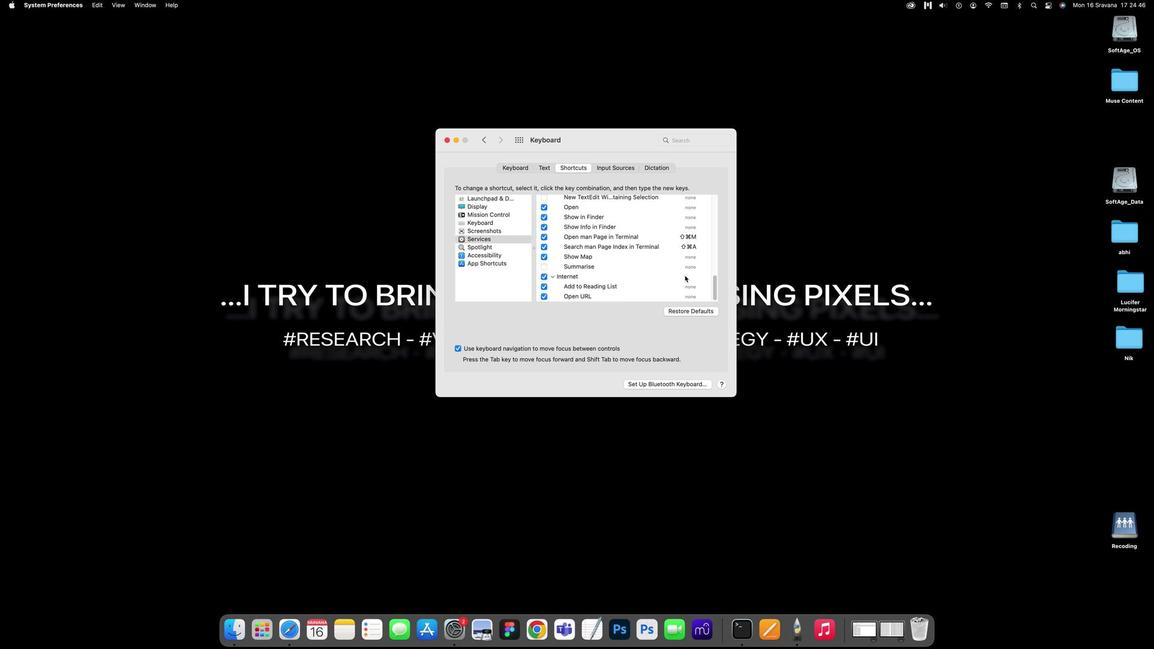 
Action: Mouse scrolled (683, 274) with delta (0, -5)
Screenshot: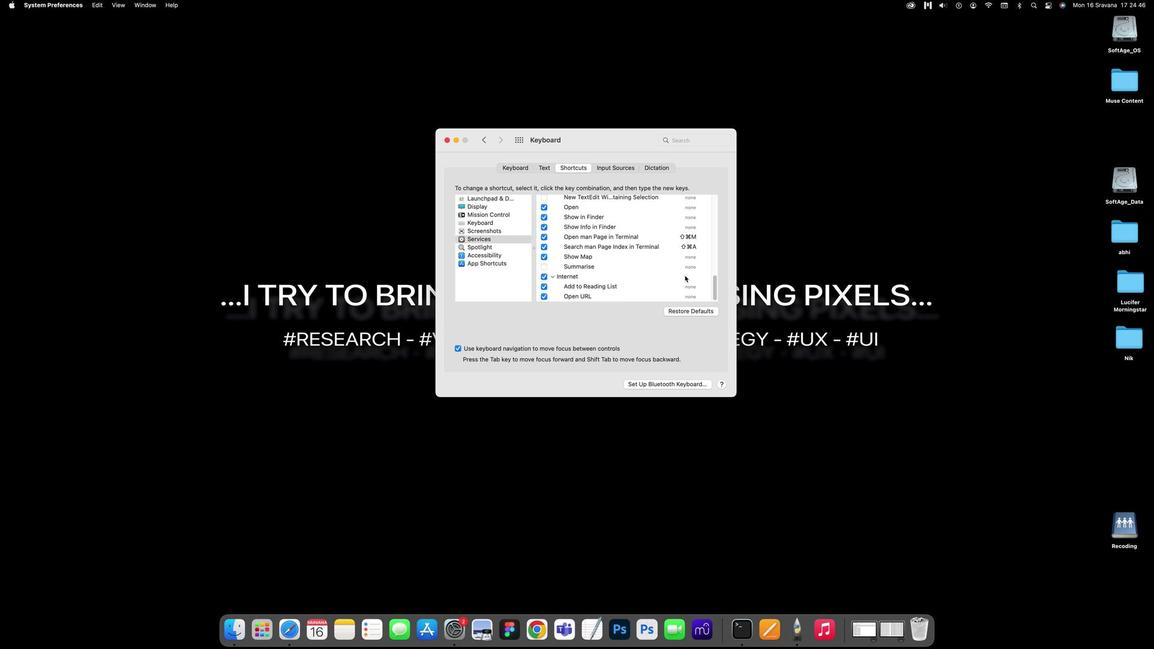 
Action: Mouse moved to (687, 297)
Screenshot: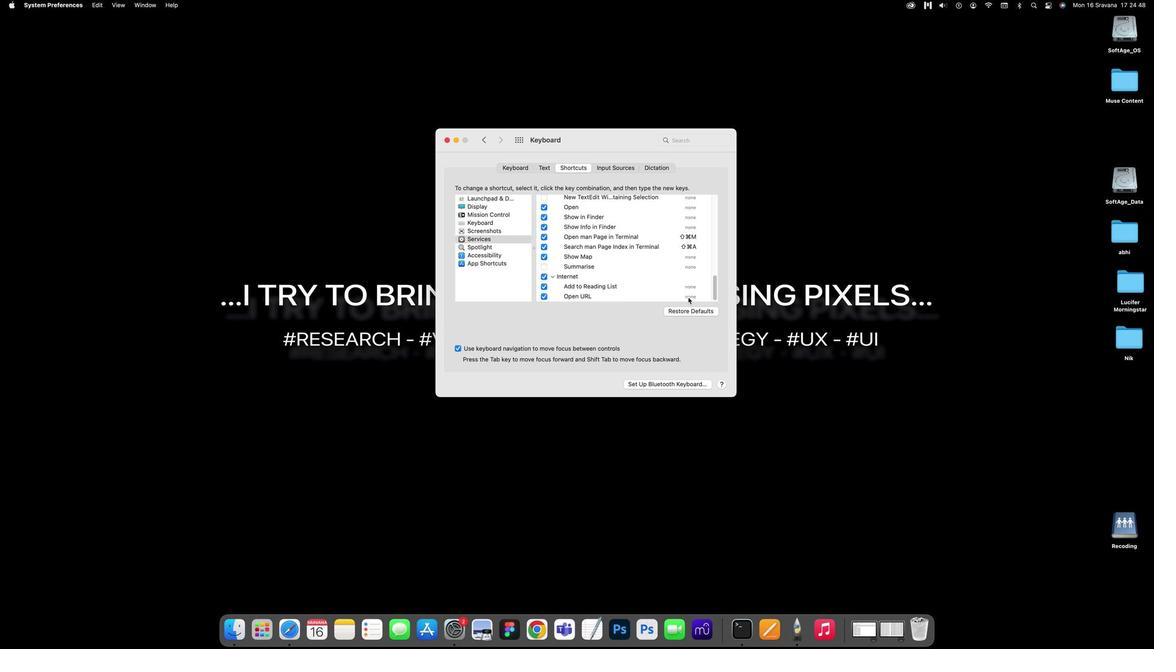 
Action: Mouse pressed left at (687, 297)
Screenshot: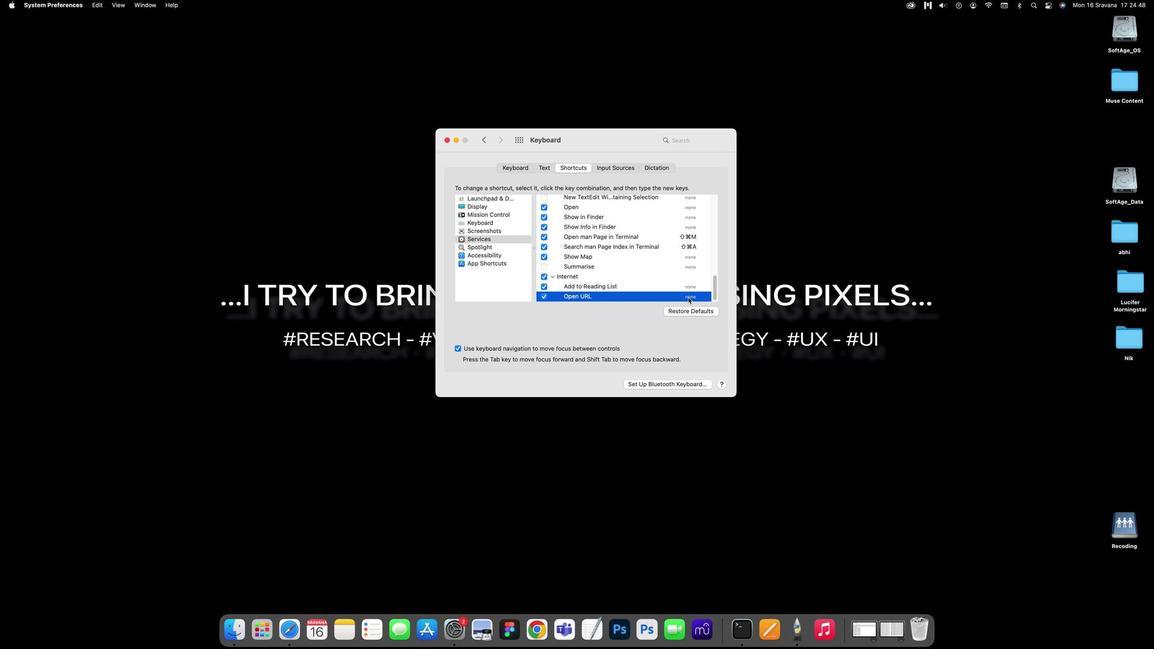 
Action: Mouse pressed left at (687, 297)
Screenshot: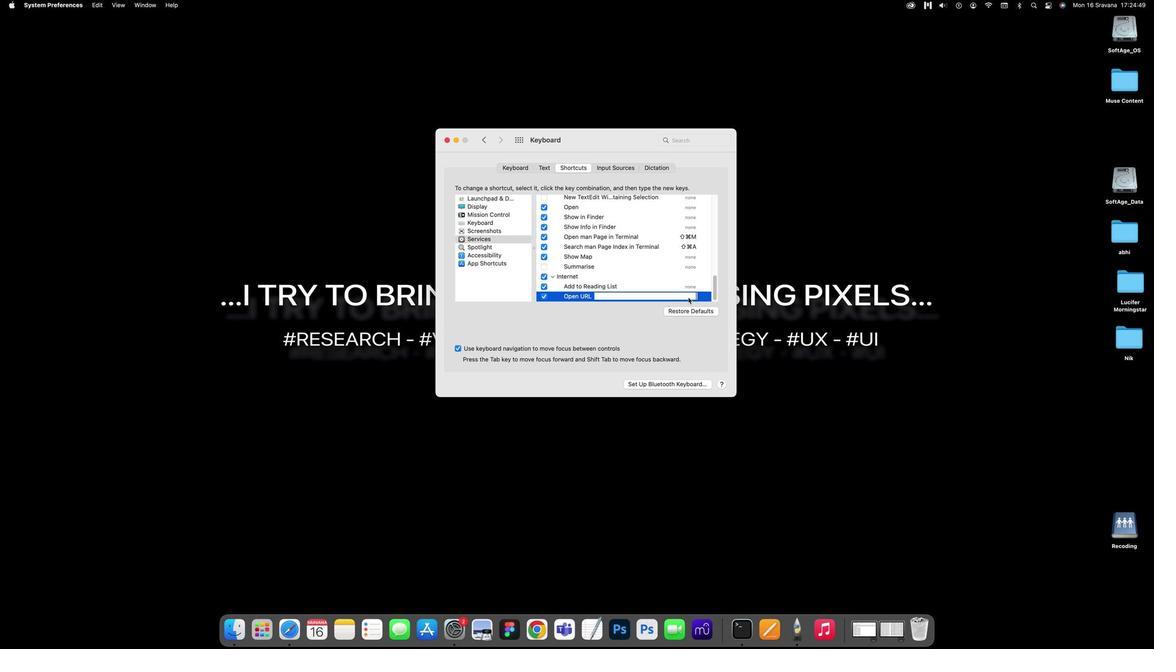 
Action: Key pressed Key.shiftKey.cmd'm'
Screenshot: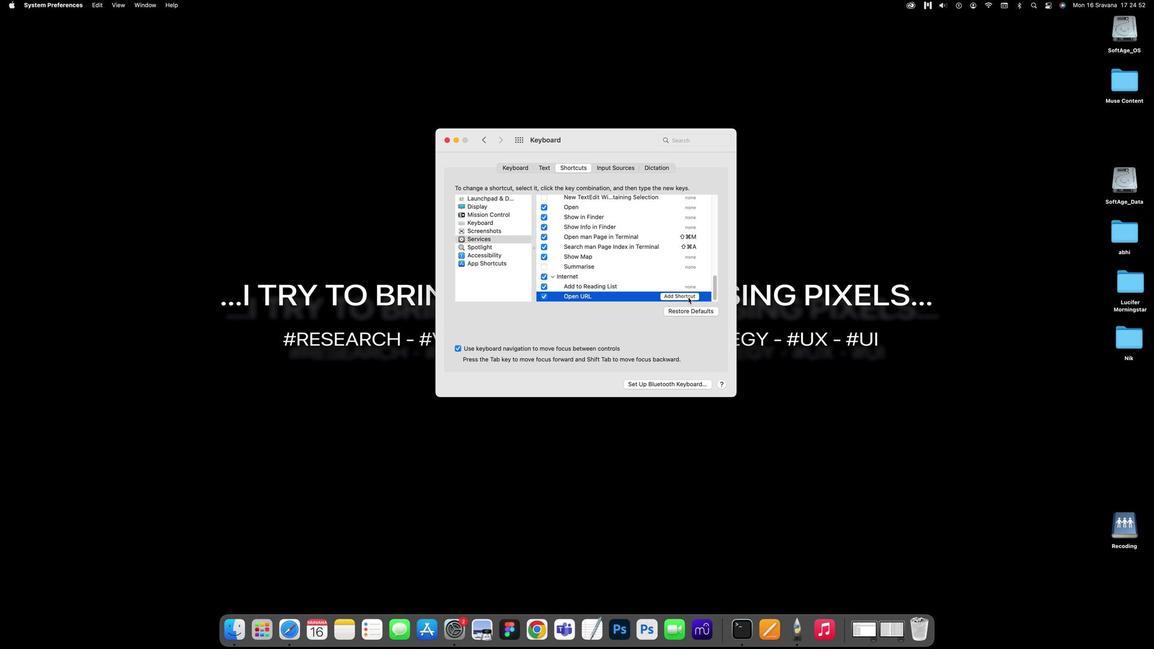 
Action: Mouse moved to (662, 307)
Screenshot: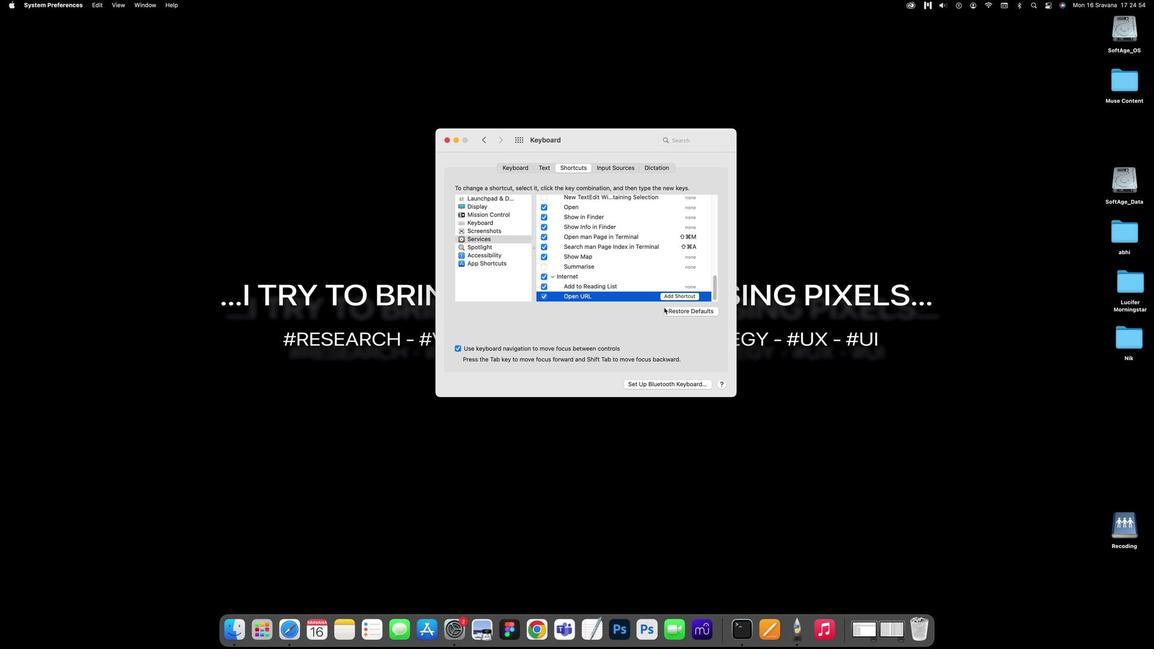 
Action: Mouse pressed left at (662, 307)
Screenshot: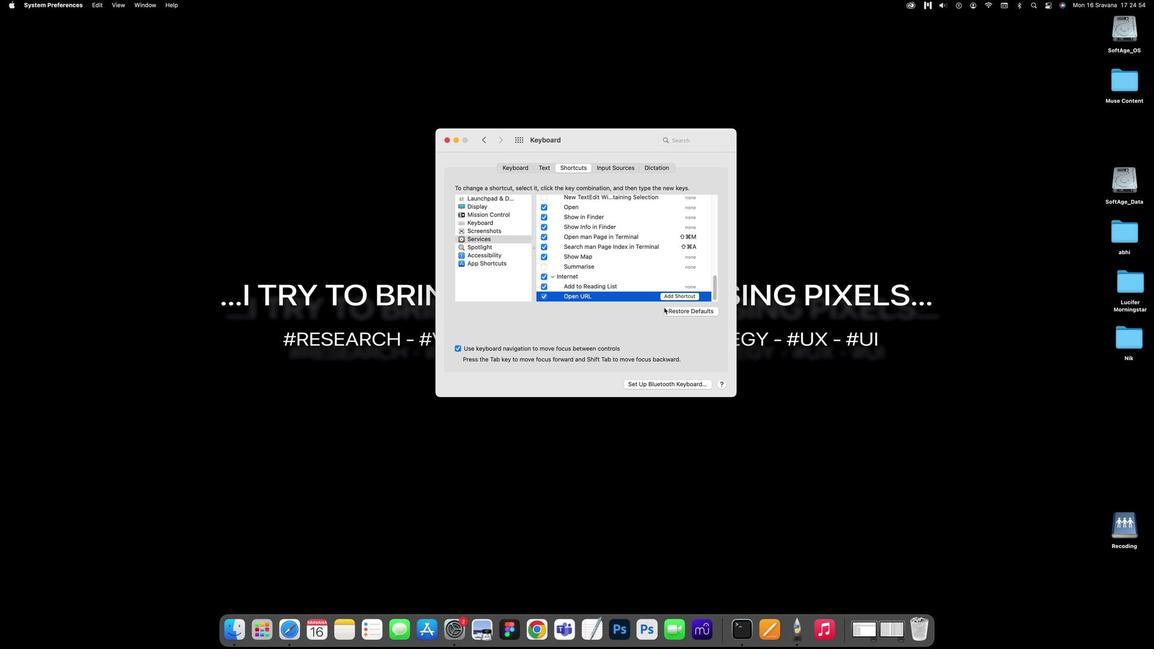 
Action: Mouse moved to (688, 286)
Screenshot: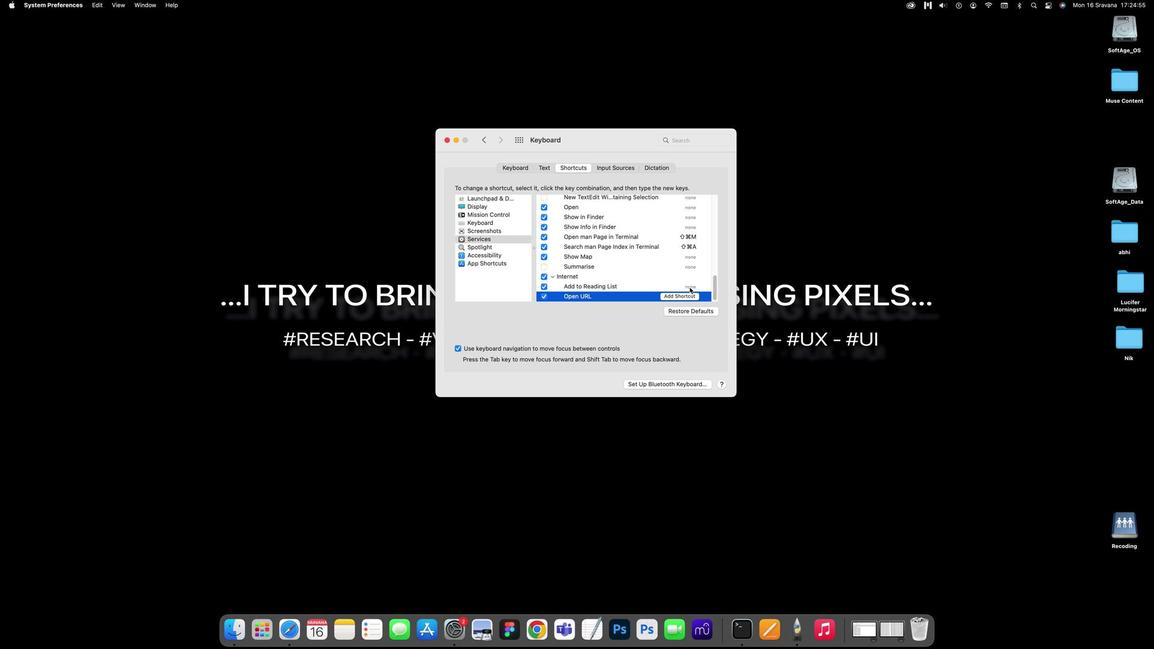 
Action: Mouse pressed left at (688, 286)
Screenshot: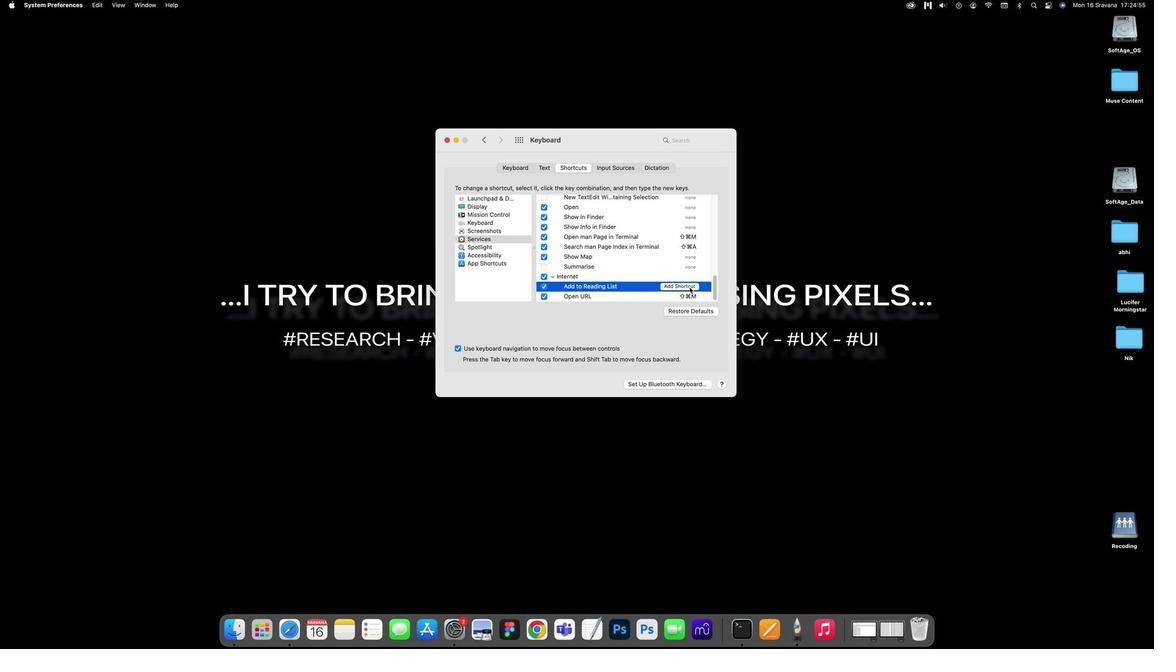 
Action: Mouse moved to (688, 286)
Screenshot: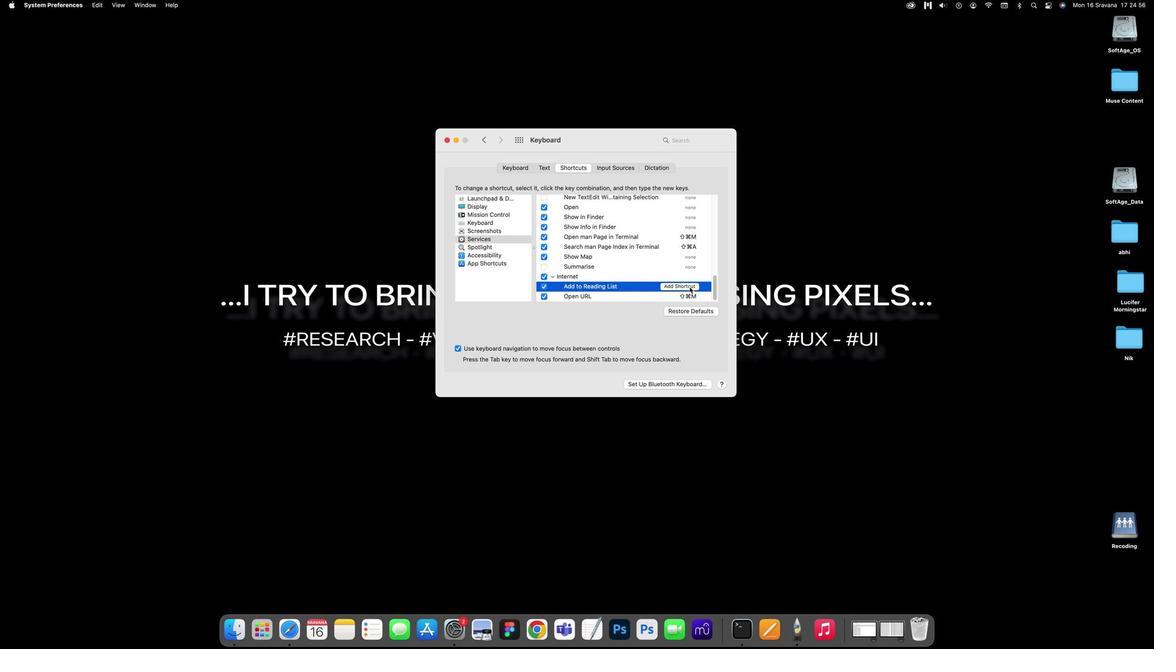 
Action: Key pressed Key.shiftKey.cmd'n'
Screenshot: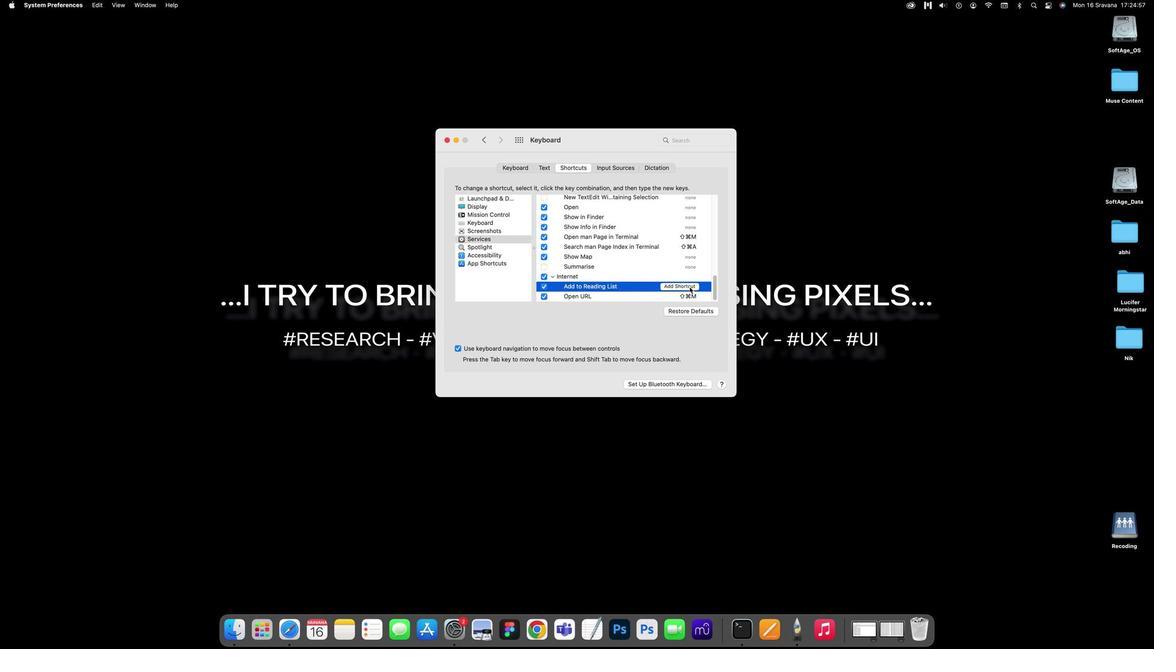 
Action: Mouse moved to (601, 328)
Screenshot: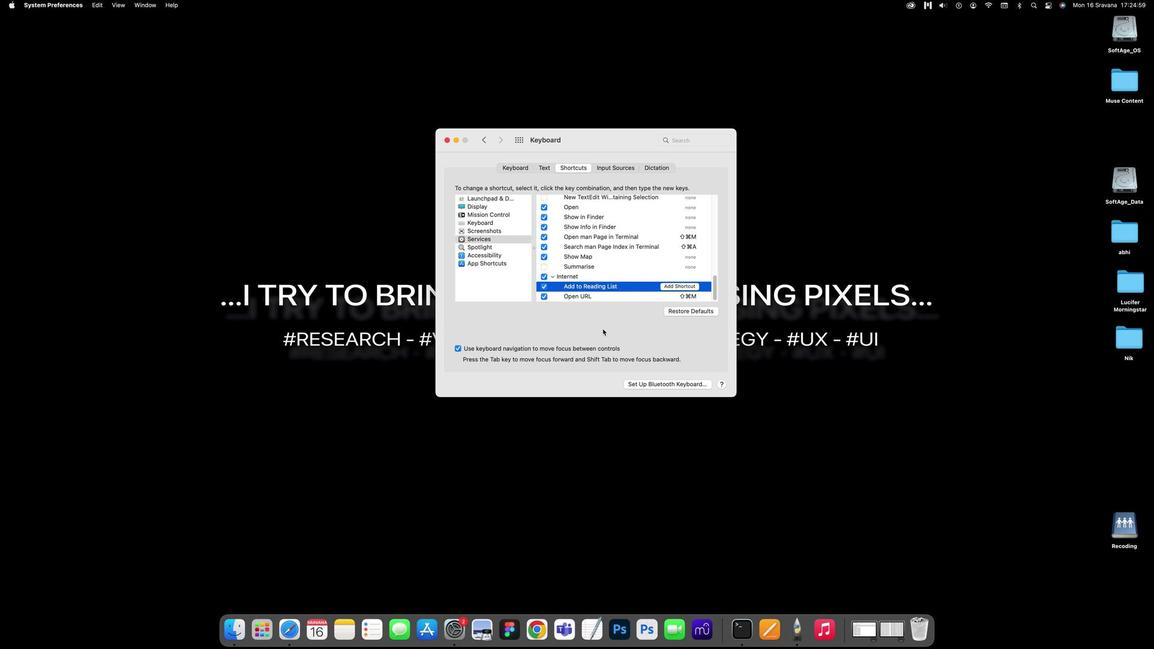 
Action: Mouse pressed left at (601, 328)
Screenshot: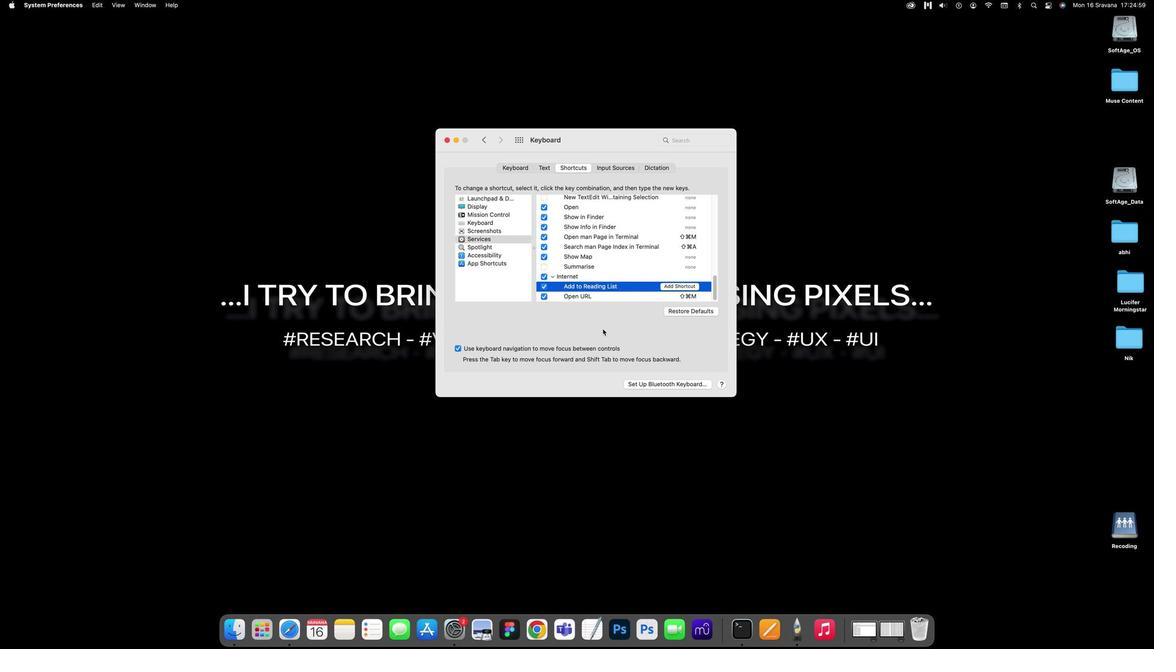 
Action: Mouse pressed left at (601, 328)
Screenshot: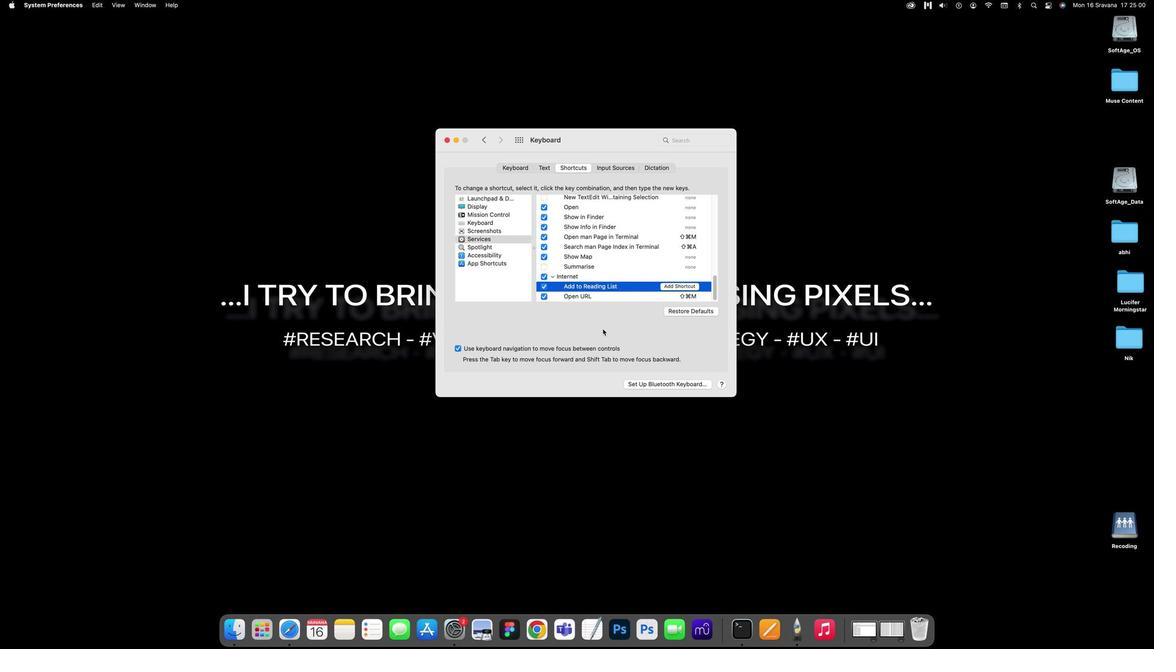 
Action: Mouse moved to (625, 299)
Screenshot: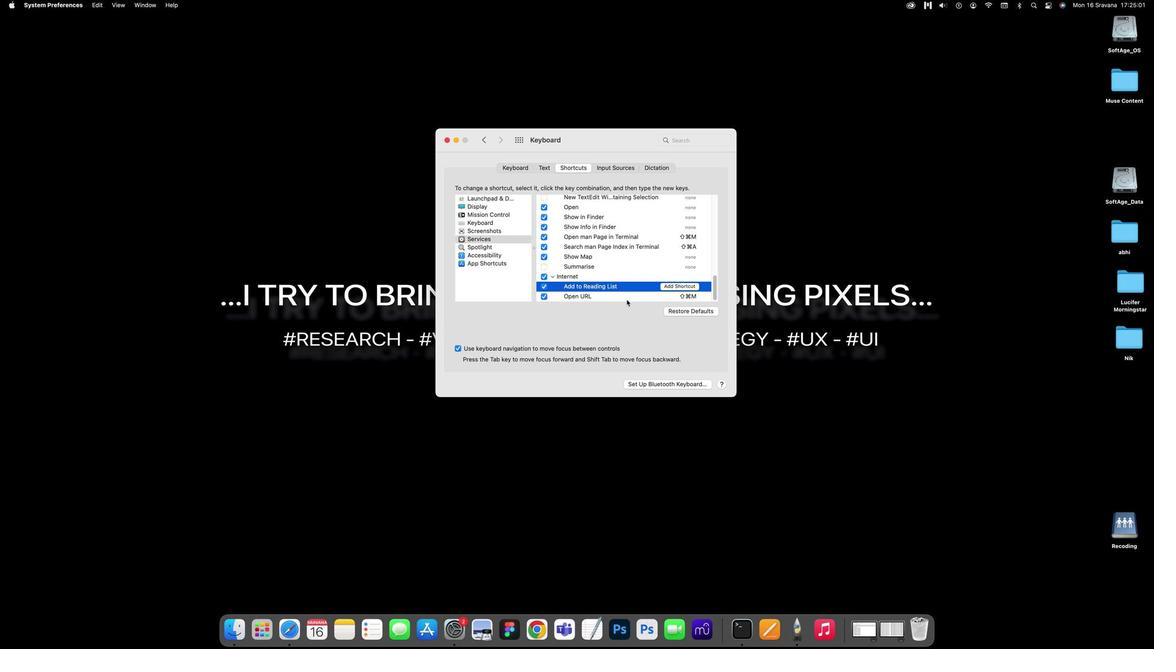 
Action: Mouse pressed left at (625, 299)
Screenshot: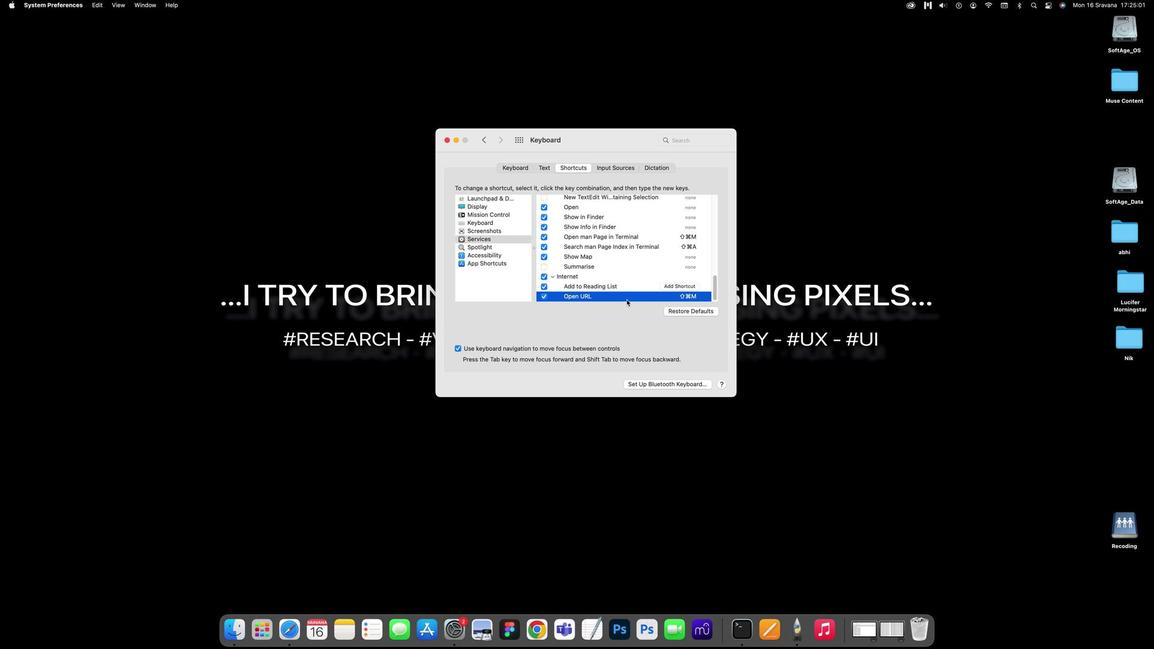 
Action: Mouse moved to (660, 283)
Screenshot: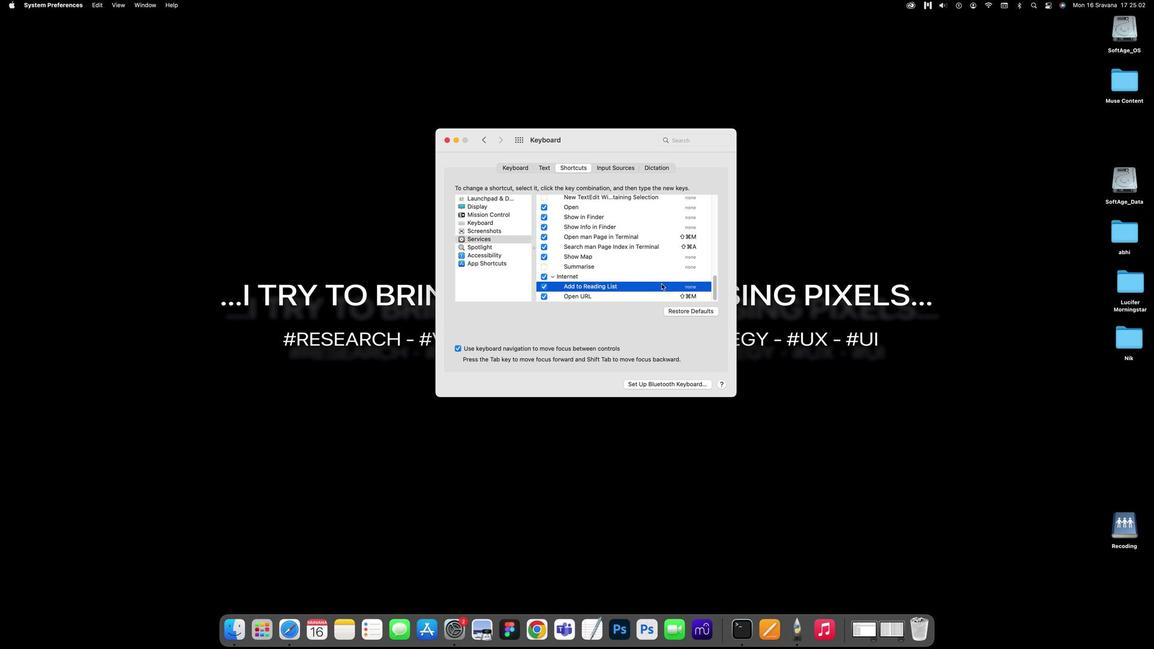 
Action: Mouse pressed left at (660, 283)
Screenshot: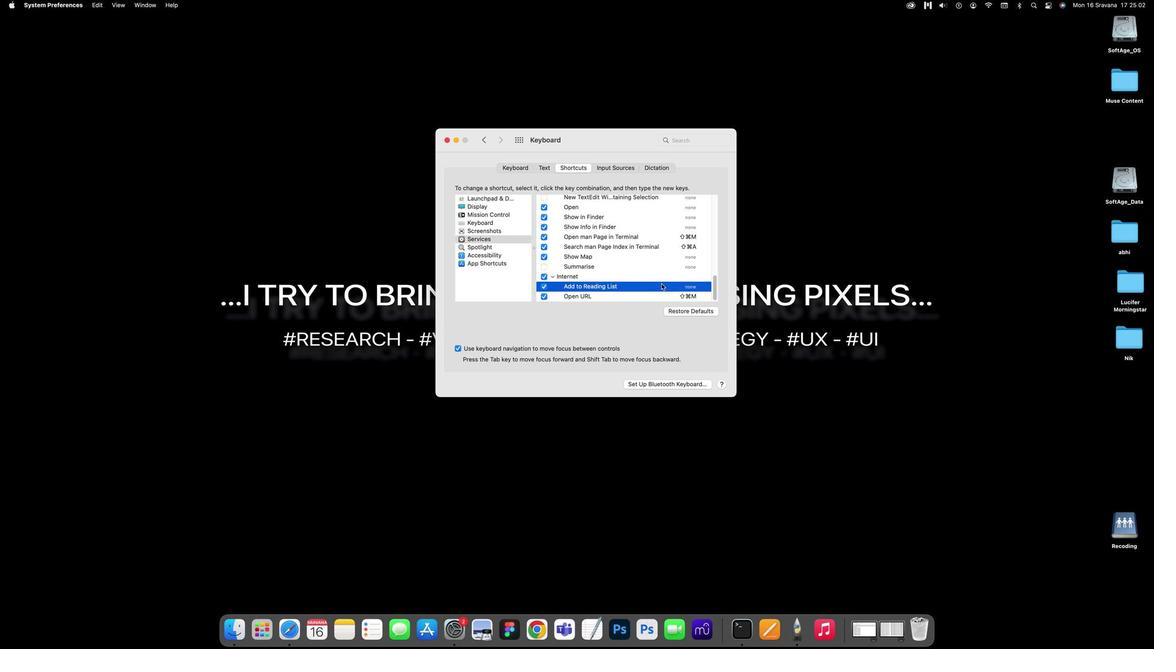 
Action: Key pressed Key.shiftKey.cmd'n''n'
Screenshot: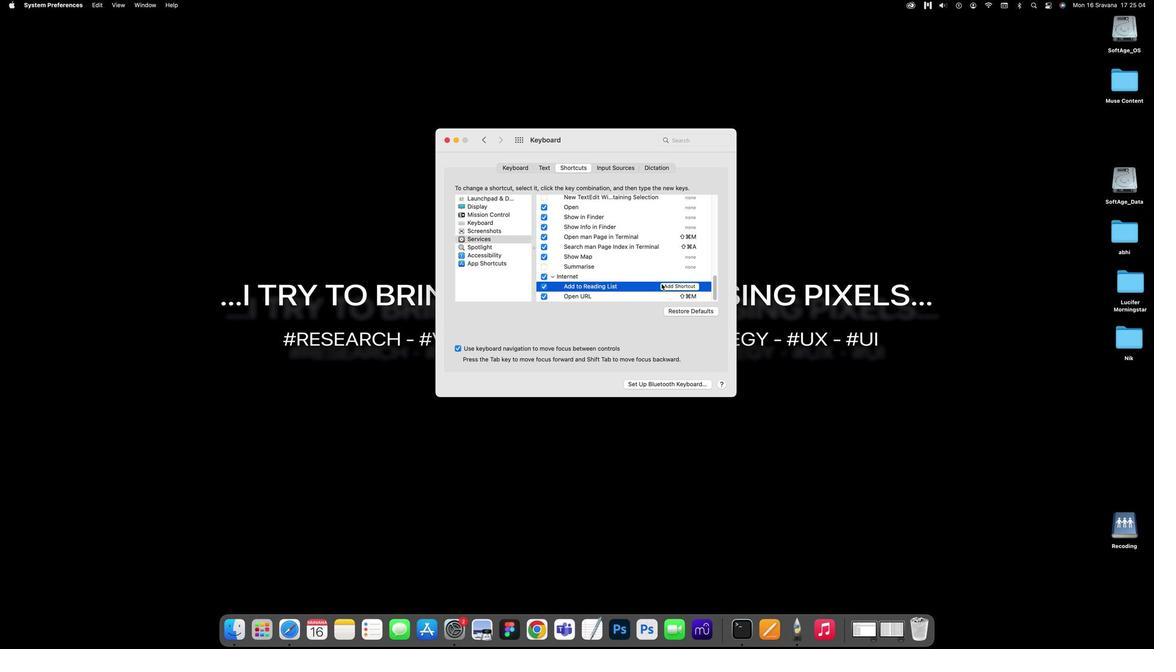 
Action: Mouse moved to (691, 285)
Screenshot: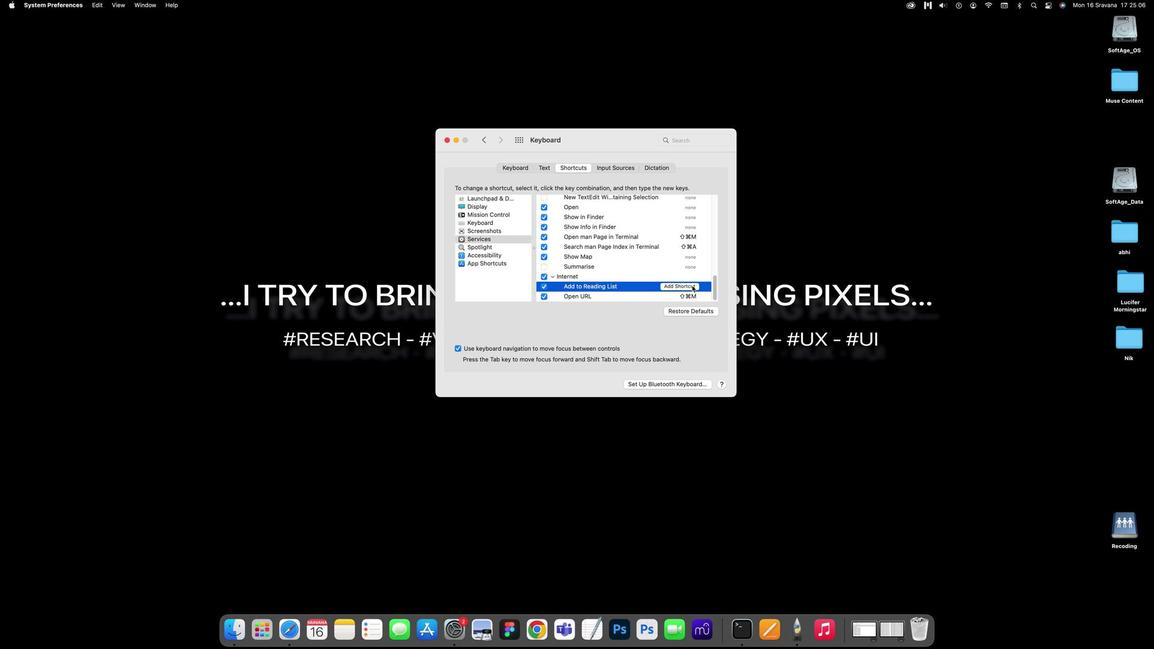 
Action: Mouse pressed left at (691, 285)
Screenshot: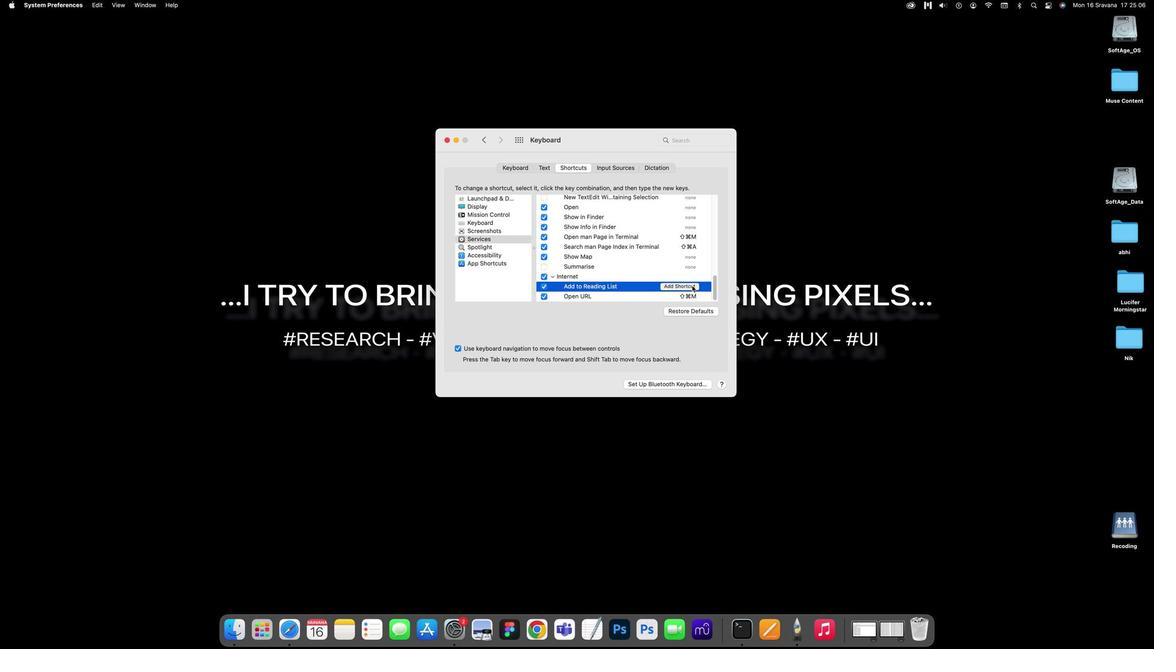 
Action: Key pressed Key.shiftKey.cmd'n'Key.enter
Screenshot: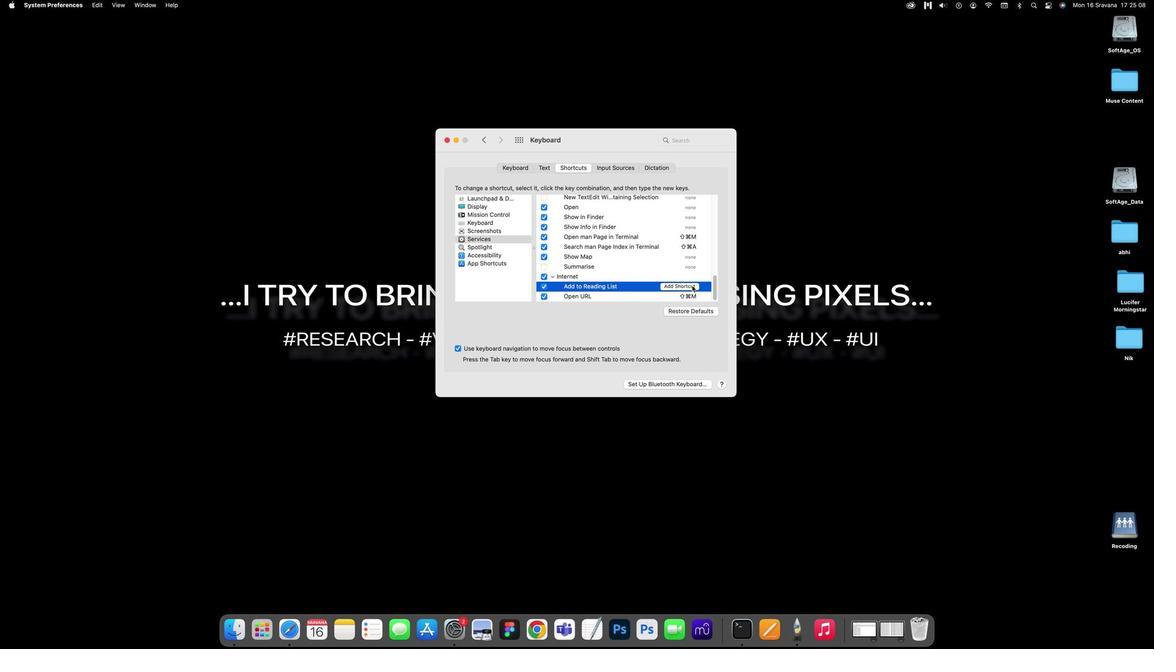 
Action: Mouse moved to (574, 339)
Screenshot: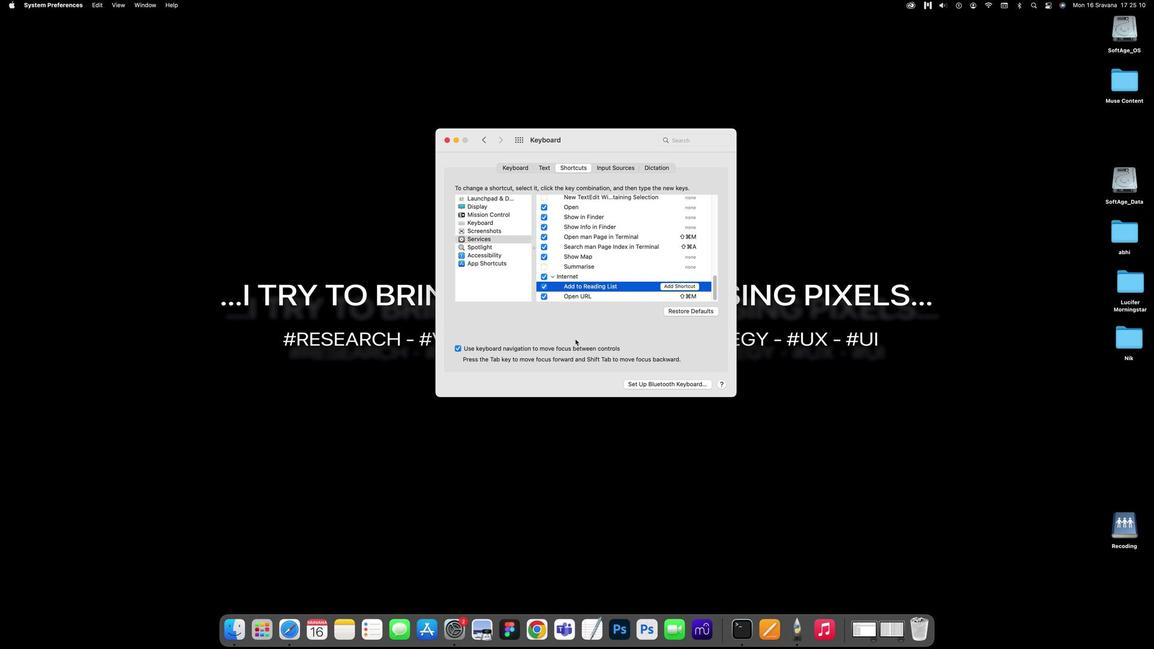 
Action: Mouse pressed left at (574, 339)
Screenshot: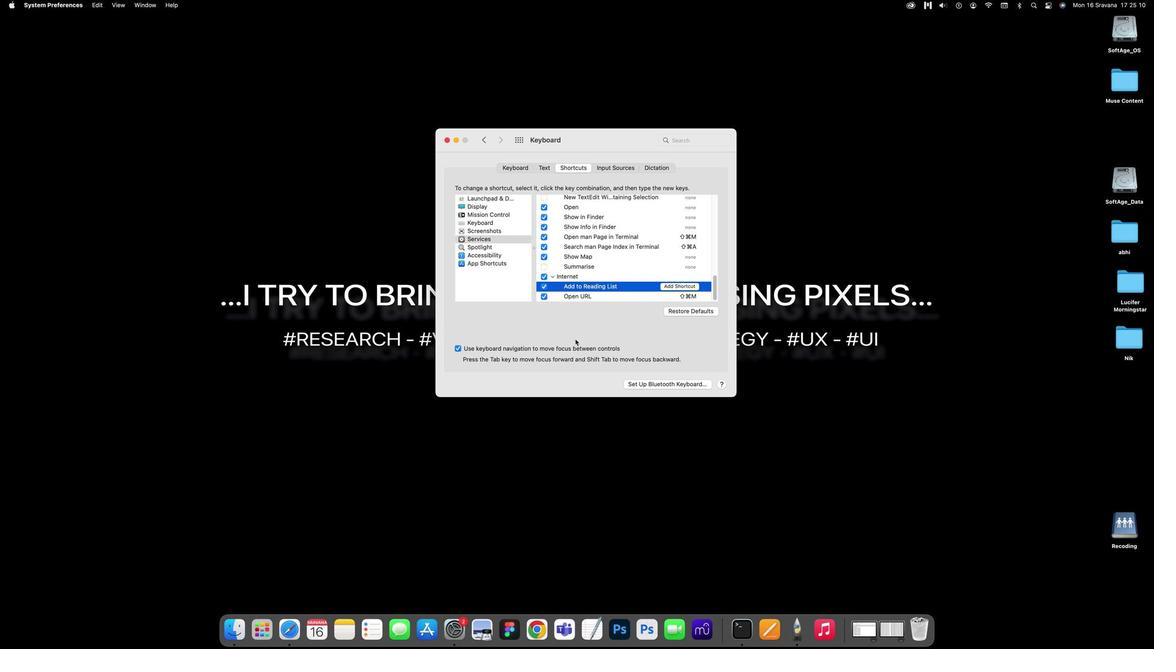 
Action: Mouse moved to (579, 330)
Screenshot: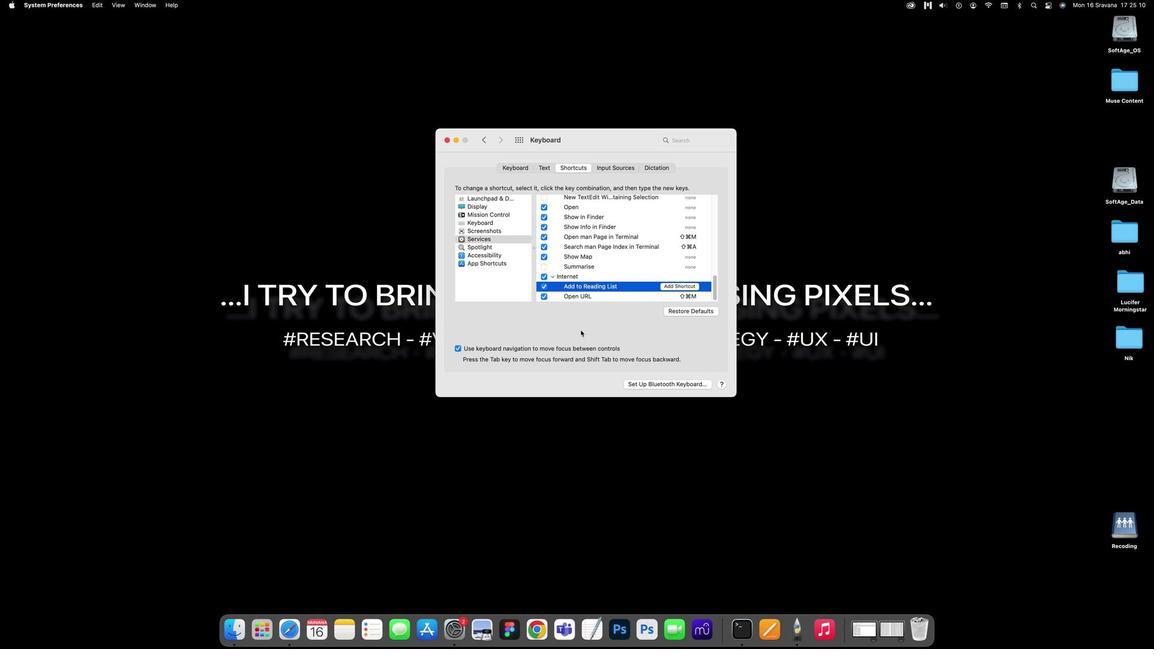 
Action: Mouse pressed left at (579, 330)
Screenshot: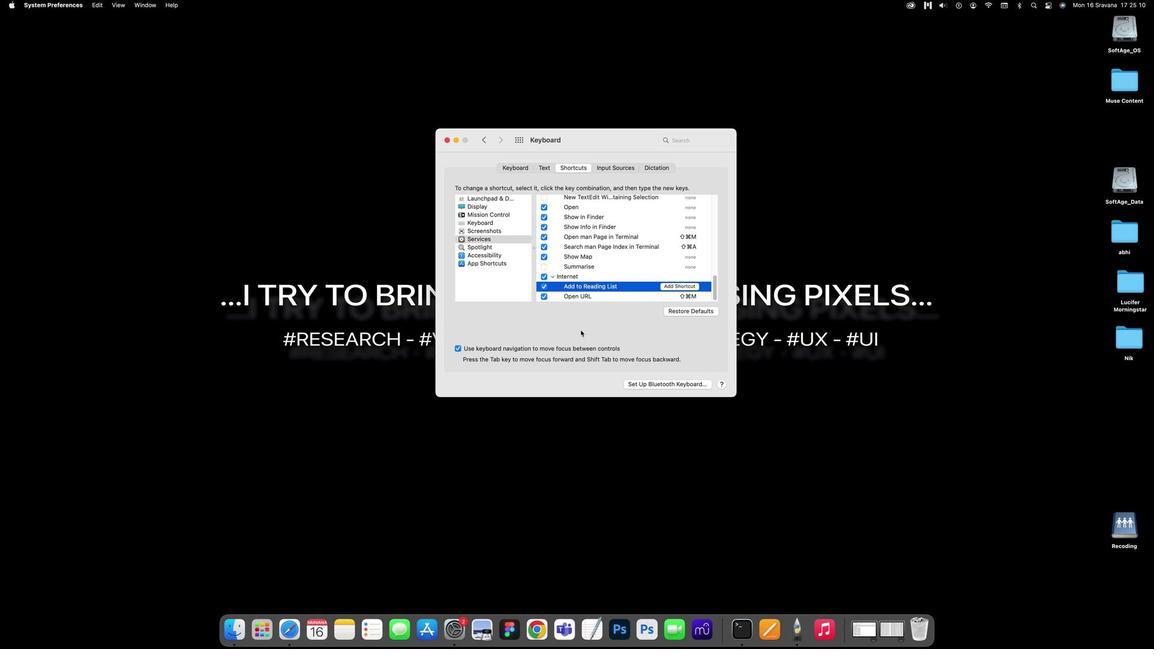 
Action: Mouse moved to (477, 244)
Screenshot: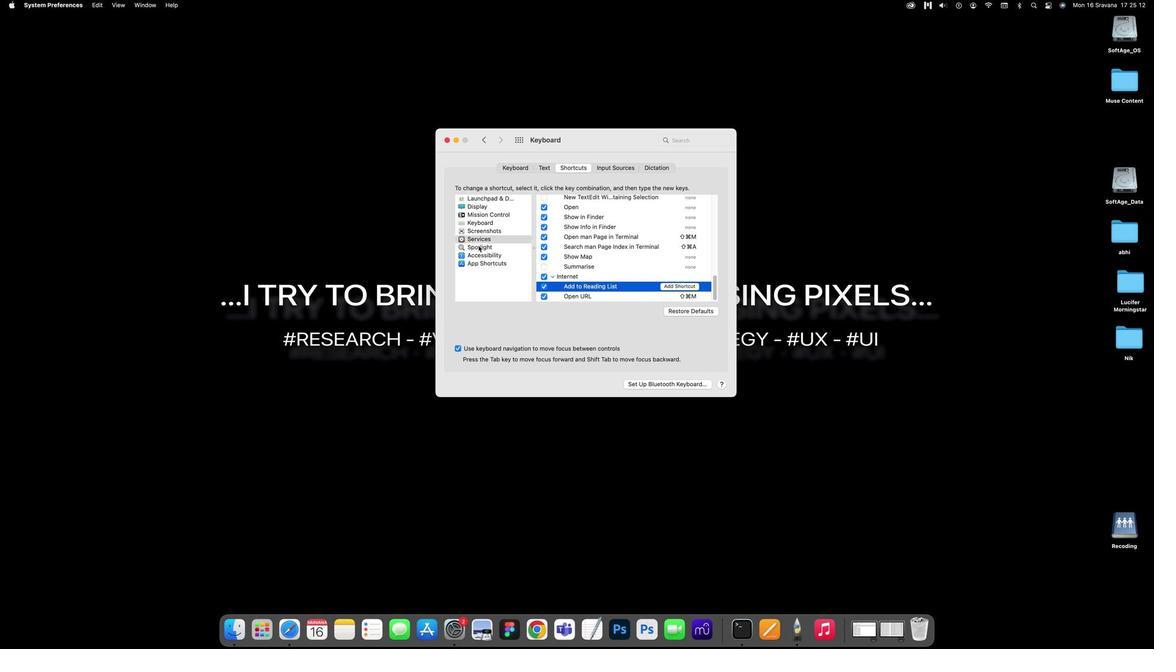 
Action: Mouse pressed left at (477, 244)
Screenshot: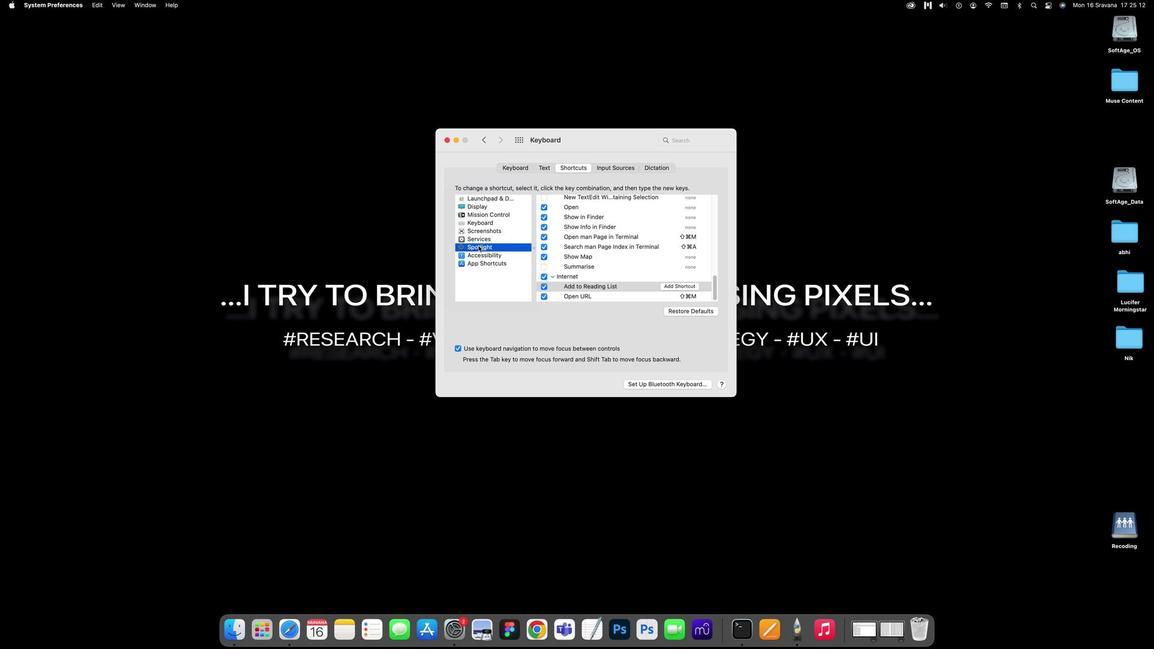 
Action: Mouse moved to (475, 251)
Screenshot: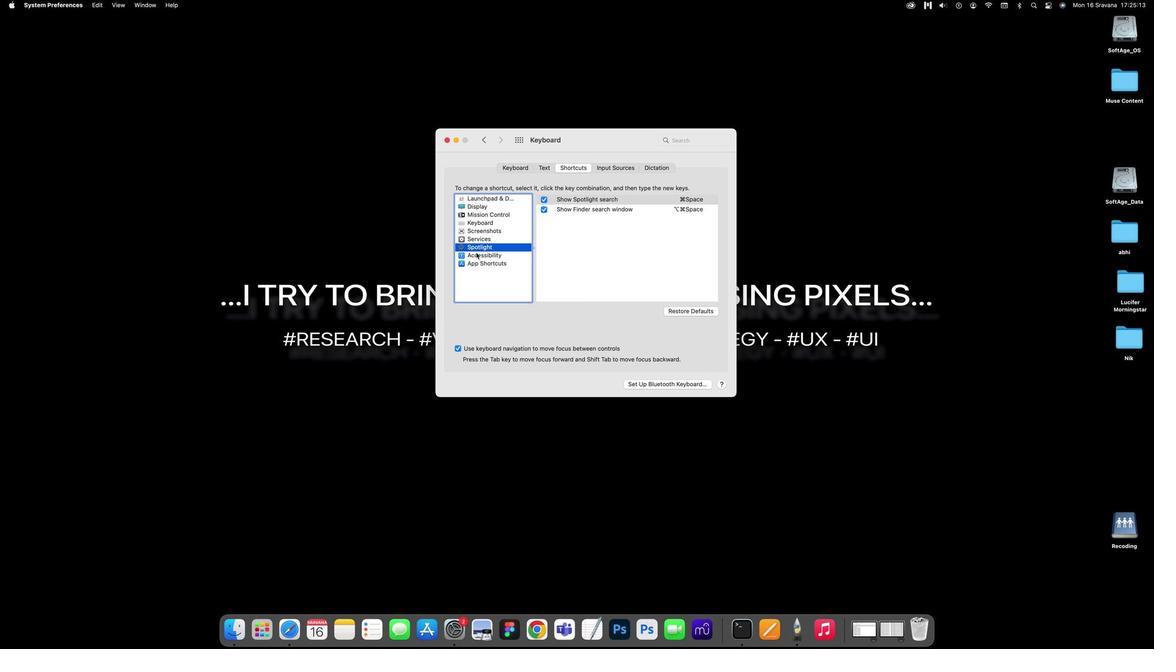 
Action: Mouse pressed left at (475, 251)
Screenshot: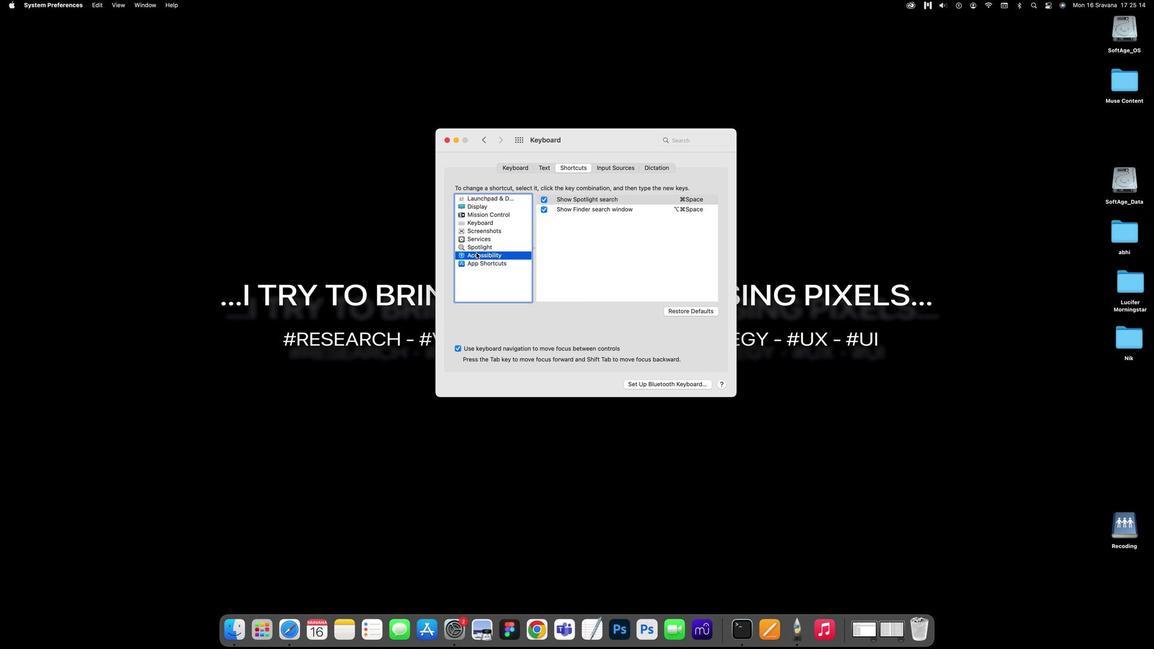 
Action: Mouse scrolled (475, 251) with delta (0, -2)
Screenshot: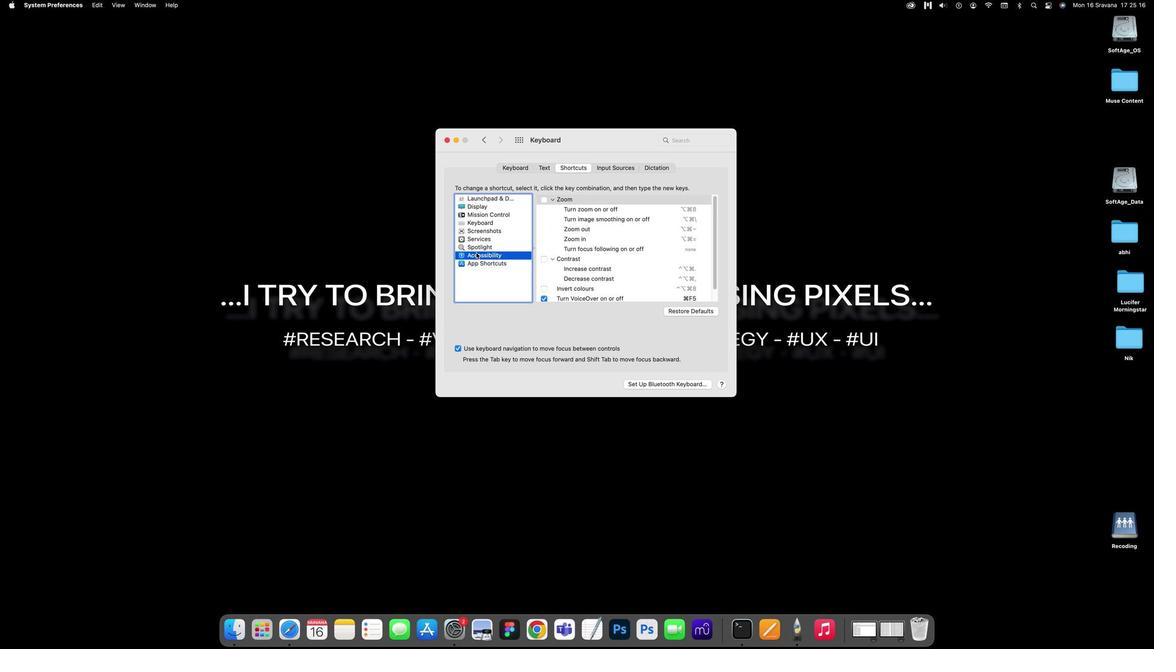 
Action: Mouse scrolled (475, 251) with delta (0, -2)
Screenshot: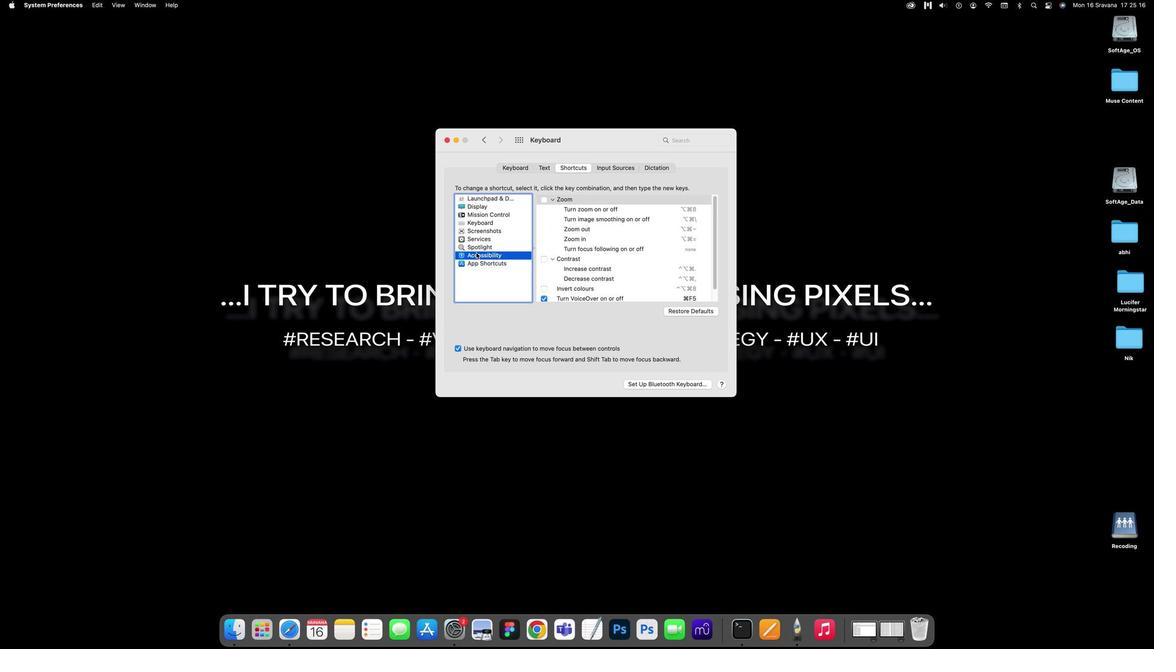 
Action: Mouse scrolled (475, 251) with delta (0, -4)
Screenshot: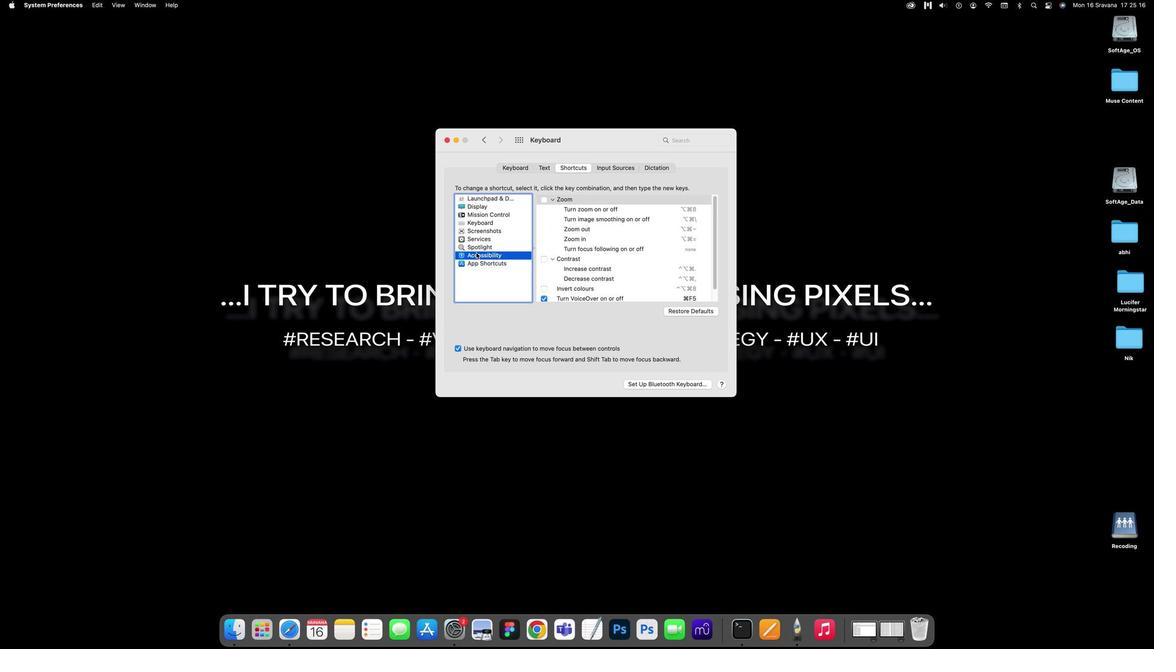 
Action: Mouse moved to (474, 259)
Screenshot: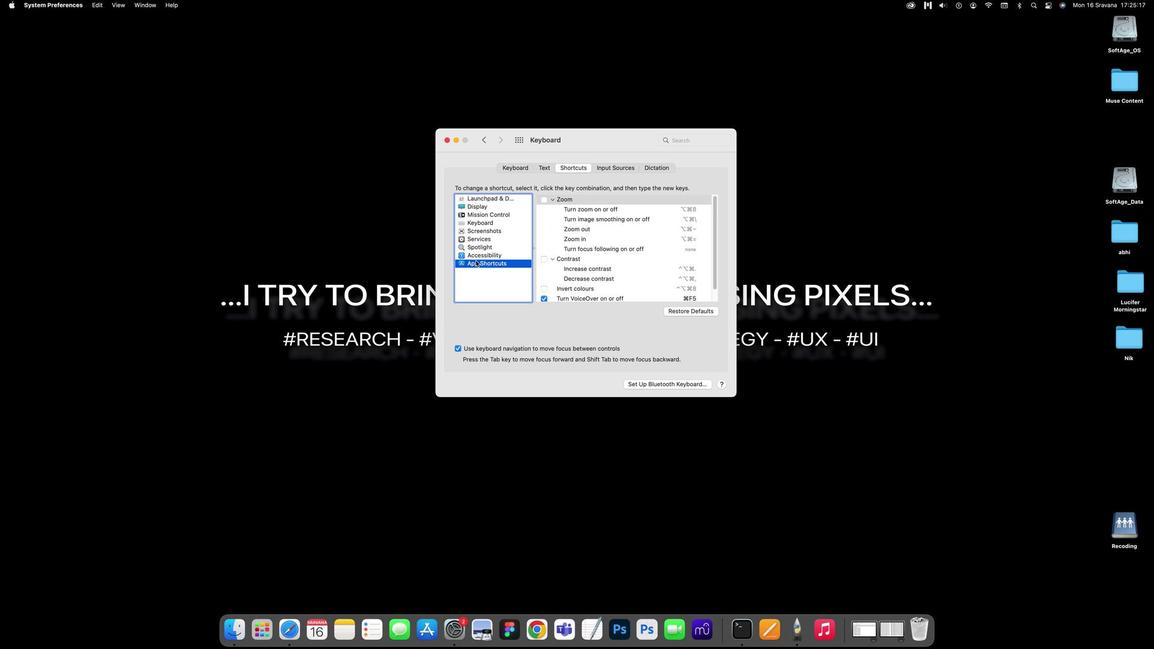 
Action: Mouse pressed left at (474, 259)
Screenshot: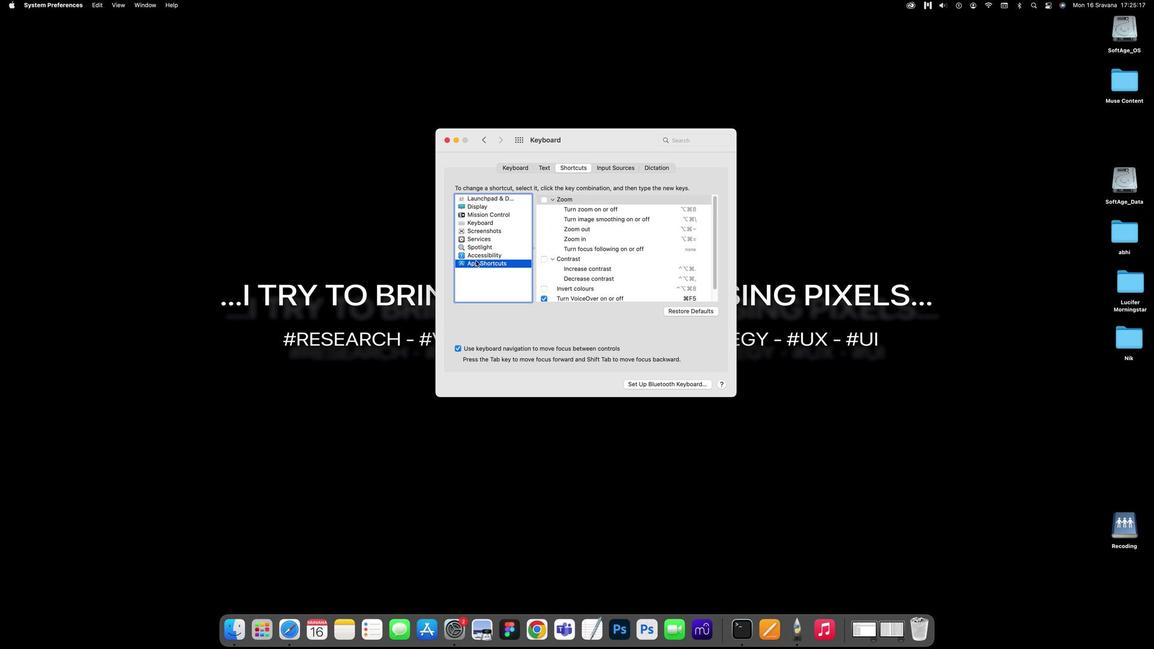 
Action: Mouse moved to (476, 250)
Screenshot: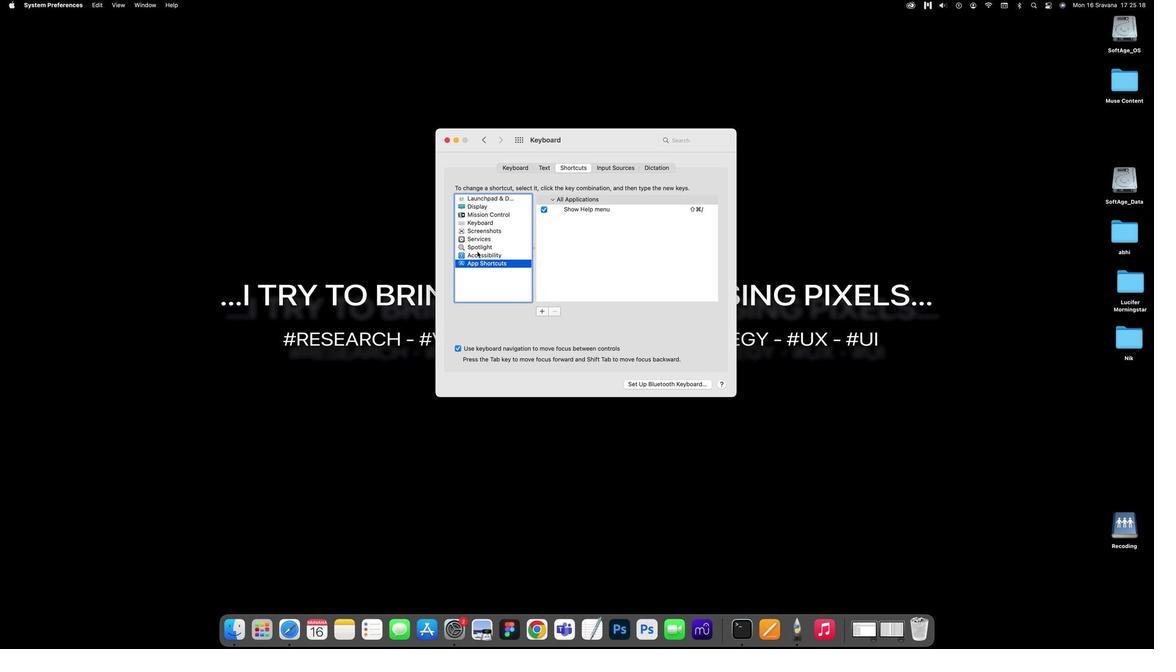 
Action: Mouse pressed left at (476, 250)
Screenshot: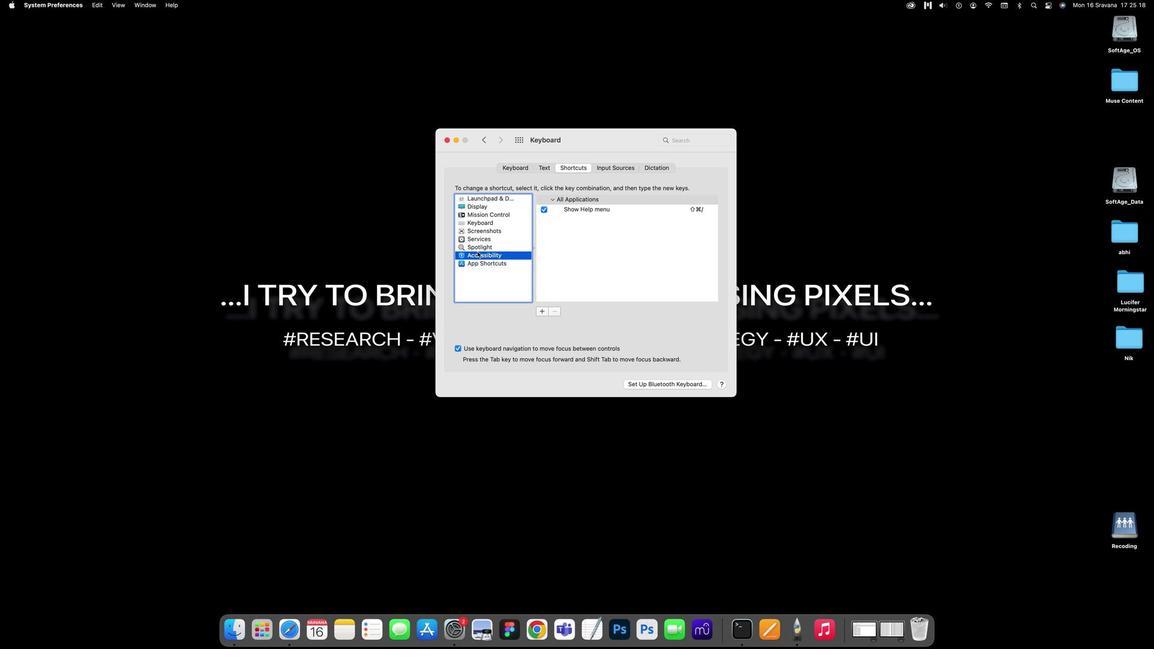 
Action: Mouse moved to (487, 198)
Screenshot: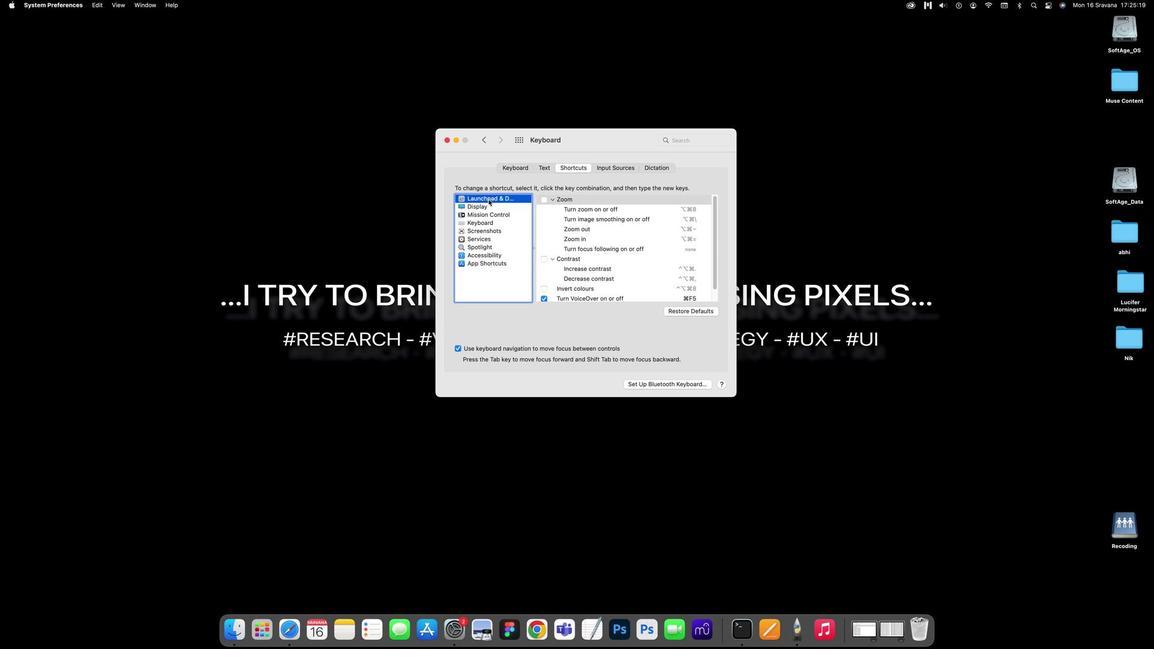 
Action: Mouse pressed left at (487, 198)
Screenshot: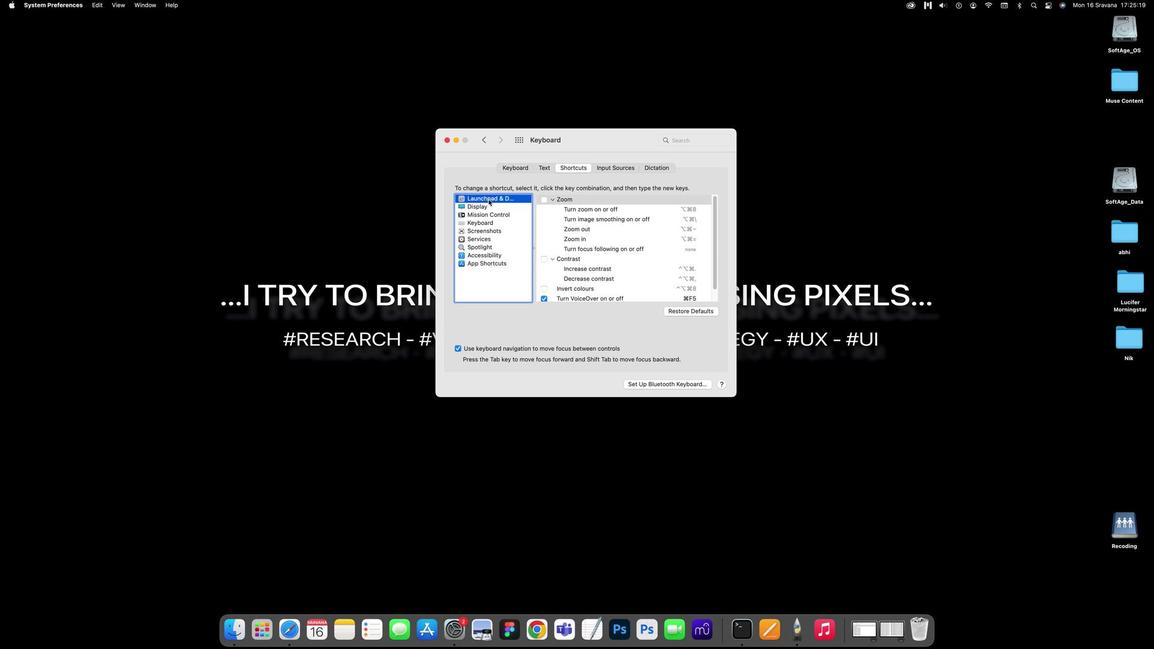 
Action: Mouse moved to (485, 200)
Screenshot: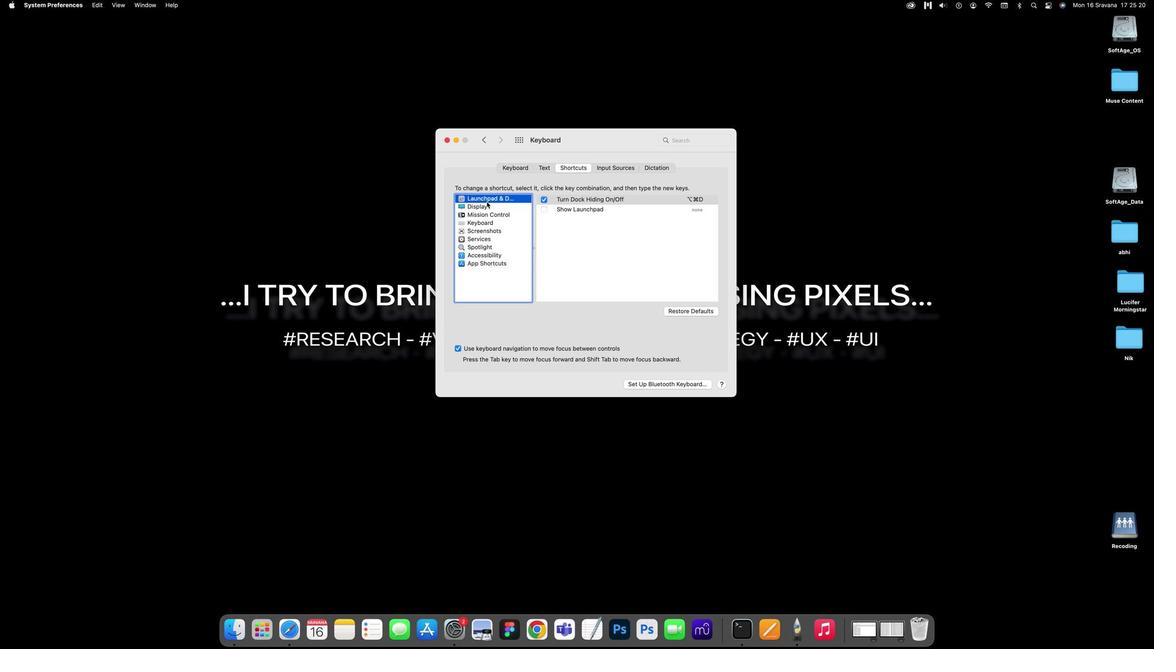 
Action: Mouse pressed left at (485, 200)
Screenshot: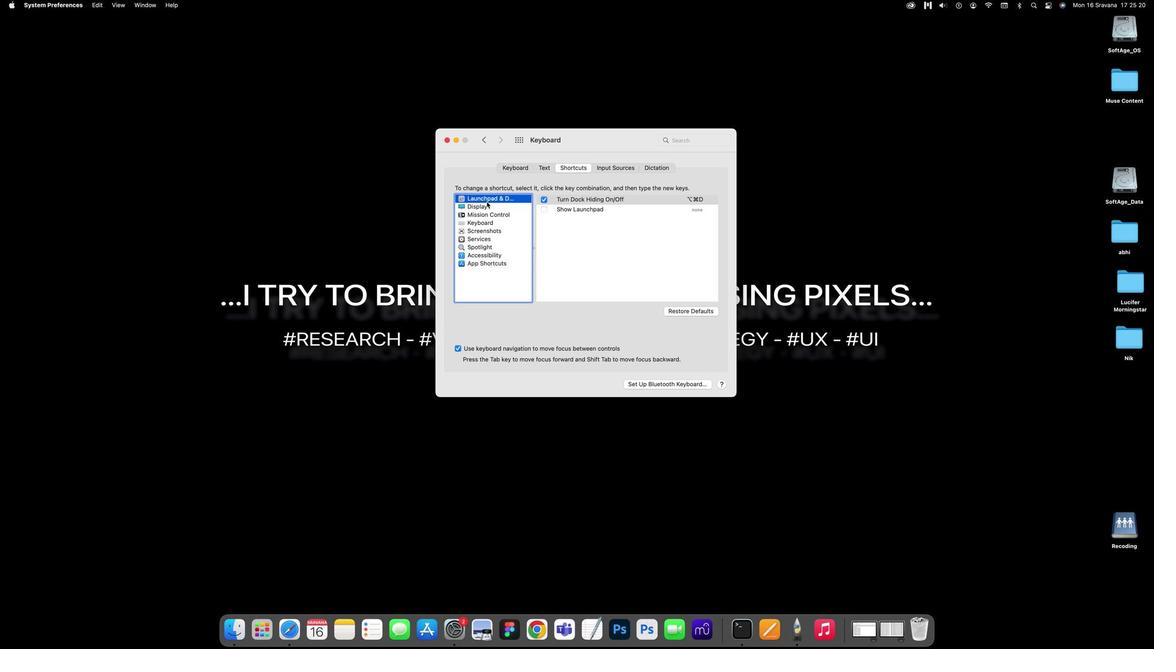 
Action: Mouse moved to (484, 202)
Screenshot: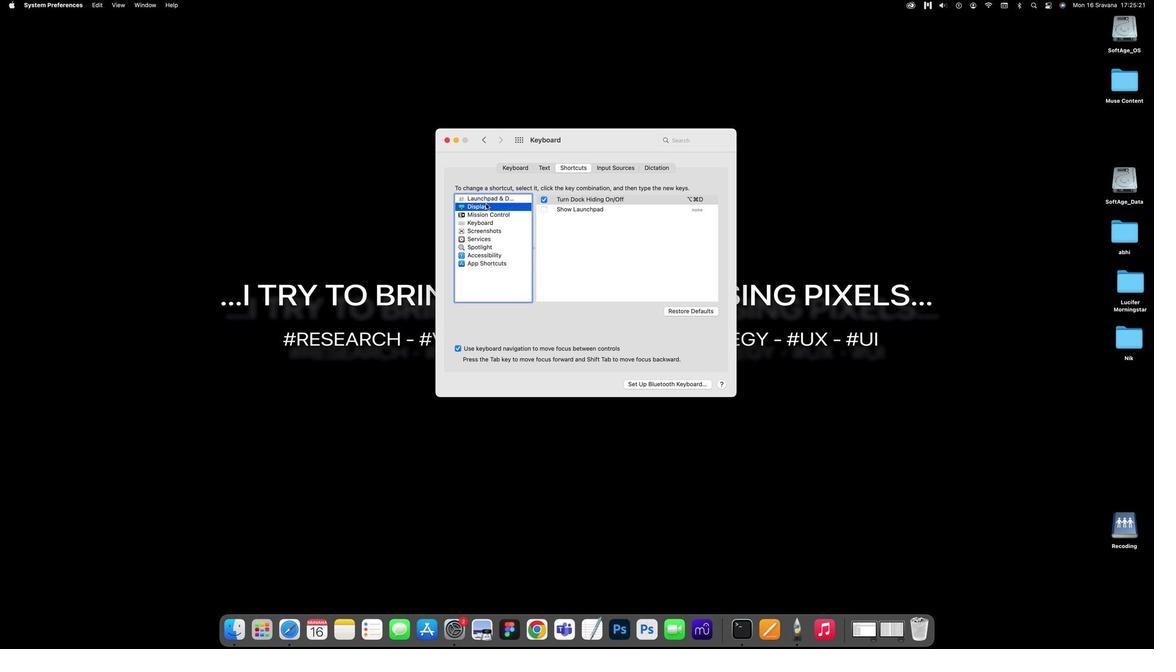 
Action: Mouse pressed left at (484, 202)
Screenshot: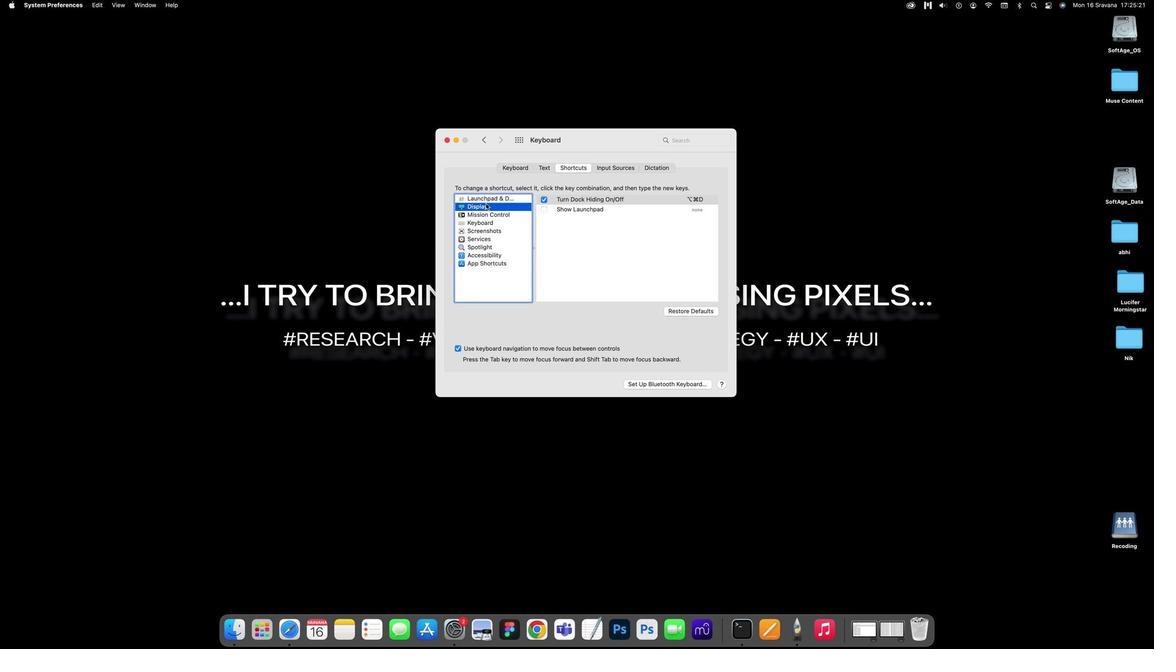 
Action: Mouse moved to (486, 200)
Screenshot: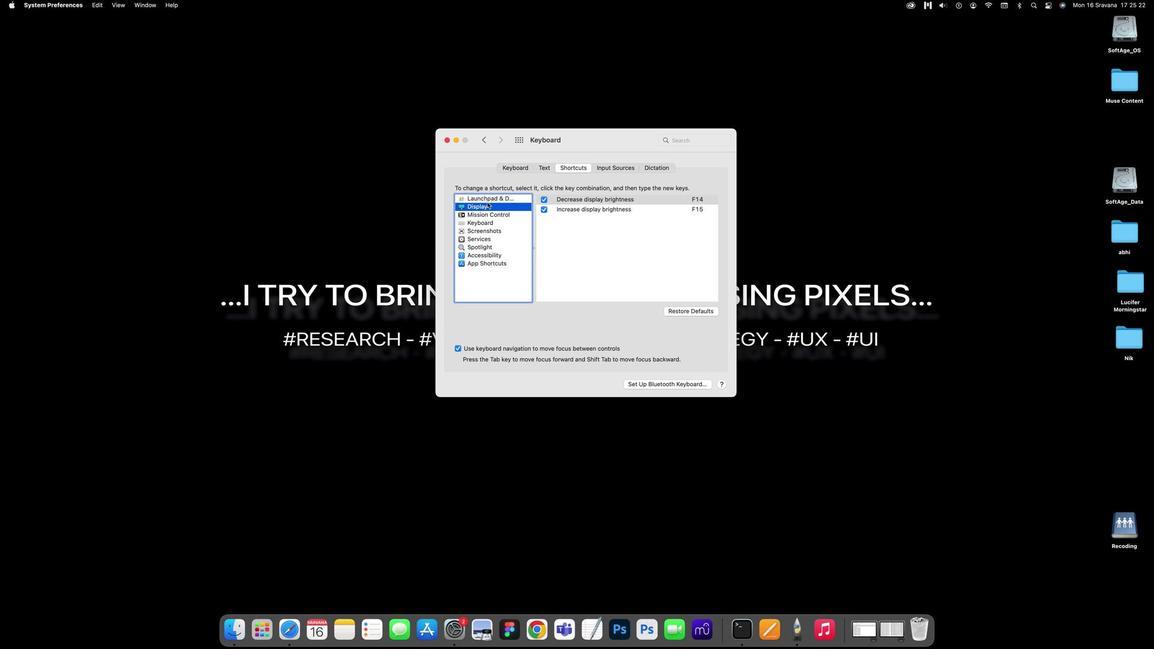 
Action: Mouse pressed left at (486, 200)
Screenshot: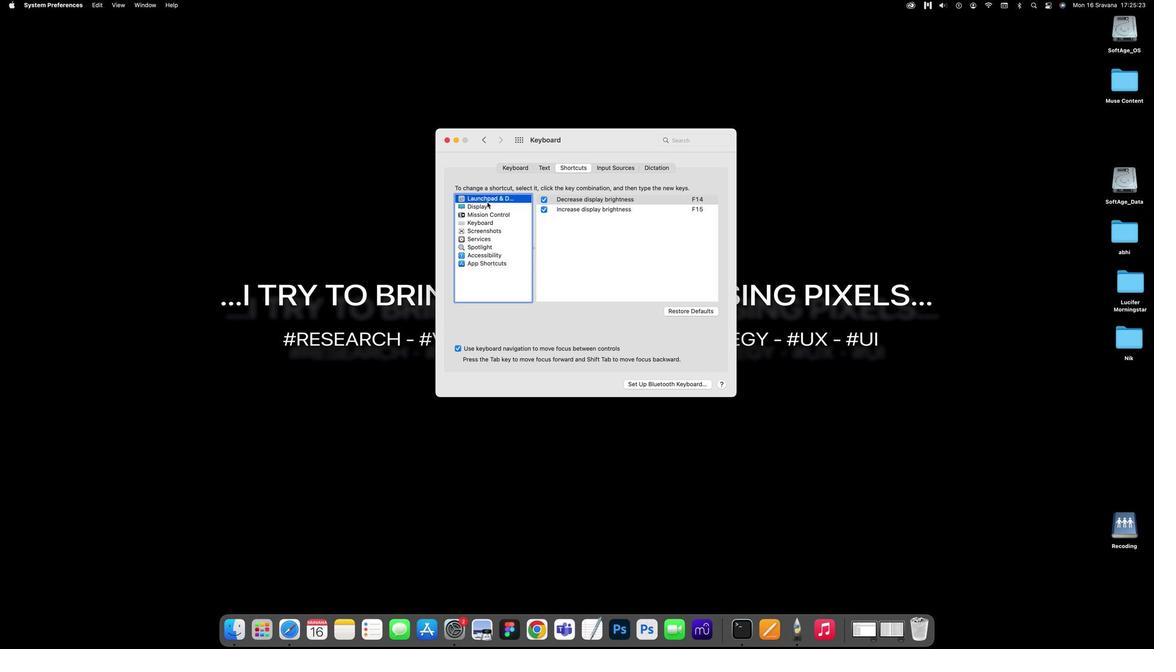 
Action: Mouse moved to (541, 207)
Screenshot: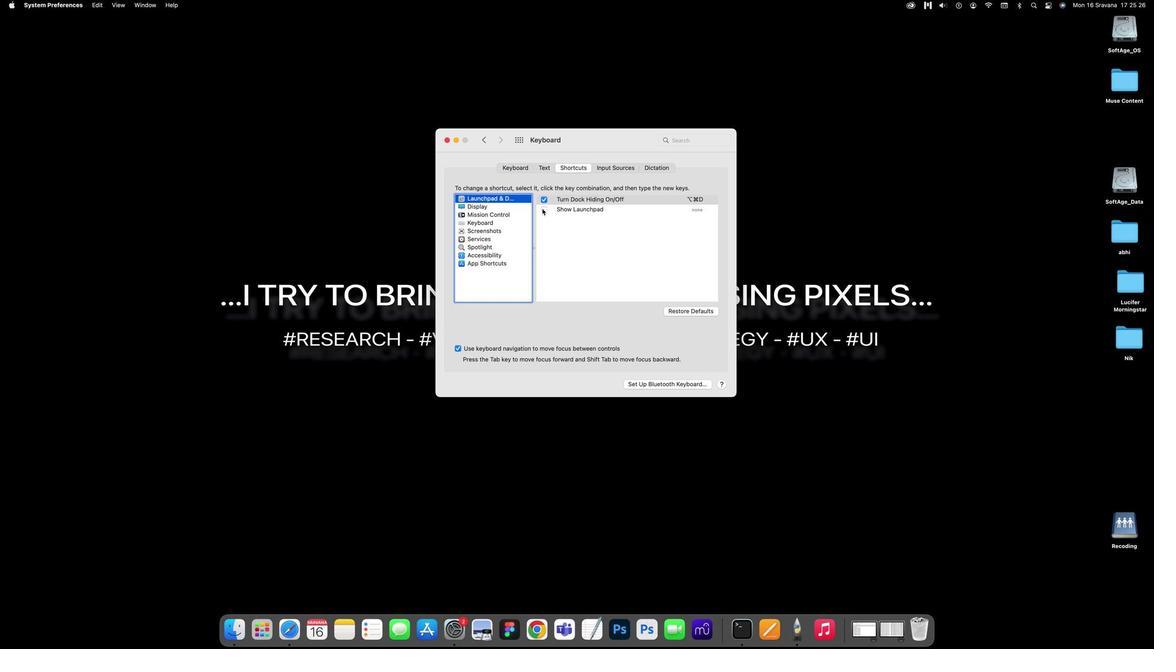 
Action: Mouse pressed left at (541, 207)
Screenshot: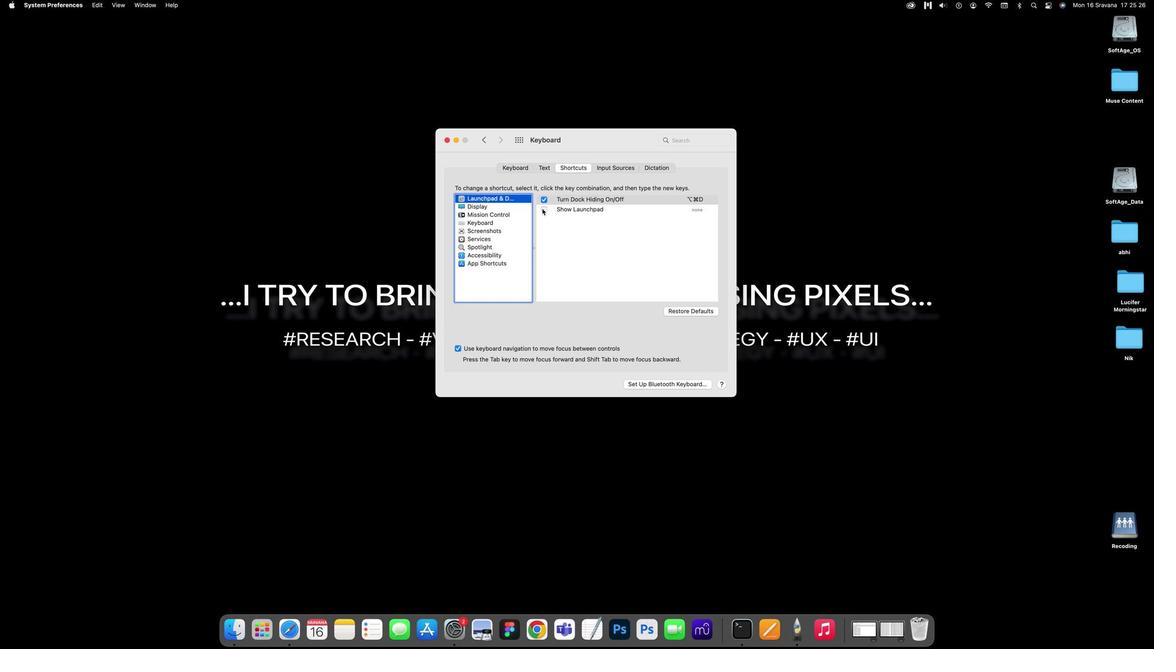 
Action: Mouse moved to (696, 217)
Screenshot: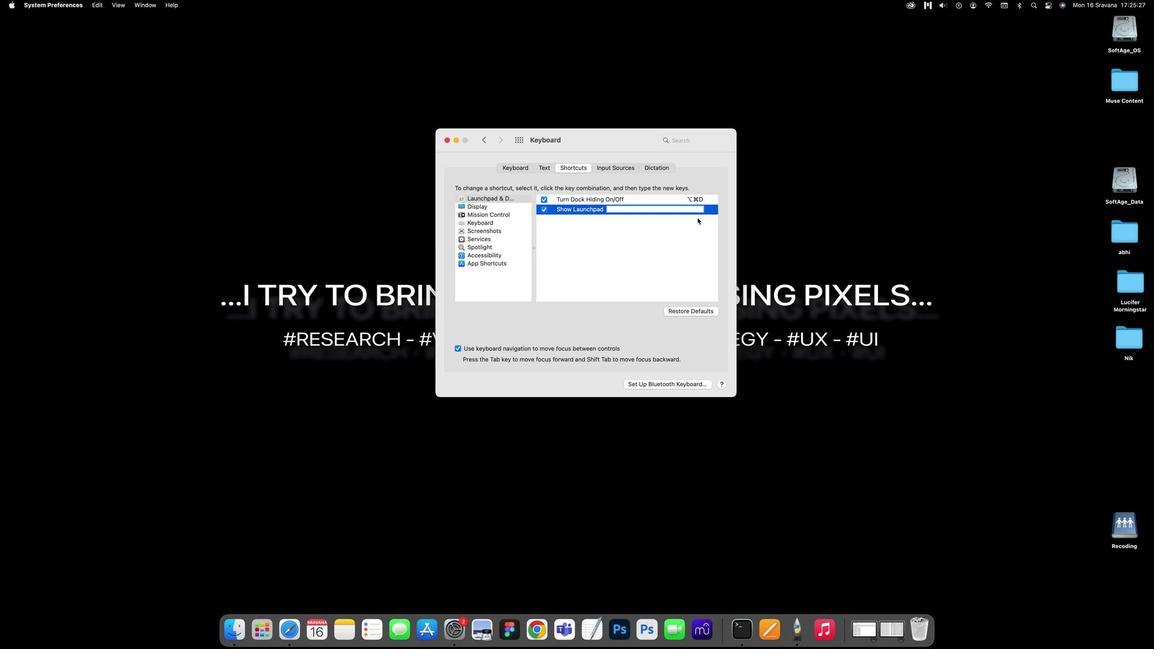 
Action: Key pressed Key.ctrlKey.shift'l'
Screenshot: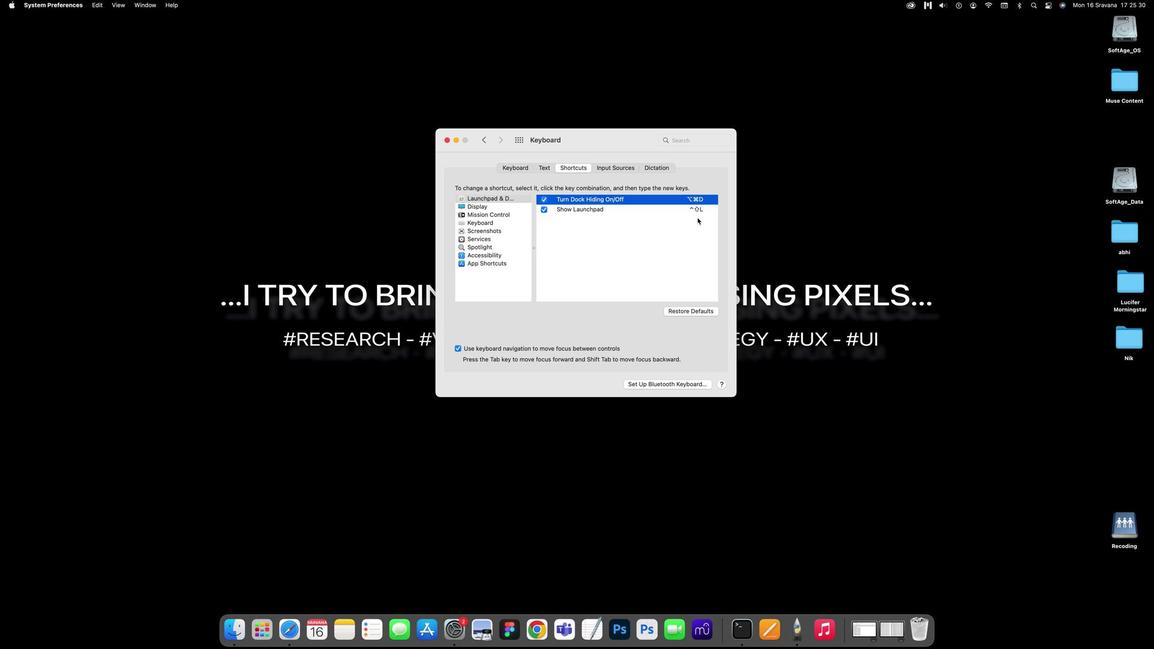 
Action: Mouse moved to (595, 276)
Screenshot: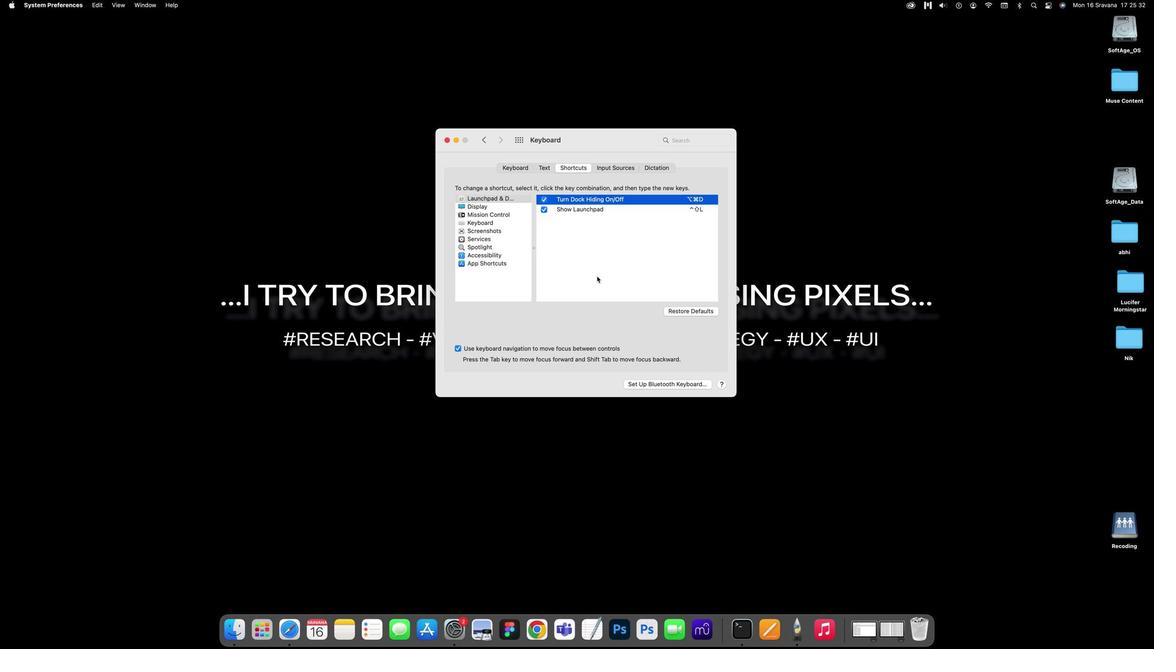 
Action: Mouse pressed left at (595, 276)
Screenshot: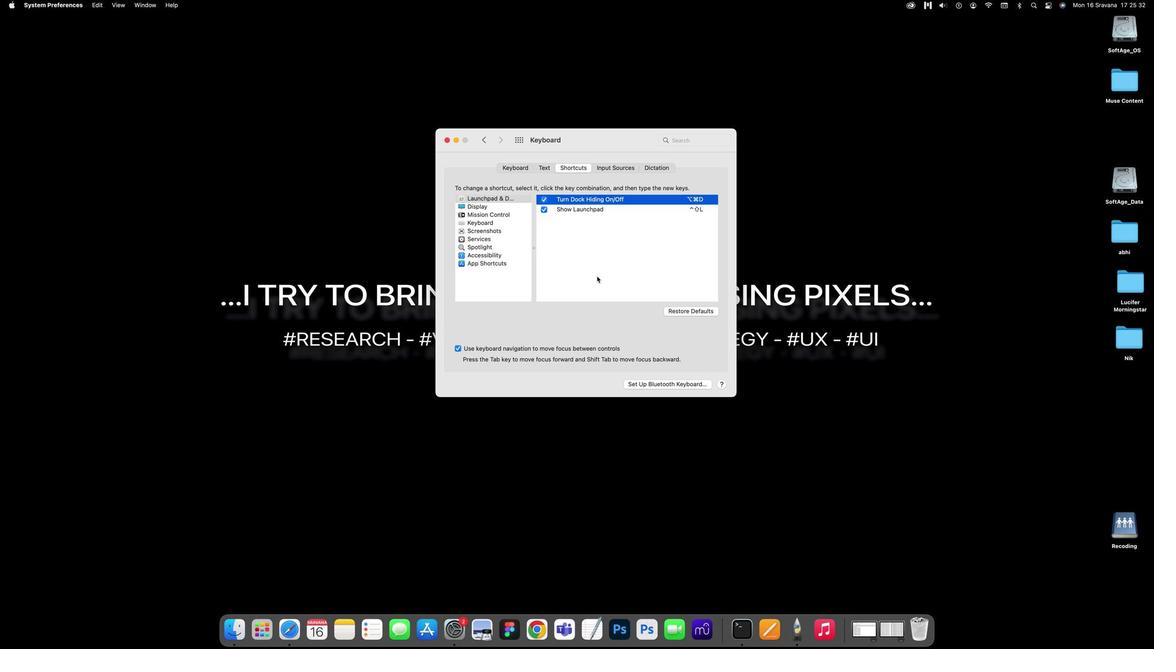 
Action: Mouse moved to (548, 167)
Screenshot: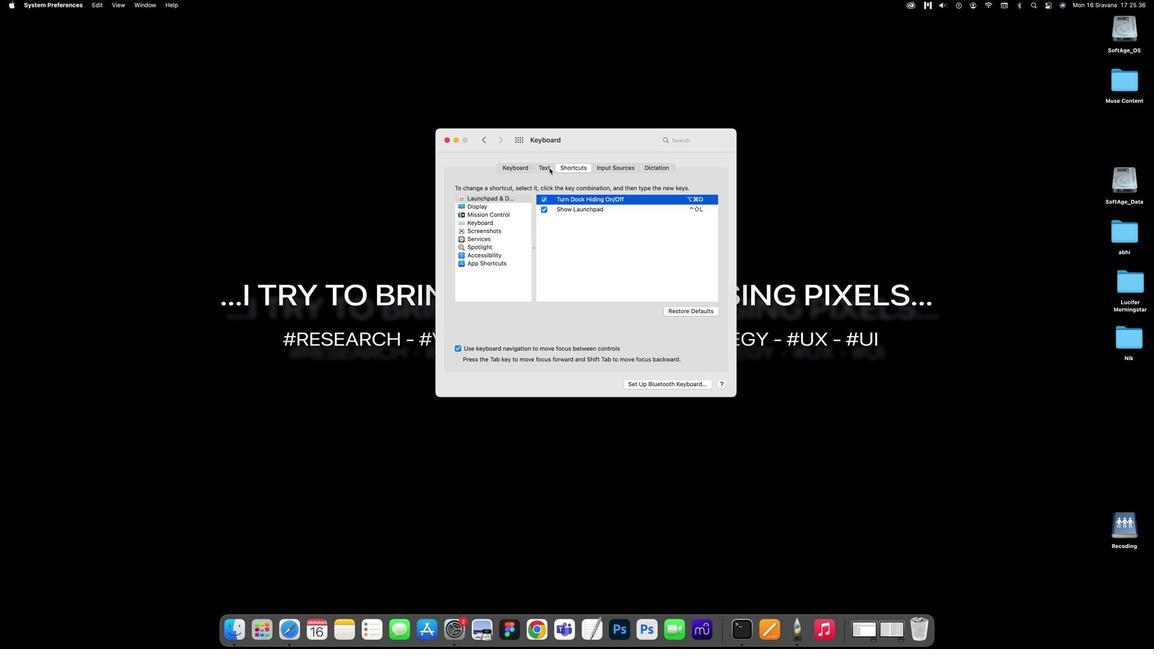 
Action: Mouse pressed left at (548, 167)
Screenshot: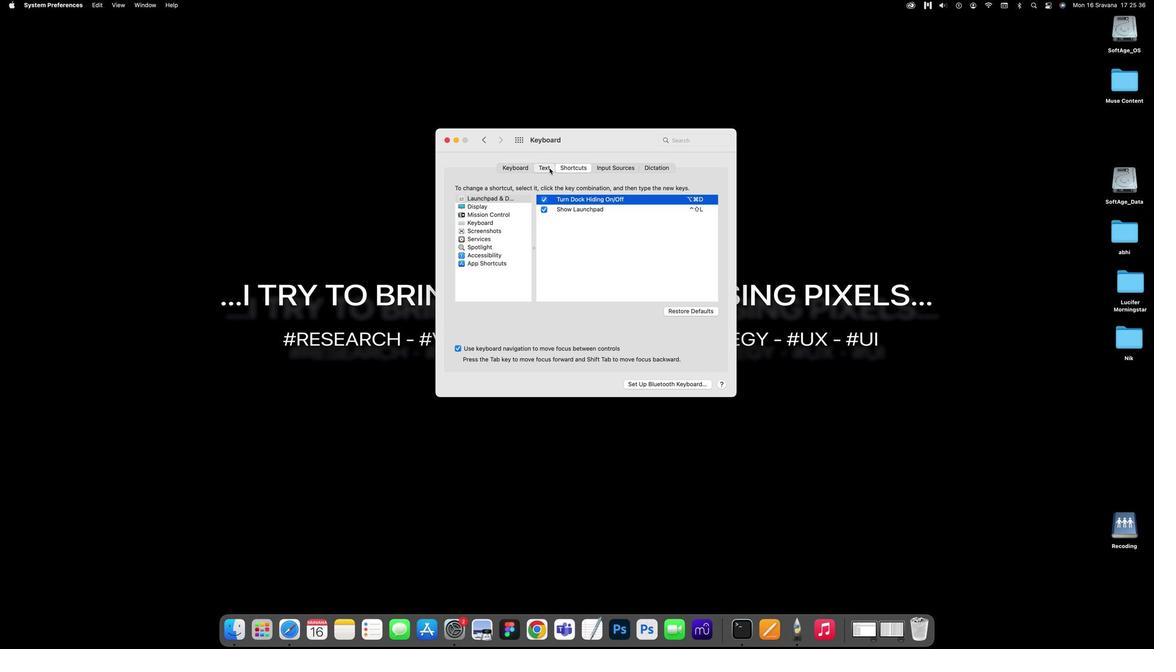
Action: Mouse moved to (564, 167)
Screenshot: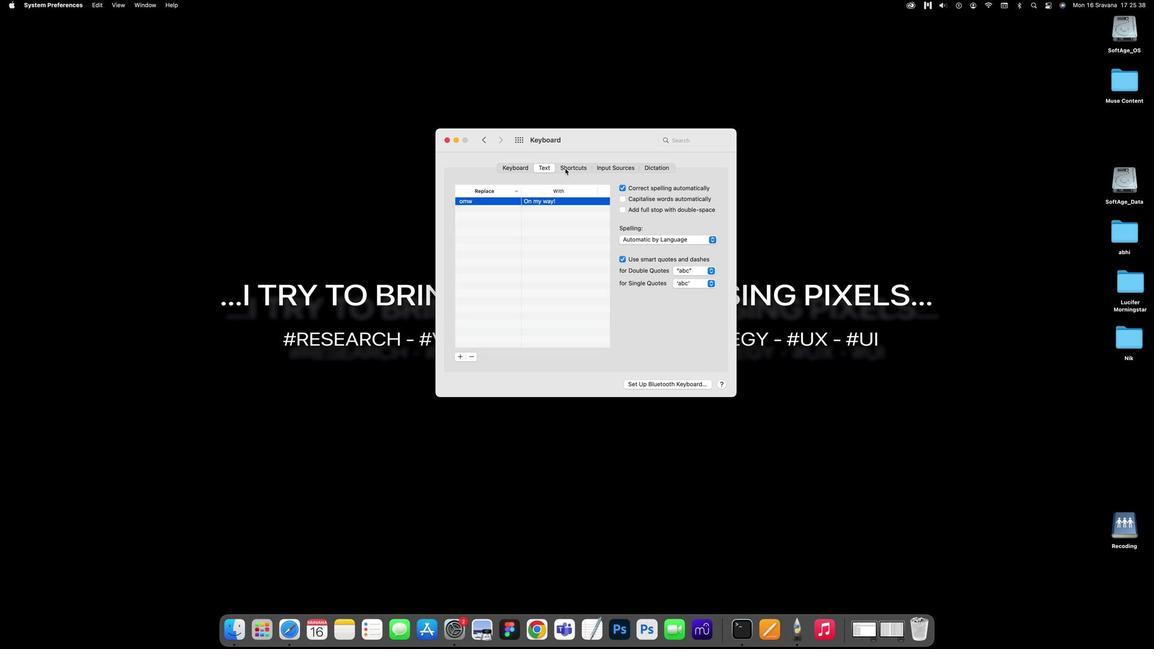 
Action: Mouse pressed left at (564, 167)
Screenshot: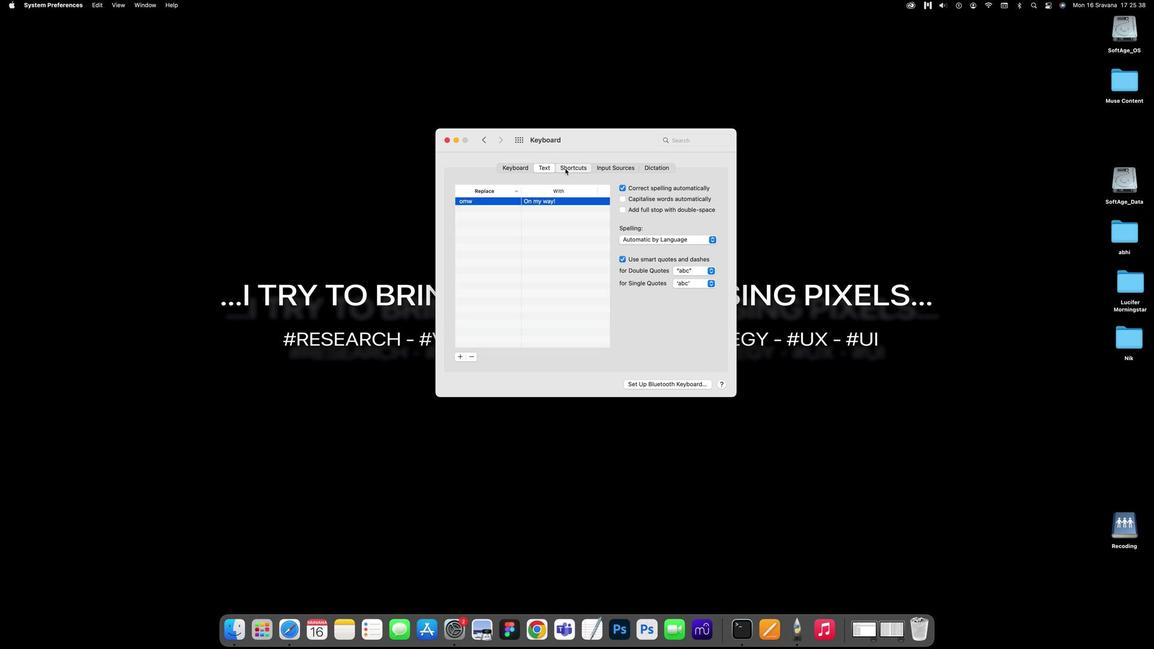 
Action: Mouse moved to (576, 232)
Screenshot: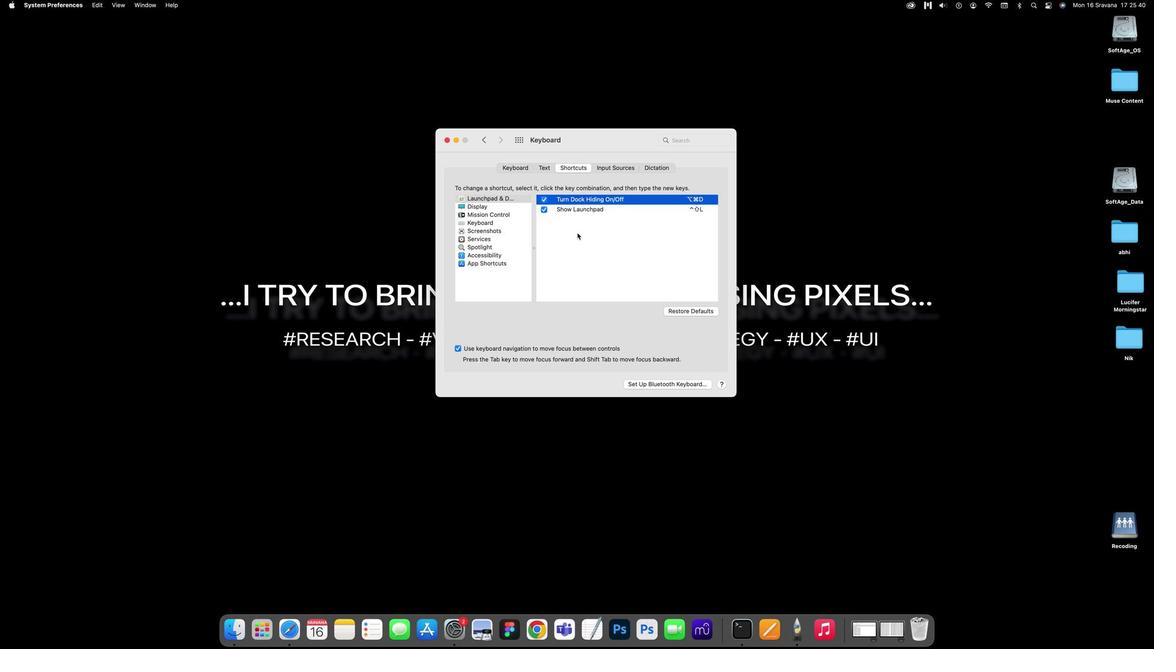 
Action: Mouse pressed left at (576, 232)
Screenshot: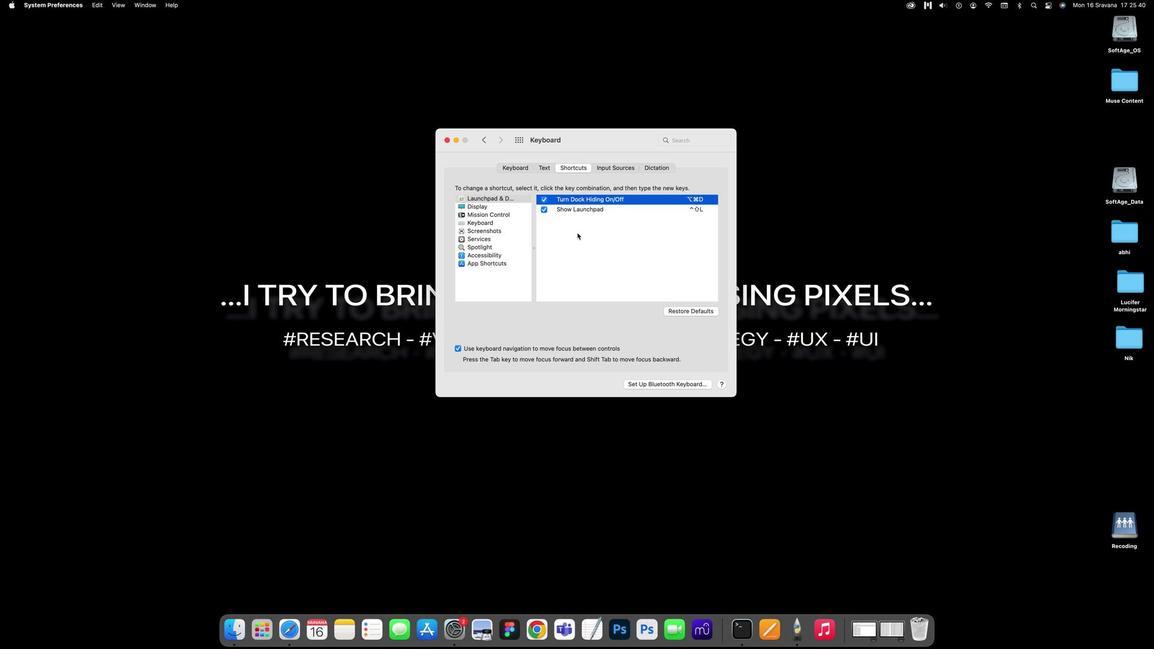 
